 Task: Add Sprouts Organic Sunflower Oil to the cart.
Action: Mouse pressed left at (24, 107)
Screenshot: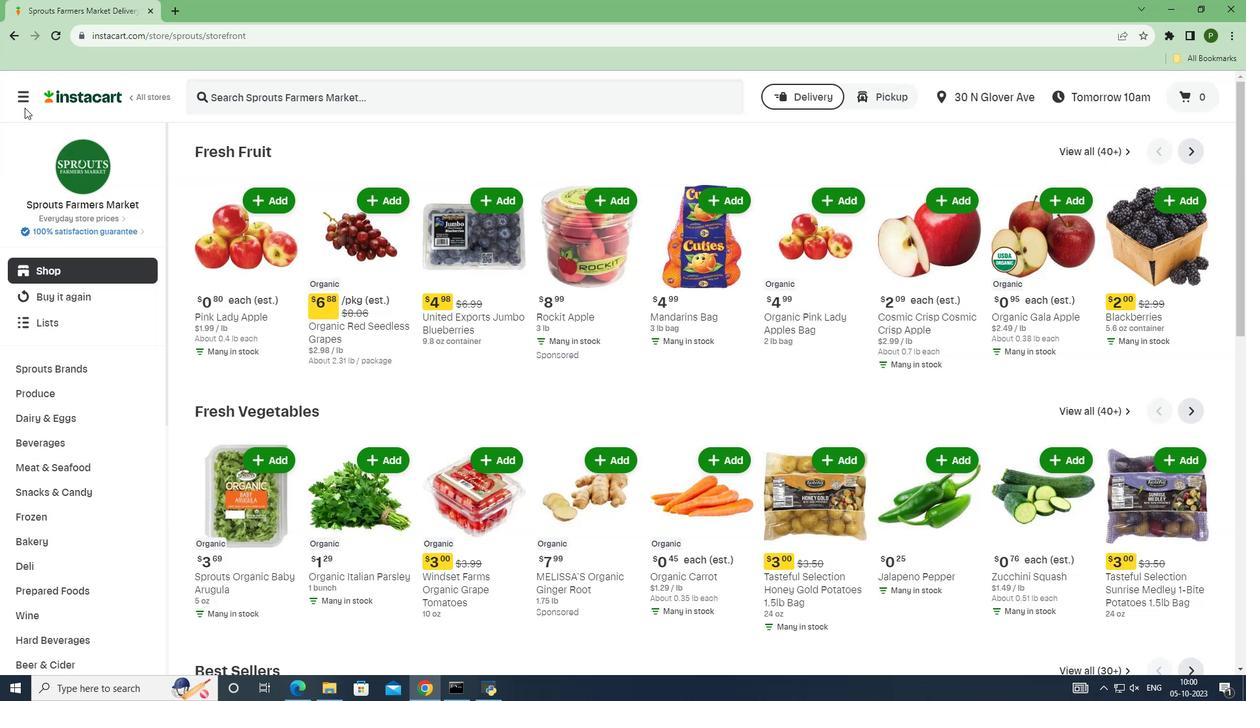 
Action: Mouse moved to (22, 104)
Screenshot: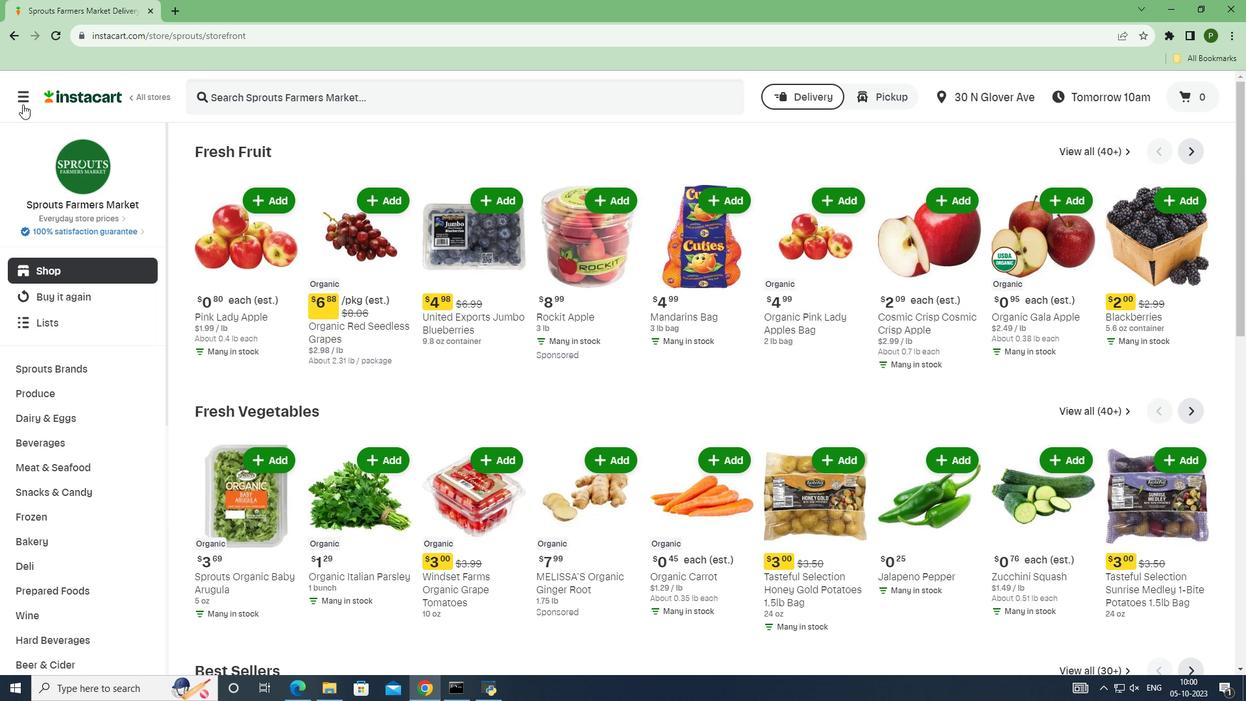 
Action: Mouse pressed left at (22, 104)
Screenshot: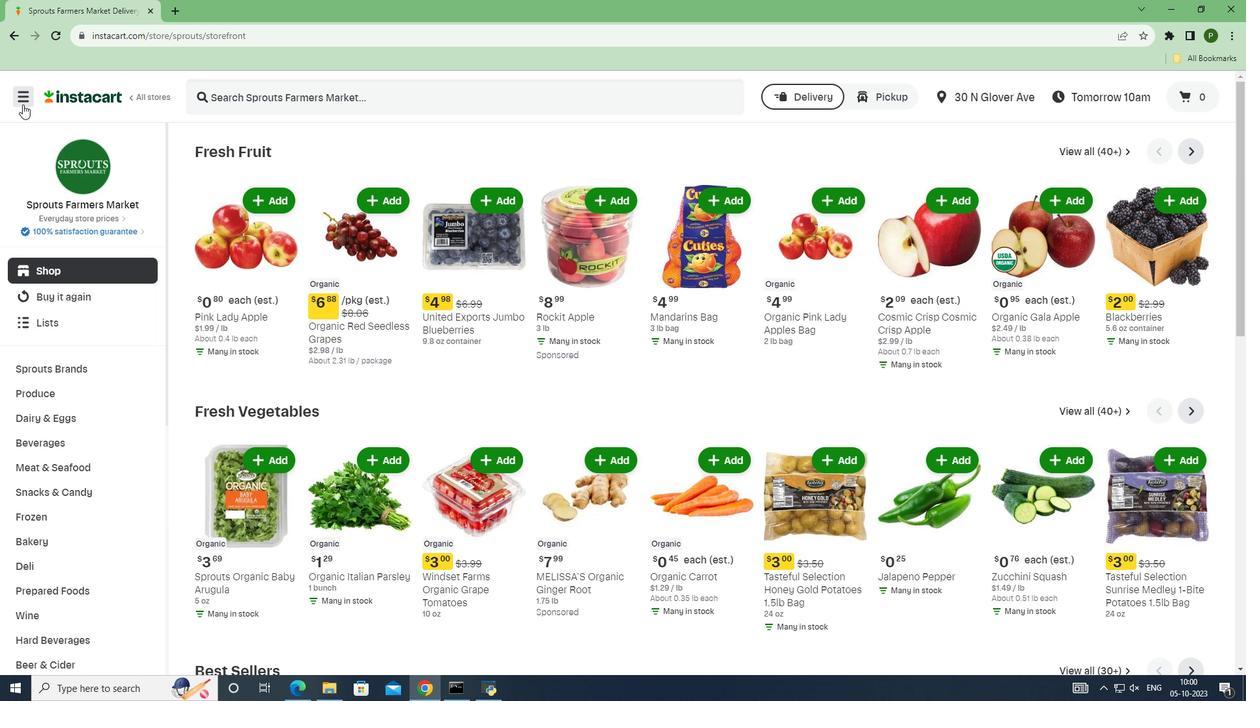 
Action: Mouse moved to (38, 357)
Screenshot: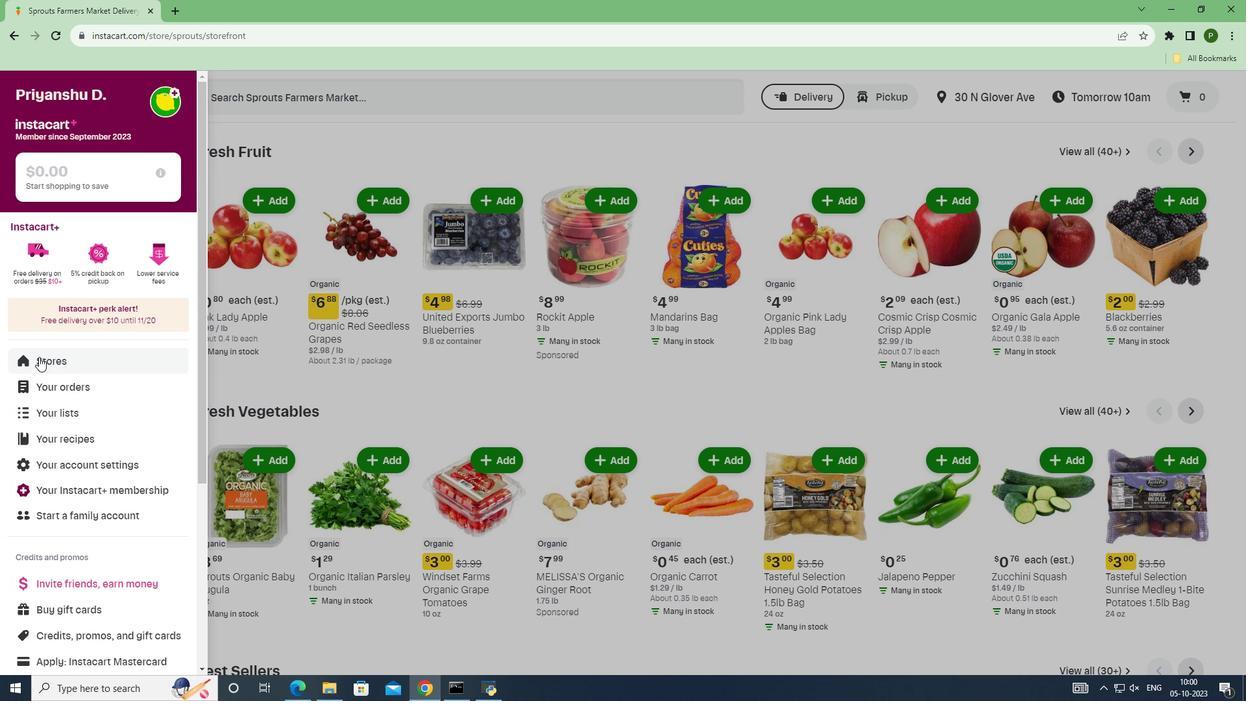 
Action: Mouse pressed left at (38, 357)
Screenshot: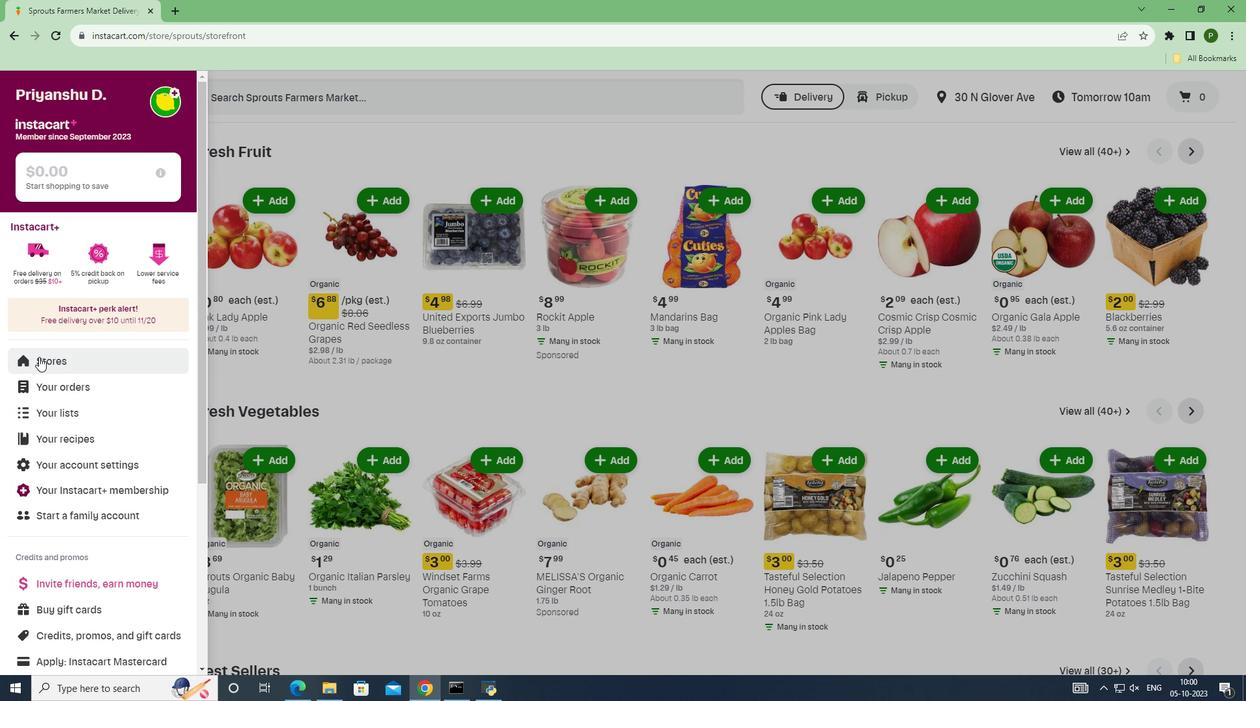 
Action: Mouse moved to (285, 152)
Screenshot: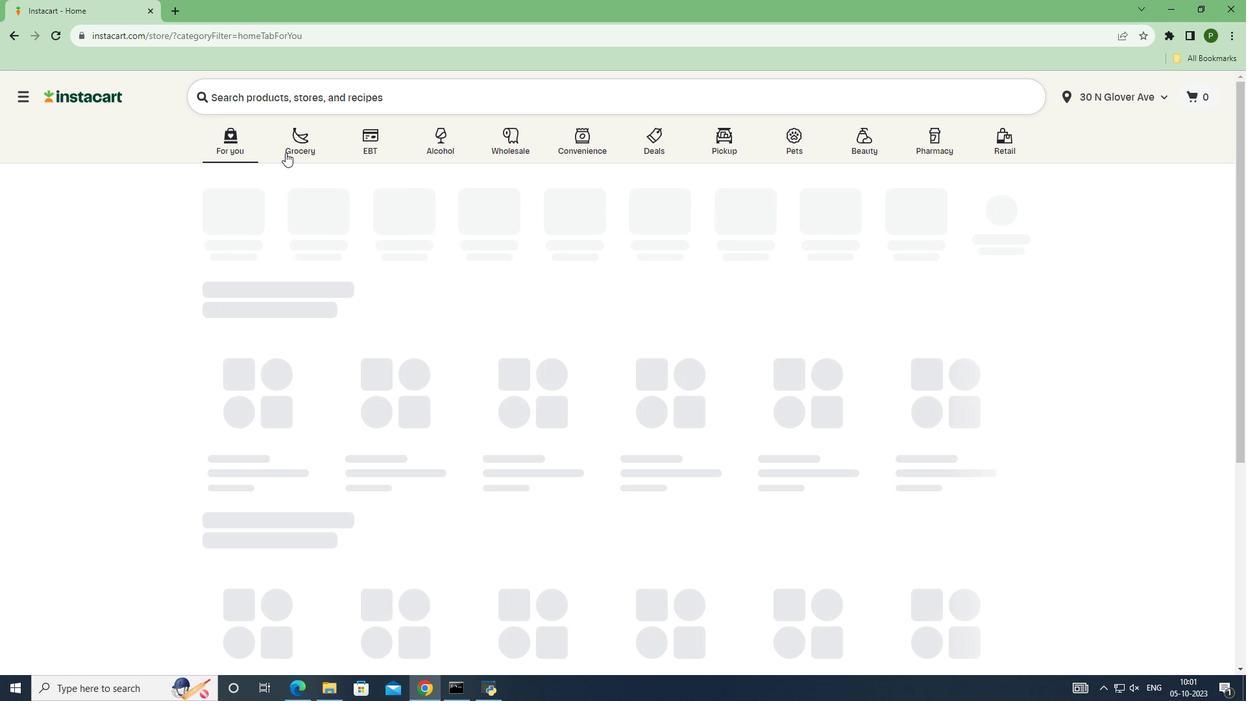 
Action: Mouse pressed left at (285, 152)
Screenshot: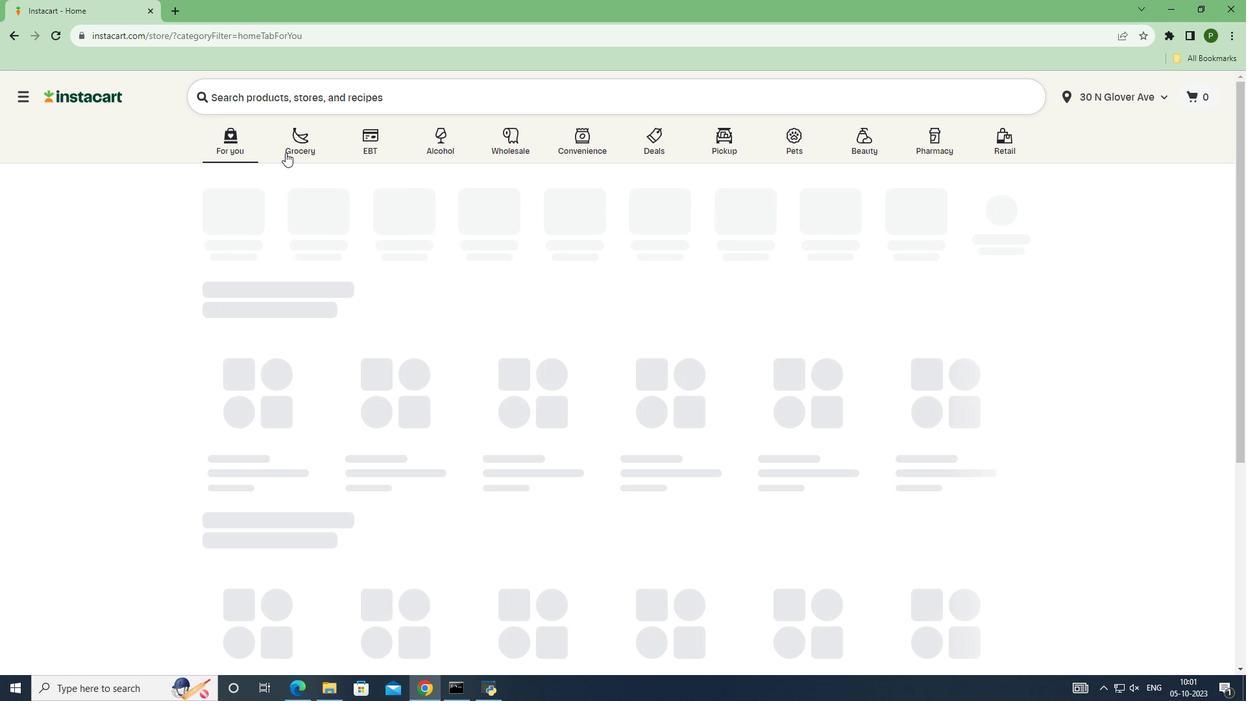 
Action: Mouse moved to (799, 292)
Screenshot: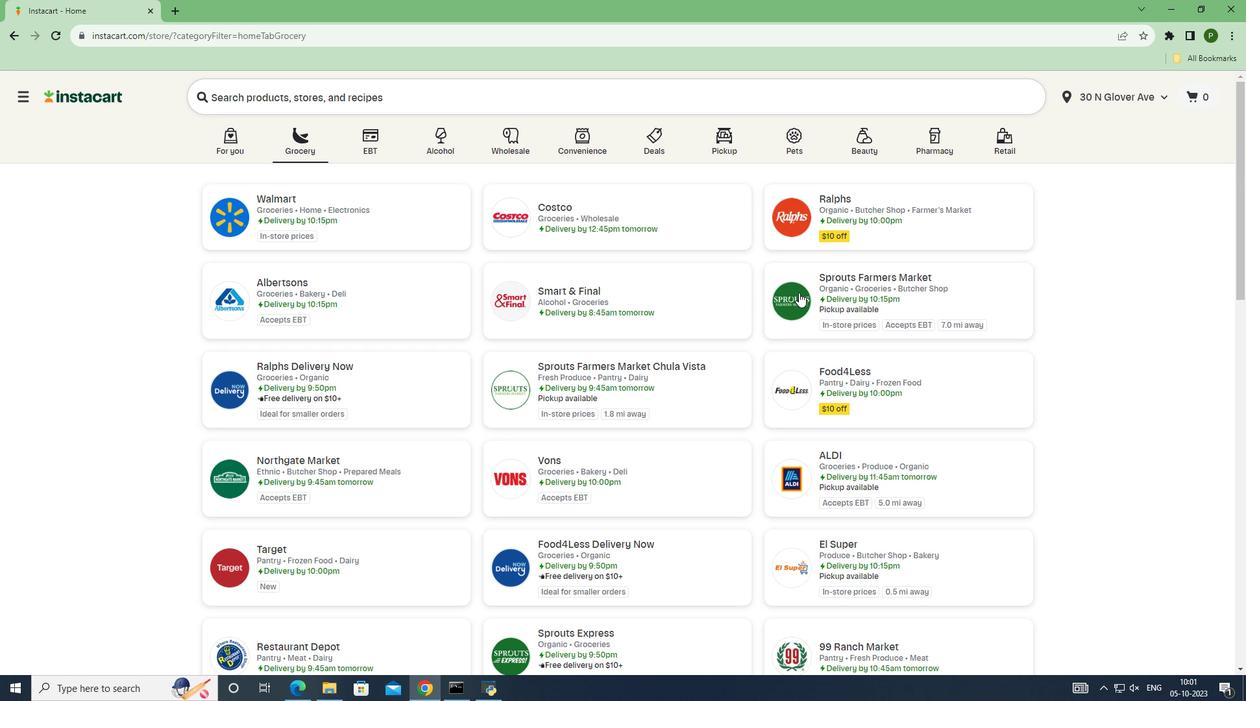 
Action: Mouse pressed left at (799, 292)
Screenshot: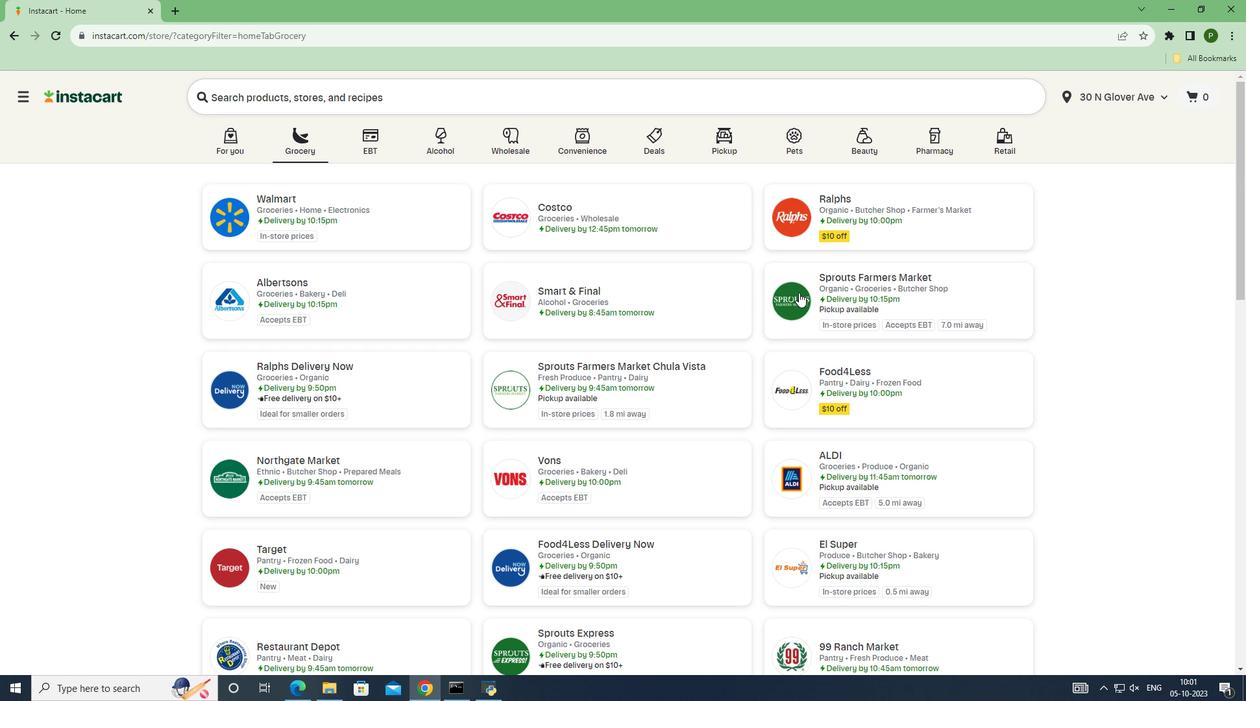 
Action: Mouse moved to (88, 370)
Screenshot: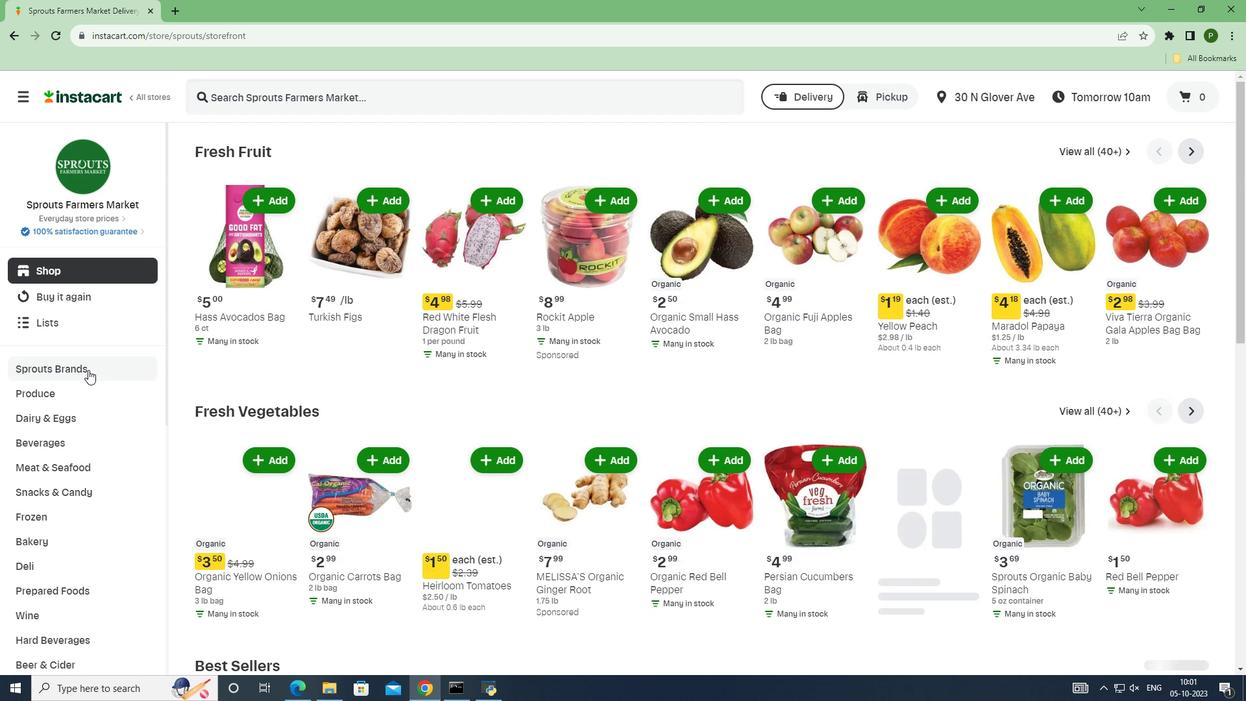
Action: Mouse pressed left at (88, 370)
Screenshot: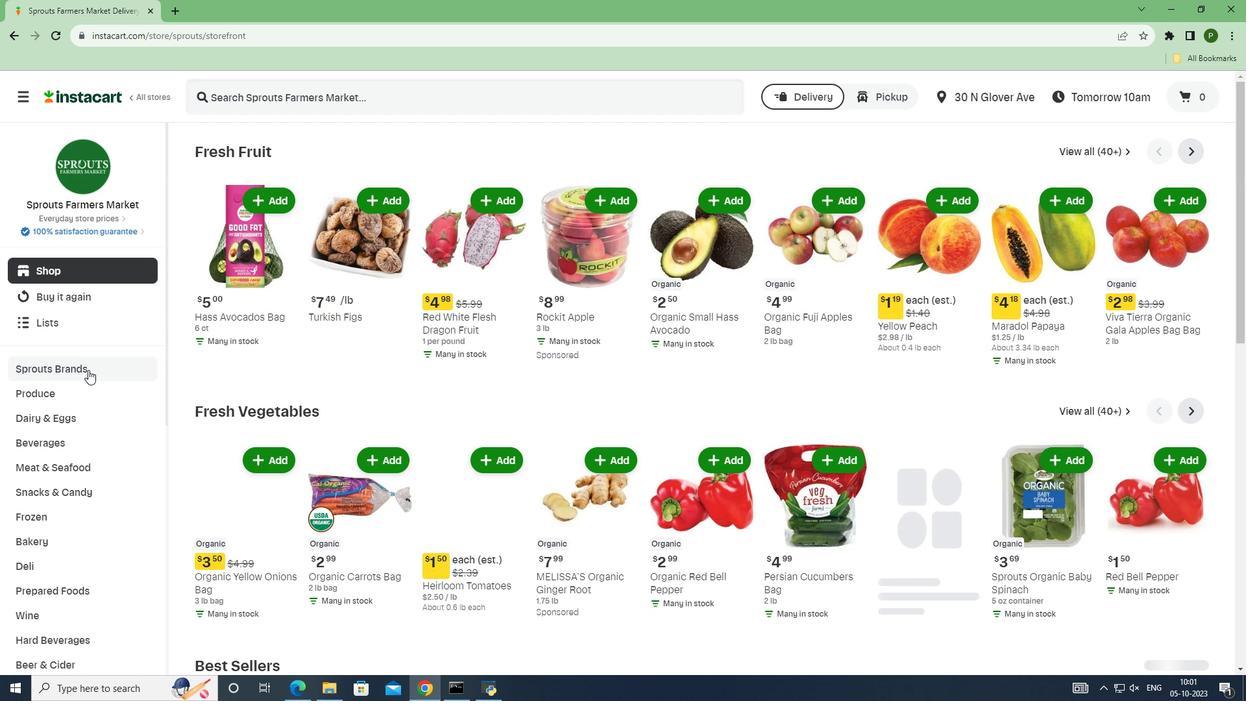 
Action: Mouse moved to (56, 464)
Screenshot: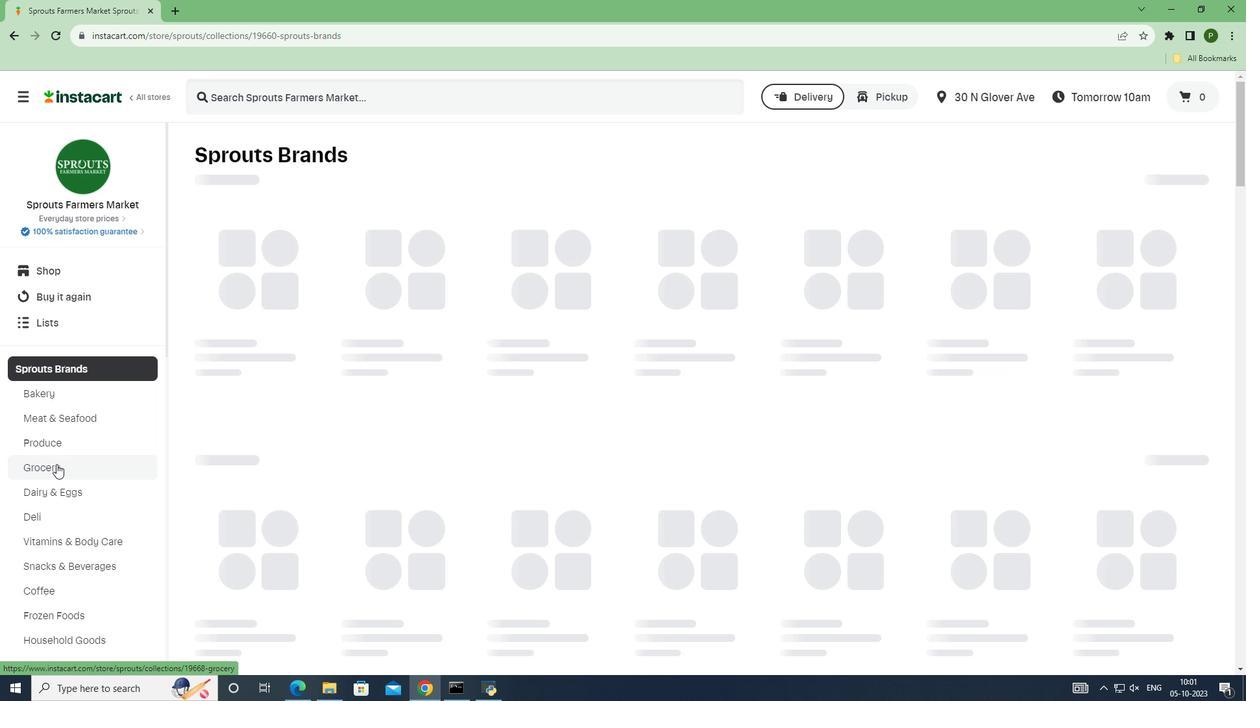 
Action: Mouse pressed left at (56, 464)
Screenshot: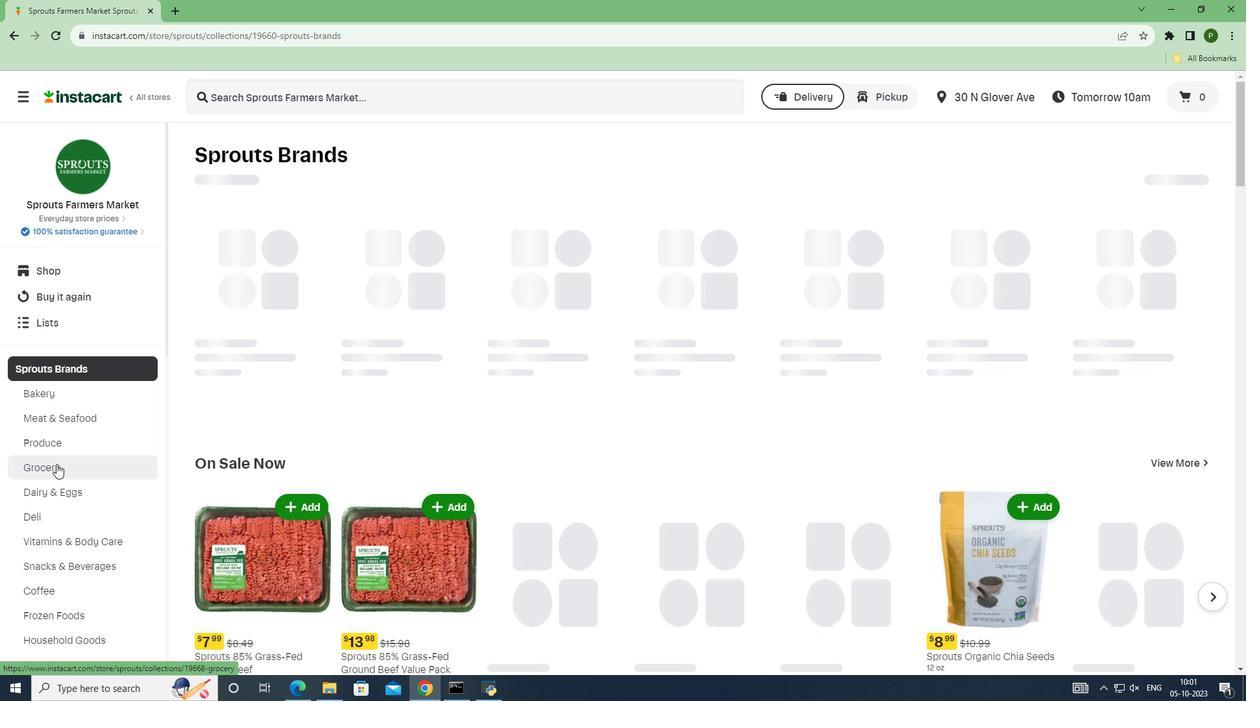 
Action: Mouse moved to (250, 234)
Screenshot: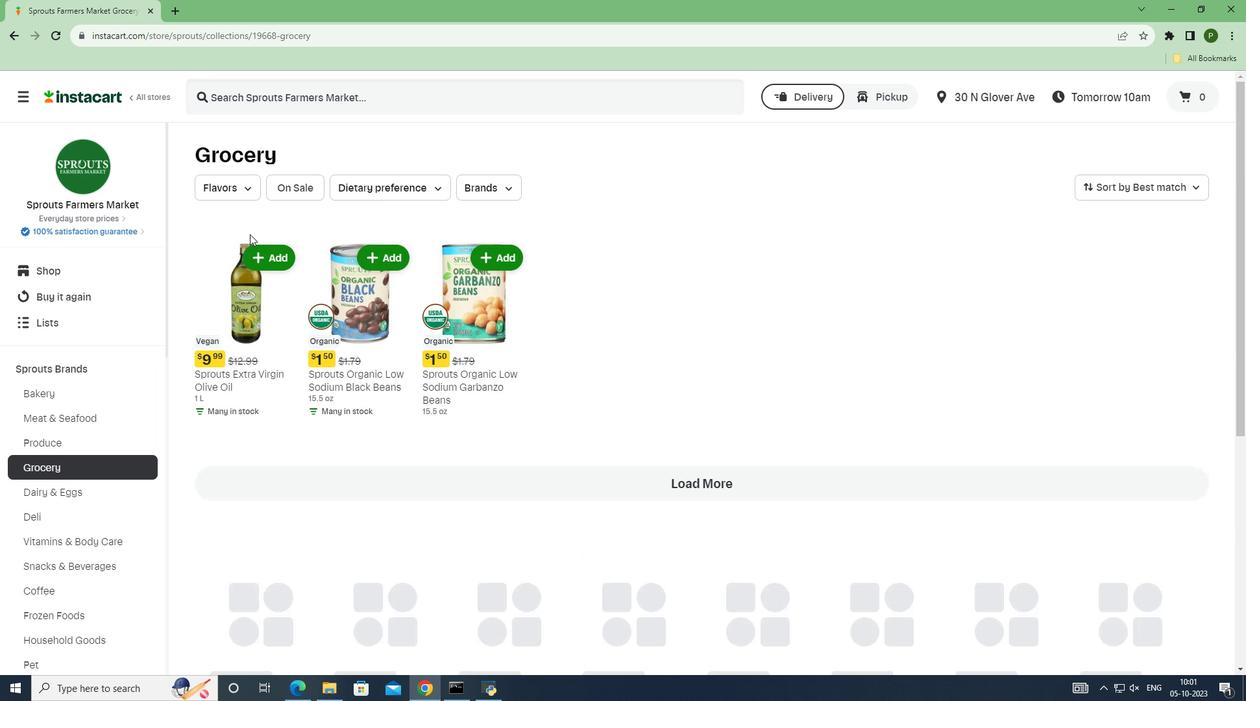 
Action: Mouse scrolled (250, 233) with delta (0, 0)
Screenshot: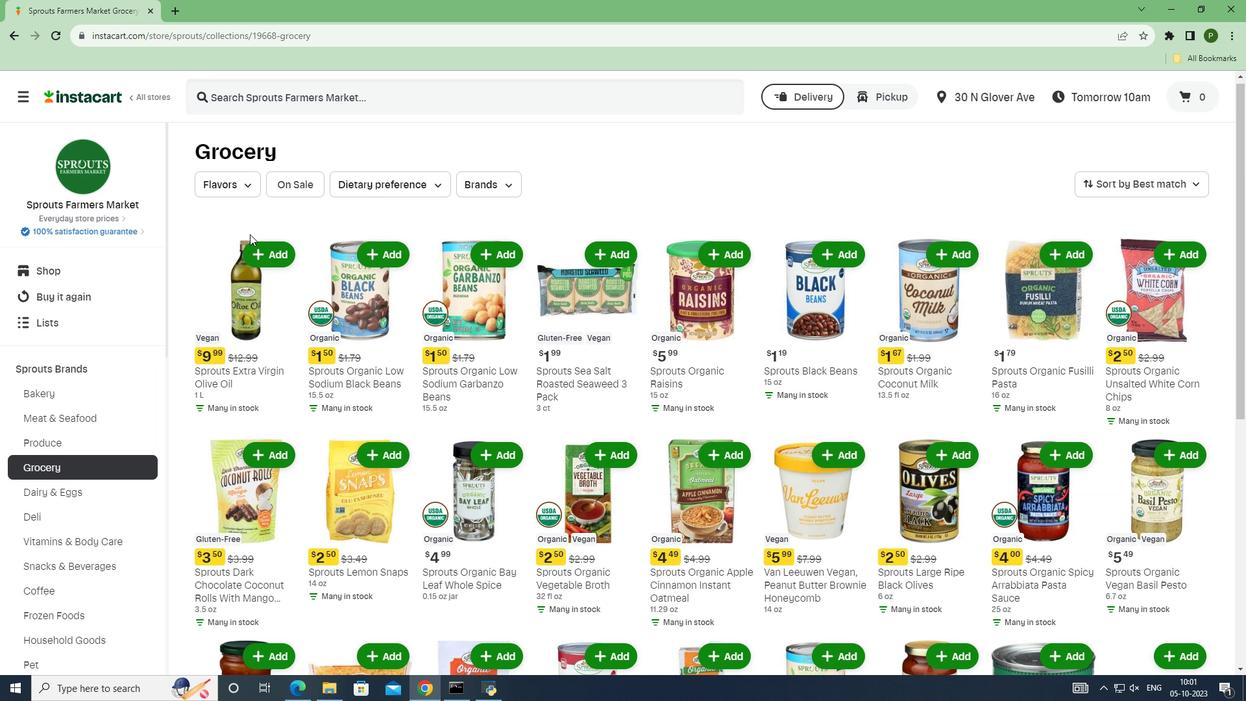 
Action: Mouse scrolled (250, 233) with delta (0, 0)
Screenshot: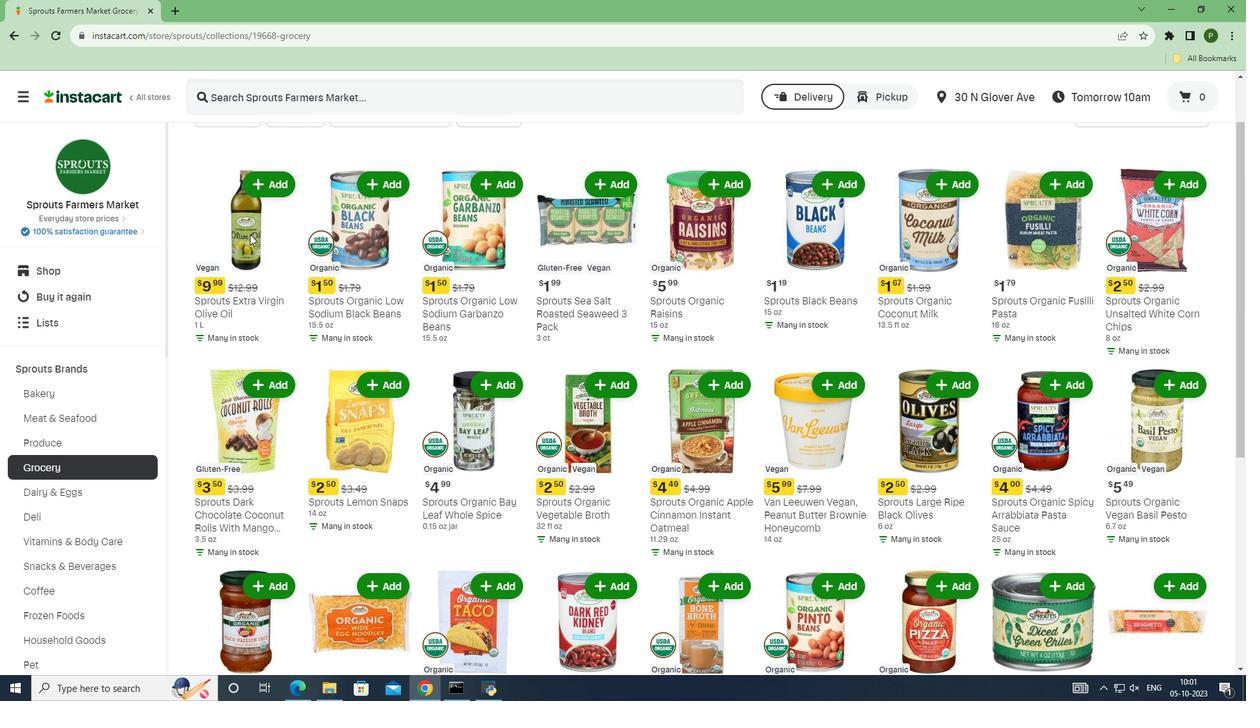 
Action: Mouse scrolled (250, 233) with delta (0, 0)
Screenshot: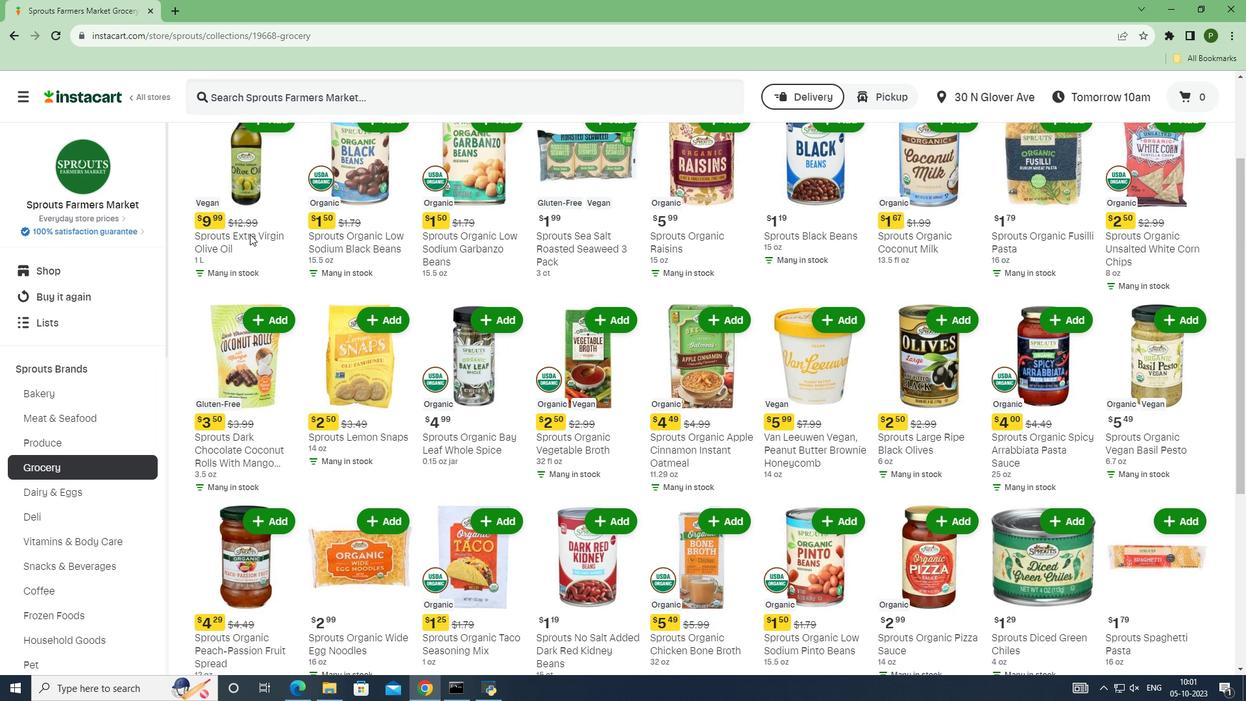 
Action: Mouse scrolled (250, 233) with delta (0, 0)
Screenshot: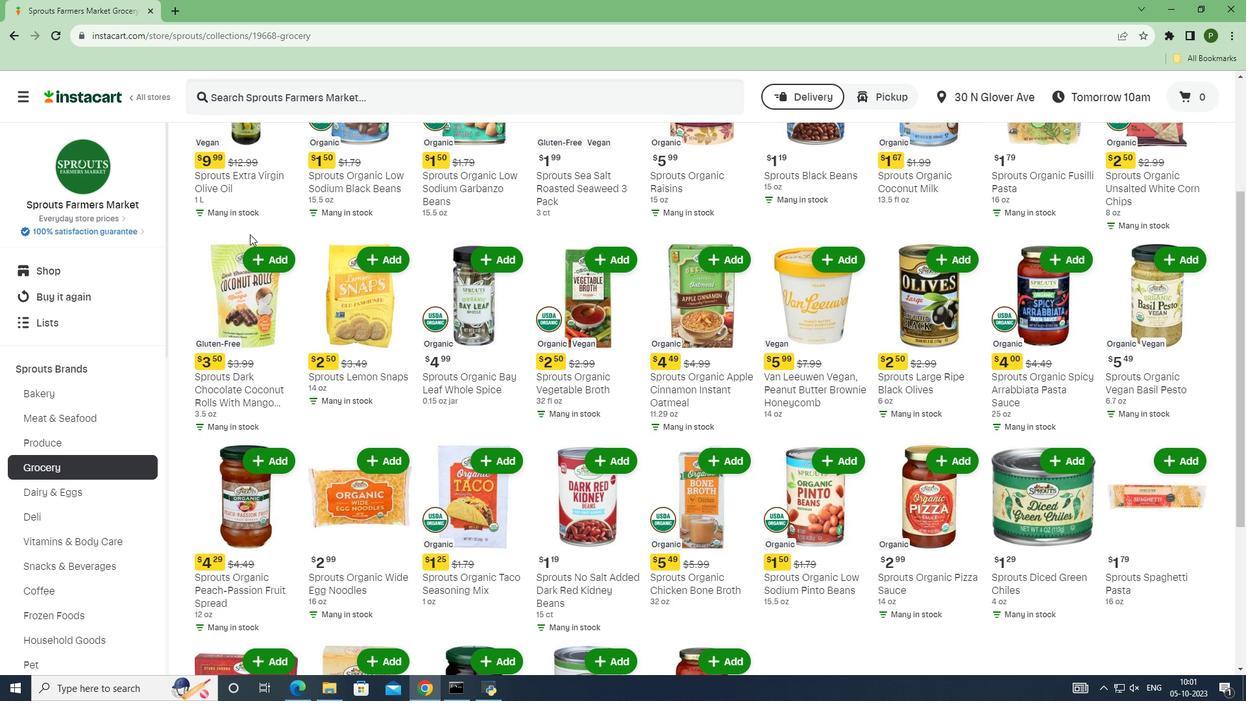 
Action: Mouse scrolled (250, 233) with delta (0, 0)
Screenshot: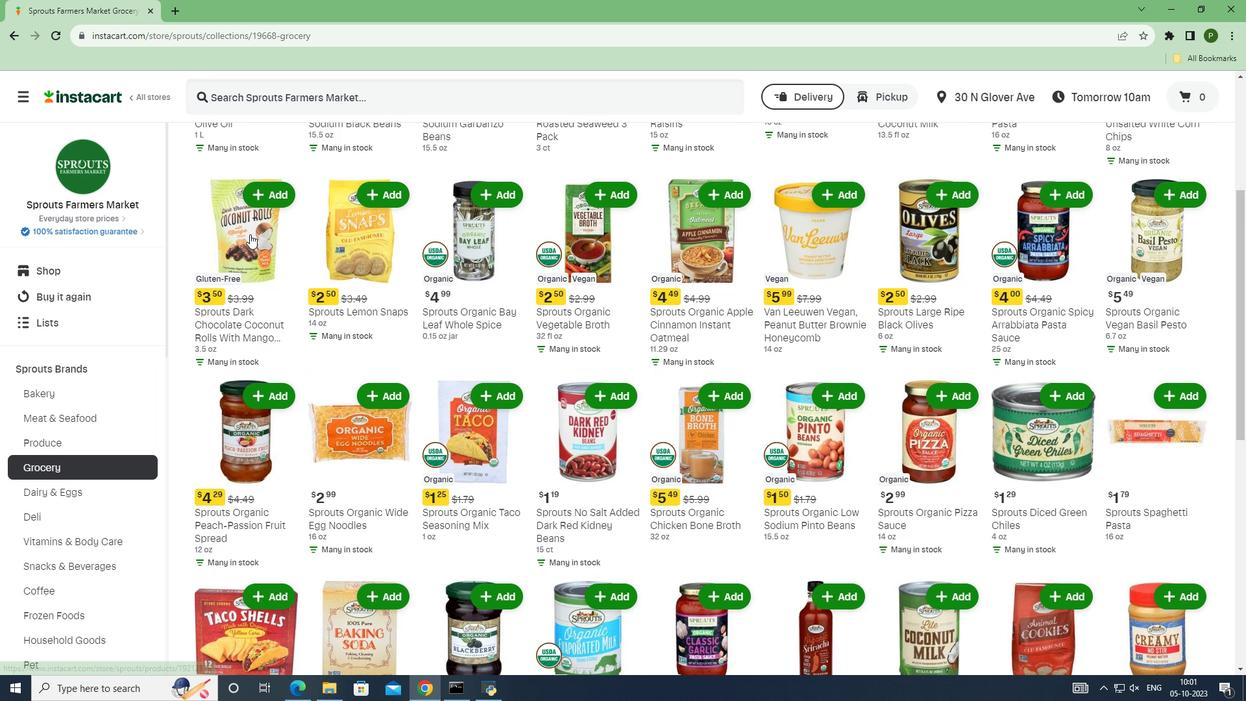 
Action: Mouse scrolled (250, 233) with delta (0, 0)
Screenshot: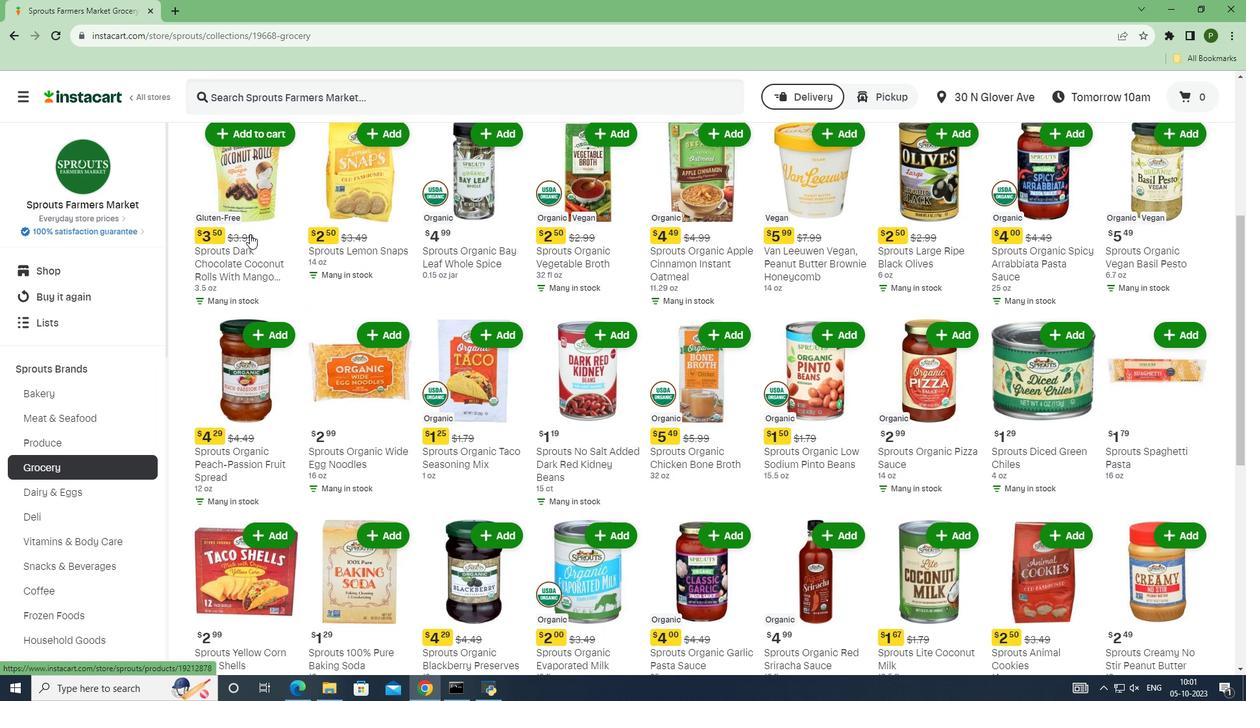 
Action: Mouse scrolled (250, 233) with delta (0, 0)
Screenshot: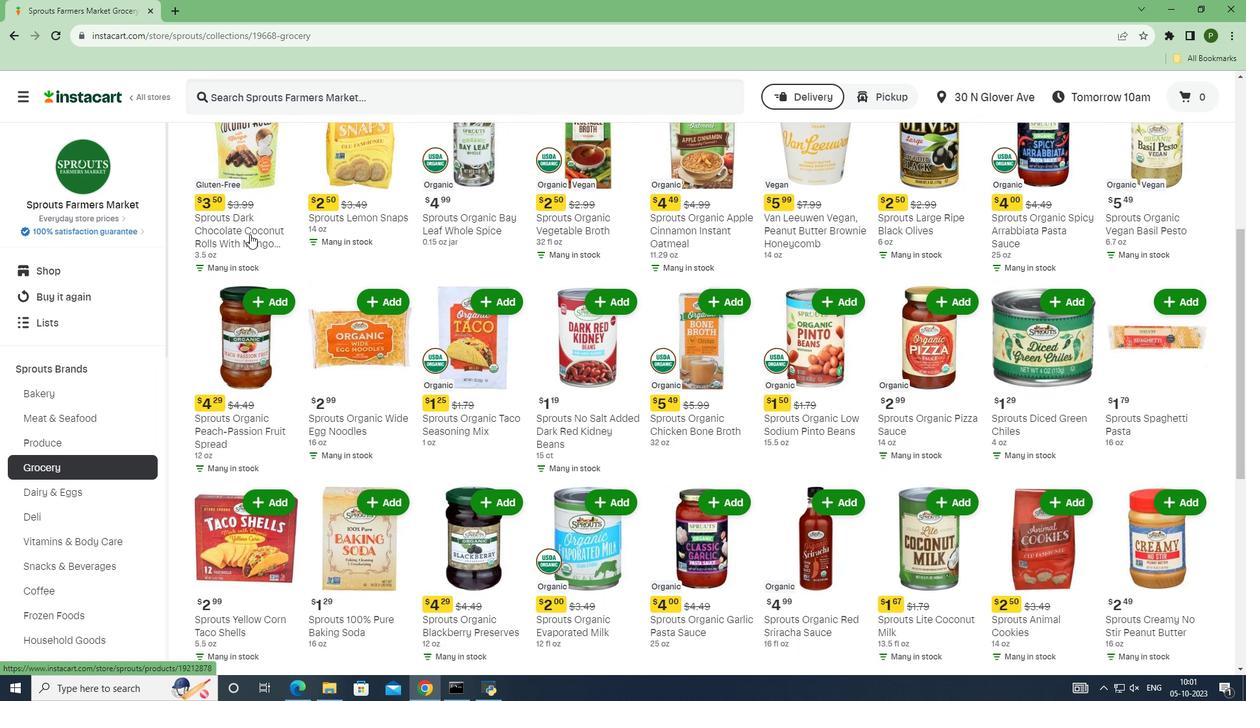 
Action: Mouse scrolled (250, 233) with delta (0, 0)
Screenshot: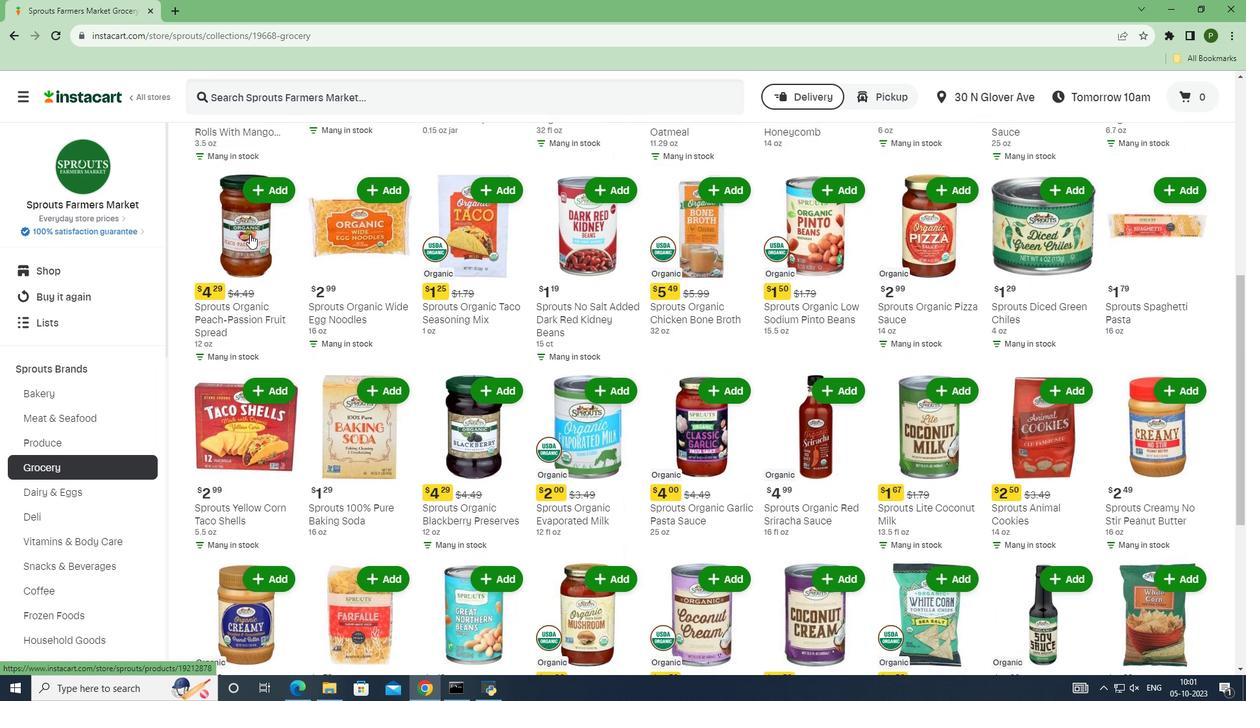
Action: Mouse scrolled (250, 233) with delta (0, 0)
Screenshot: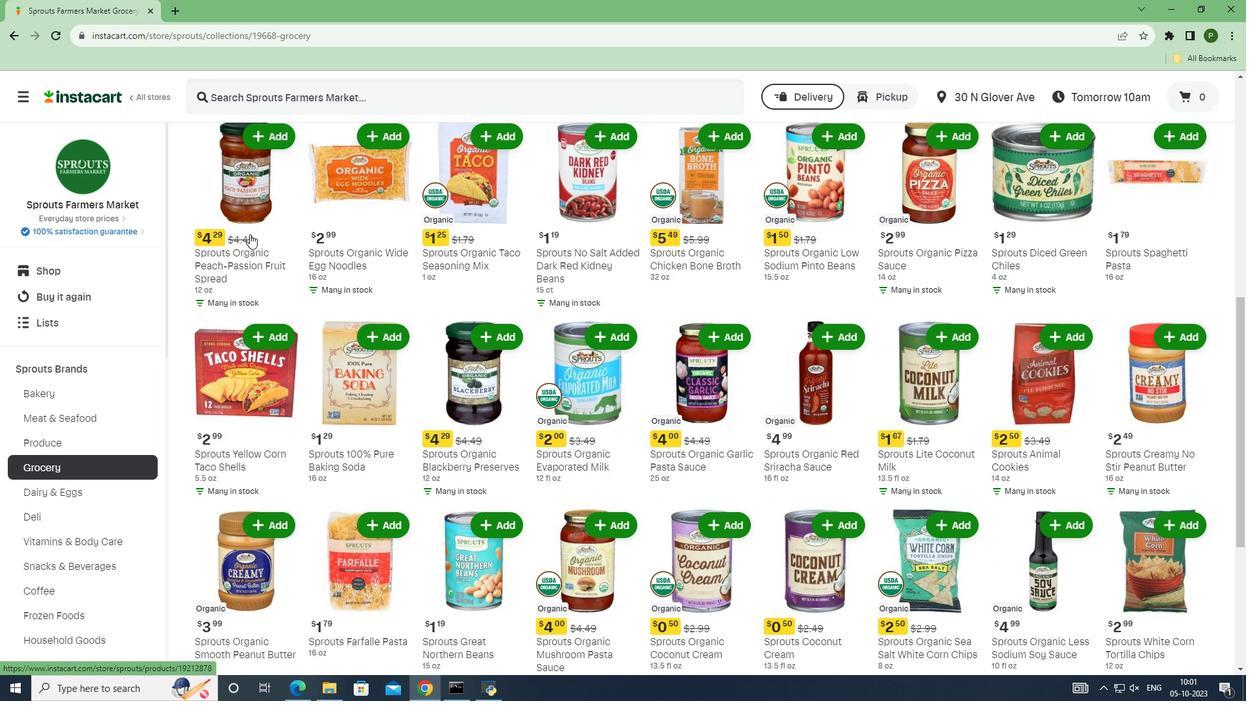 
Action: Mouse scrolled (250, 233) with delta (0, 0)
Screenshot: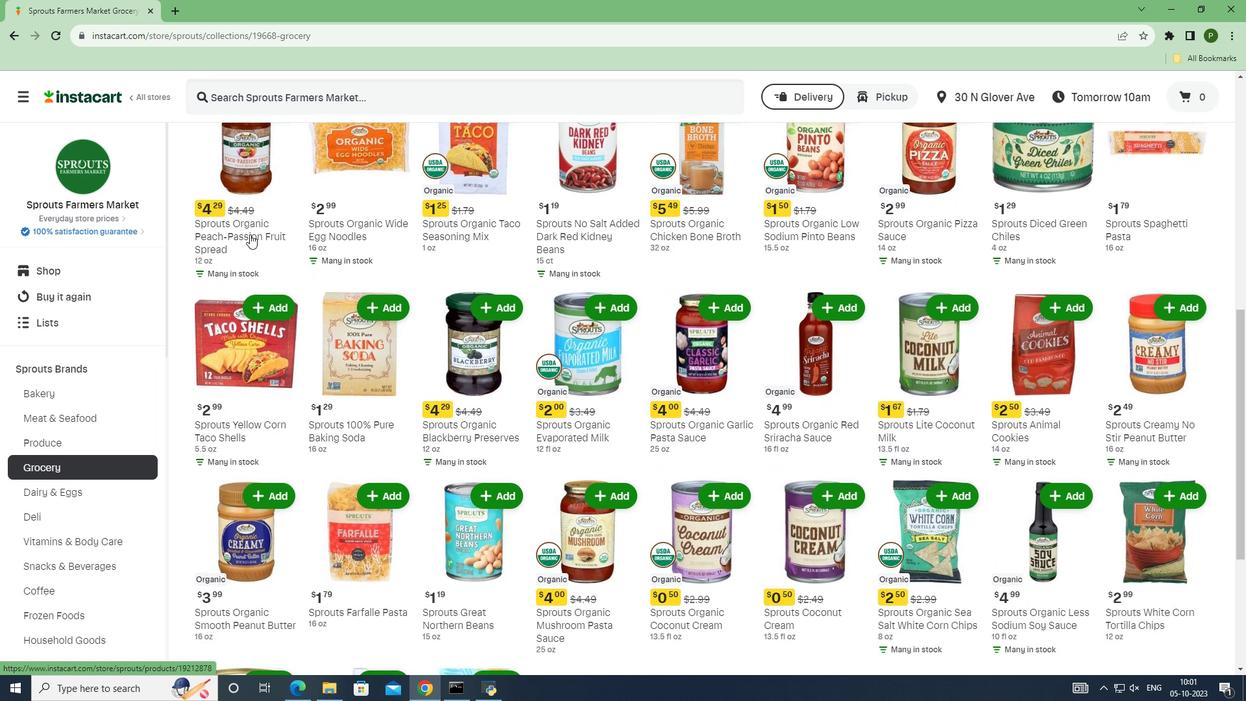 
Action: Mouse scrolled (250, 233) with delta (0, 0)
Screenshot: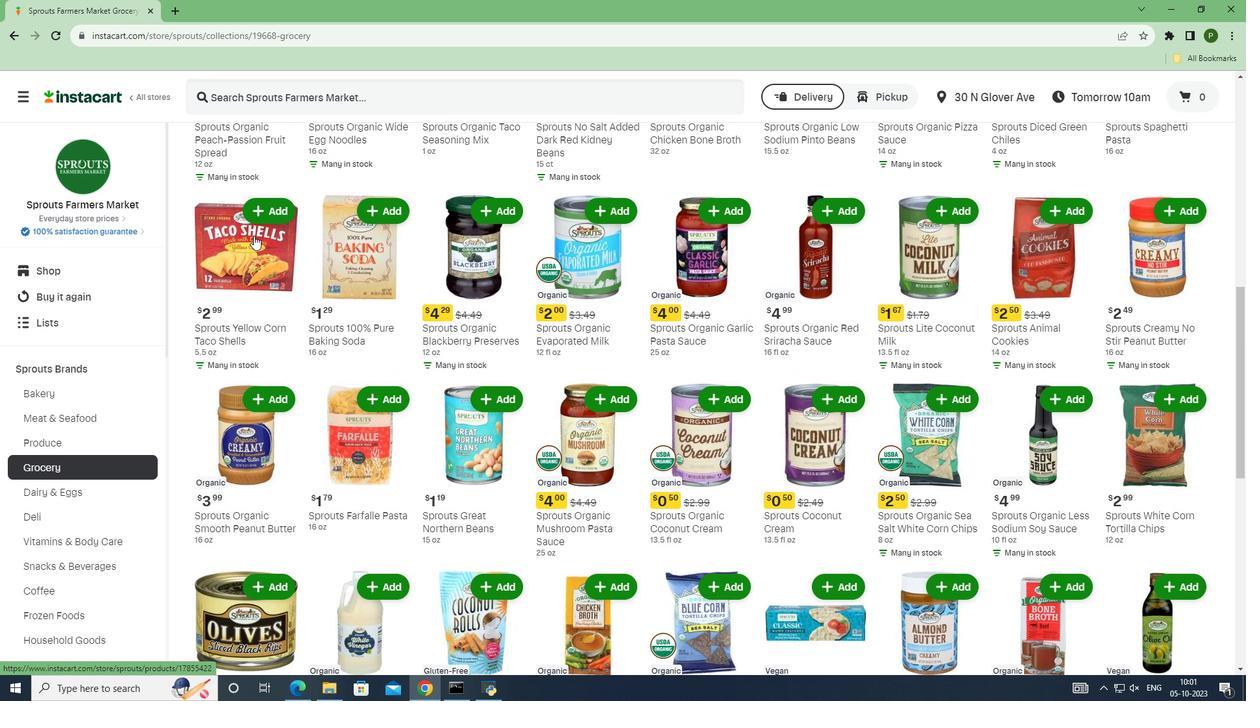 
Action: Mouse moved to (251, 234)
Screenshot: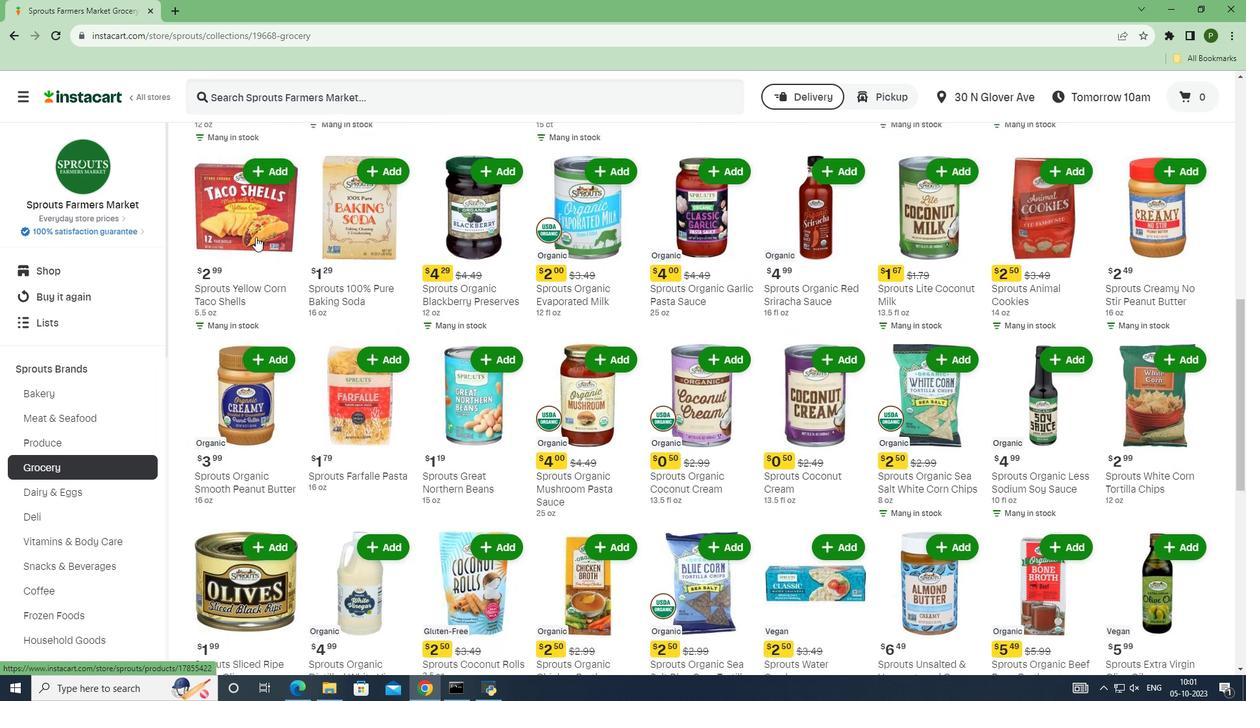 
Action: Mouse scrolled (251, 233) with delta (0, 0)
Screenshot: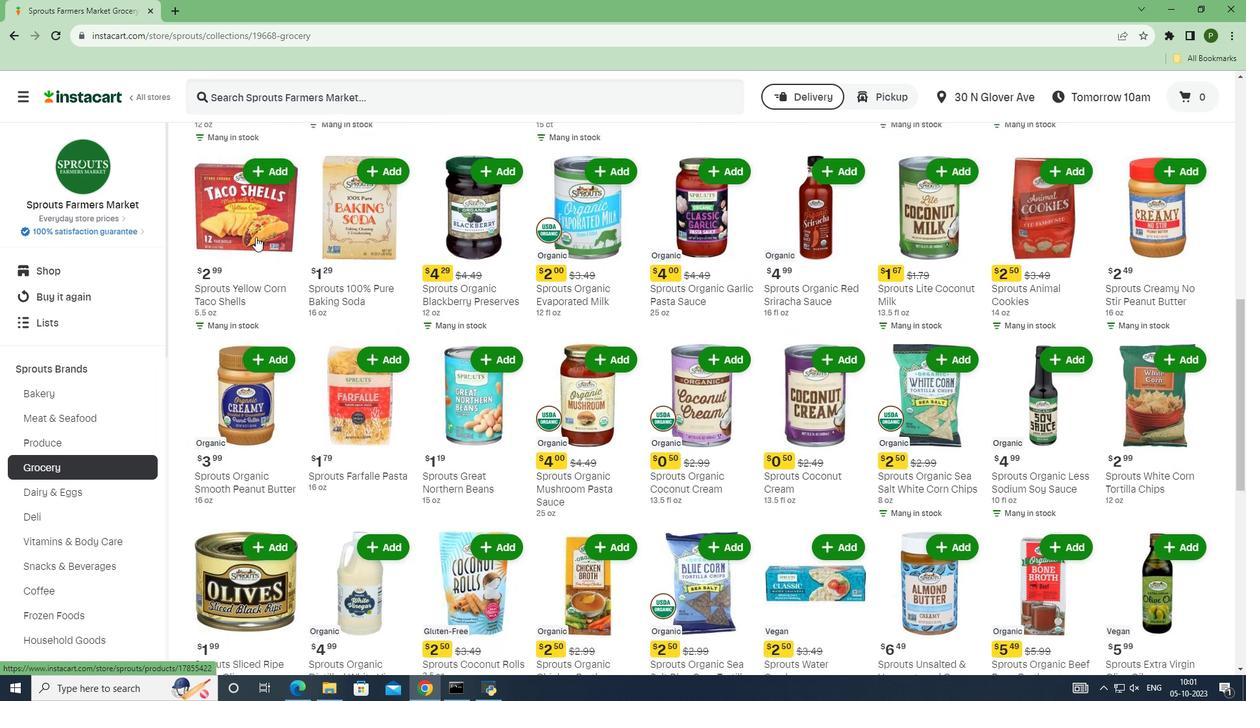 
Action: Mouse moved to (255, 237)
Screenshot: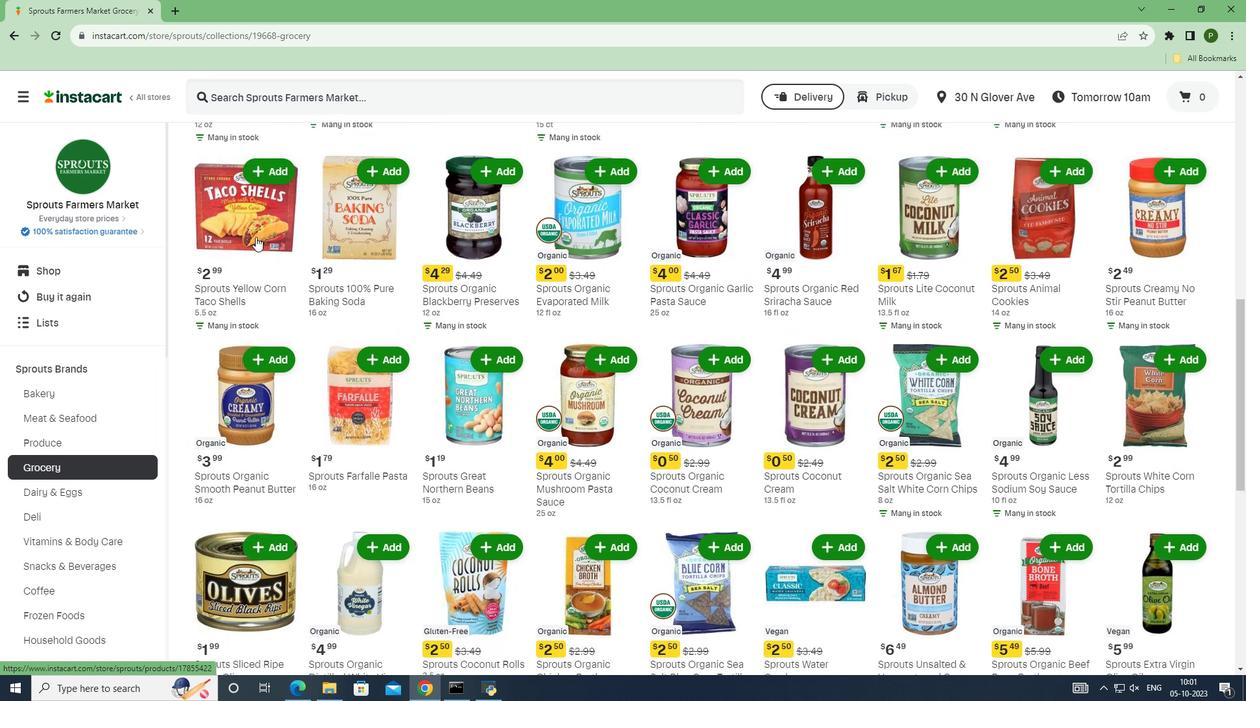 
Action: Mouse scrolled (255, 236) with delta (0, 0)
Screenshot: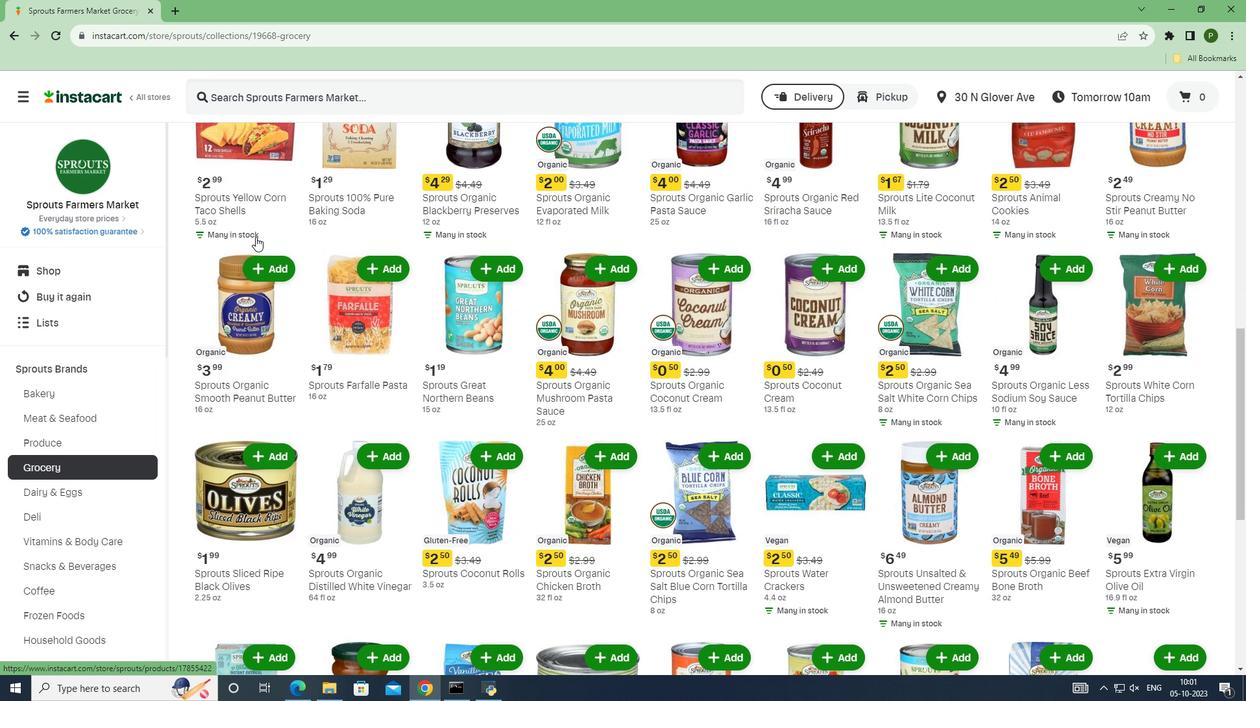 
Action: Mouse moved to (290, 268)
Screenshot: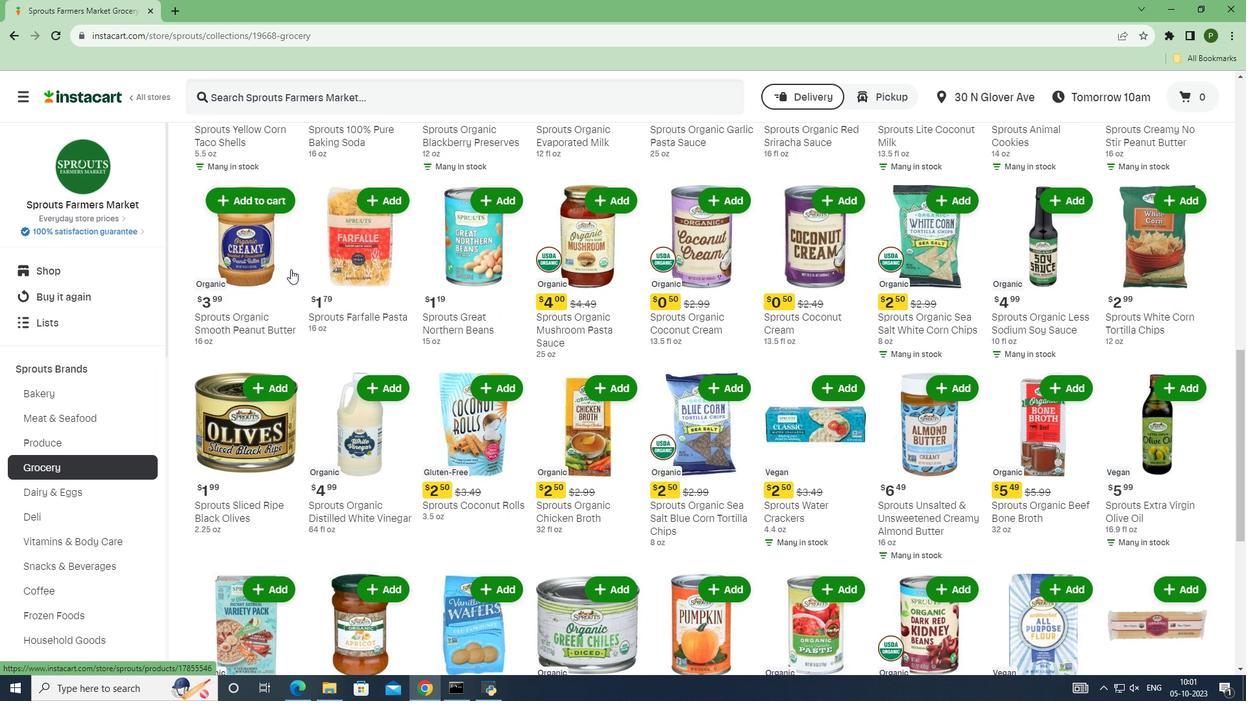 
Action: Mouse scrolled (290, 268) with delta (0, 0)
Screenshot: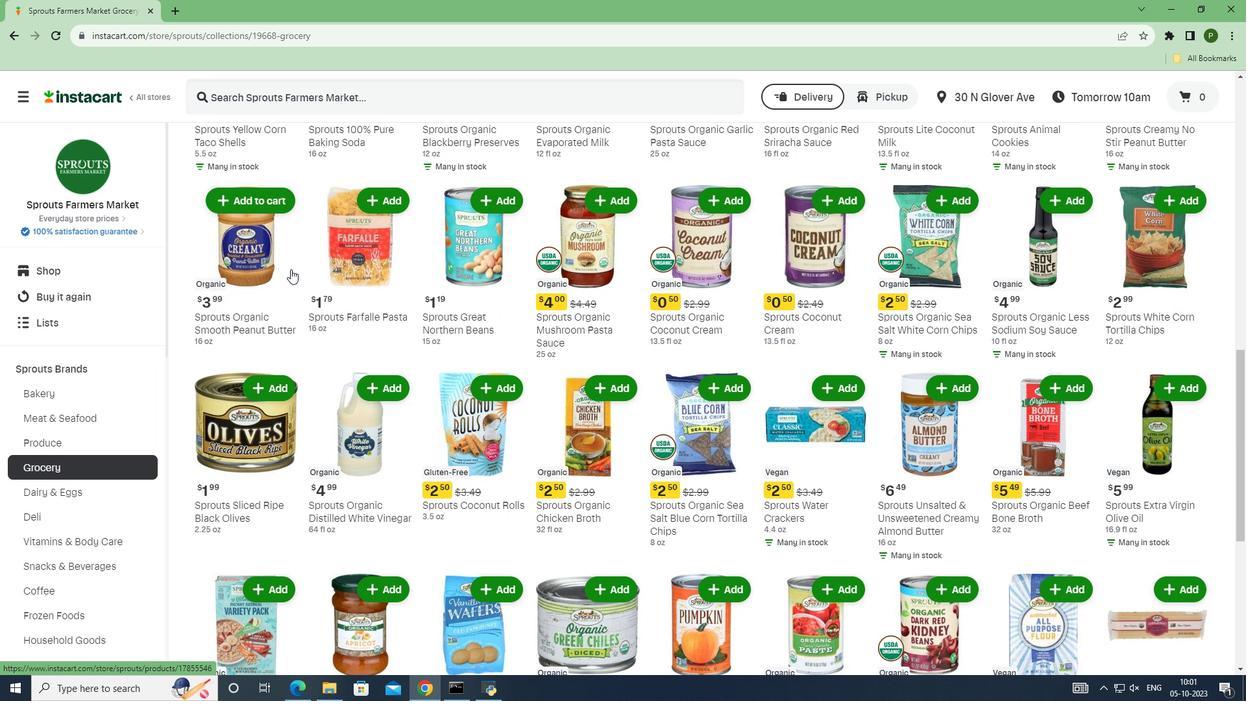 
Action: Mouse moved to (290, 269)
Screenshot: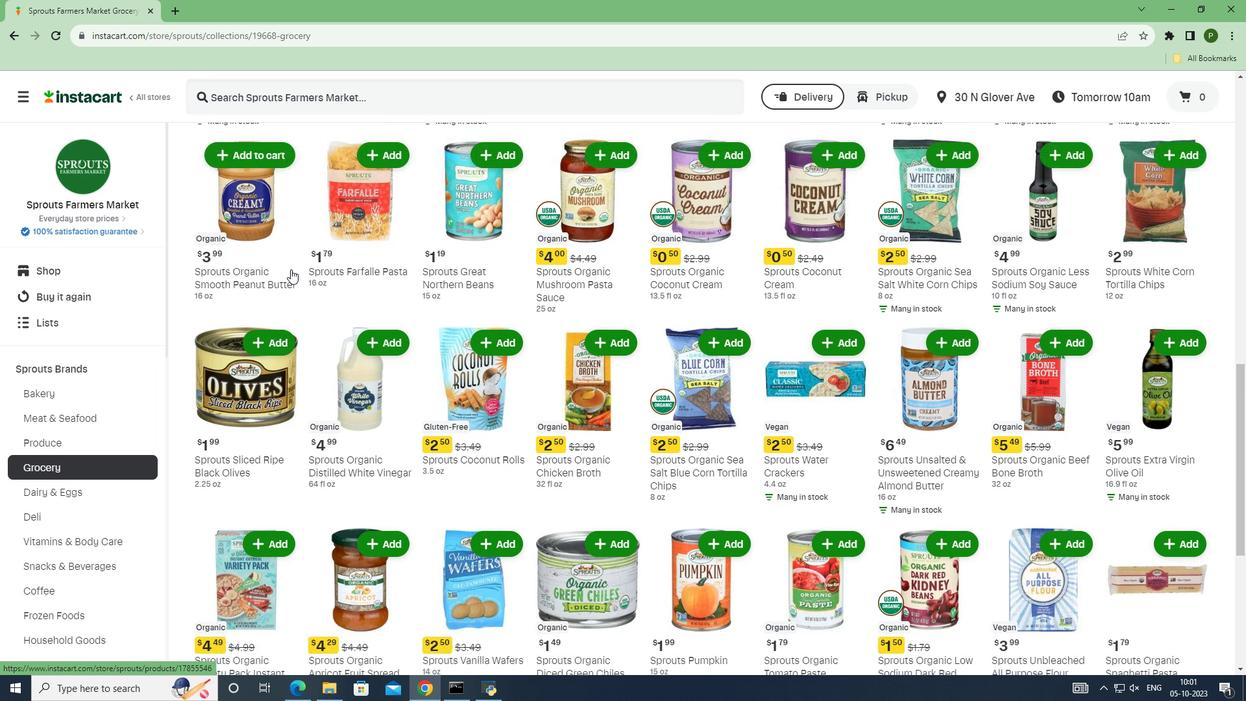 
Action: Mouse scrolled (290, 268) with delta (0, 0)
Screenshot: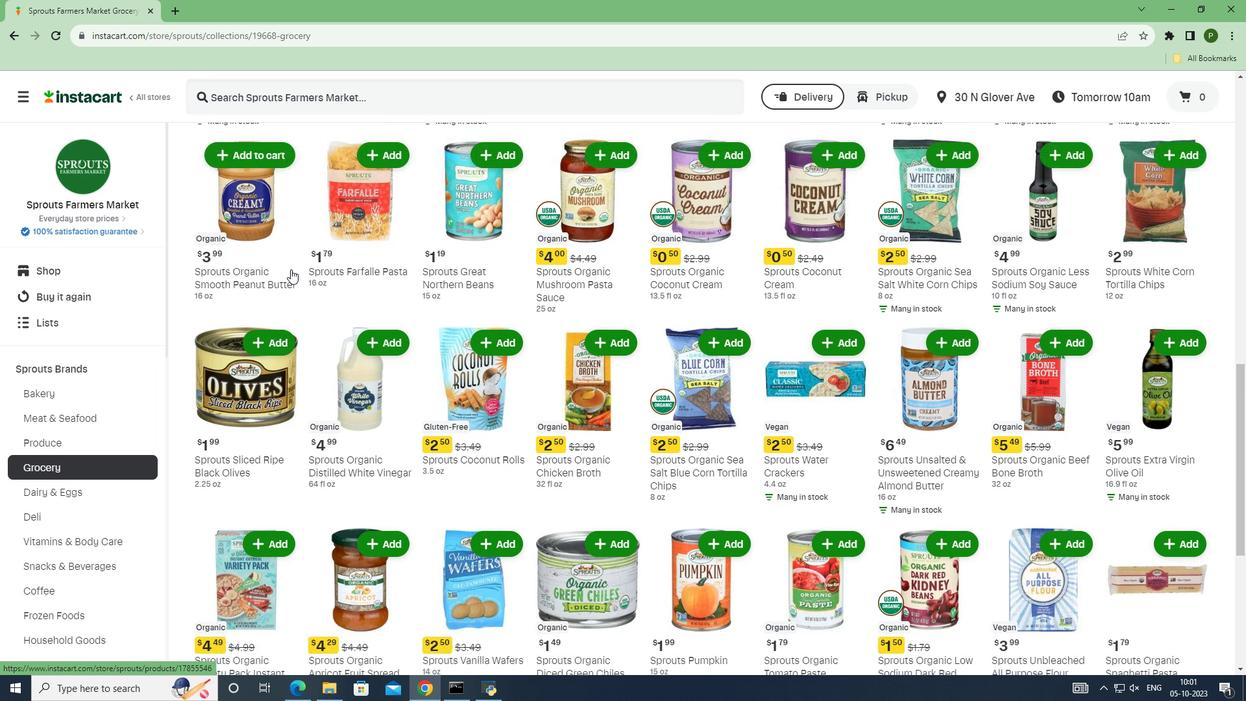 
Action: Mouse scrolled (290, 268) with delta (0, 0)
Screenshot: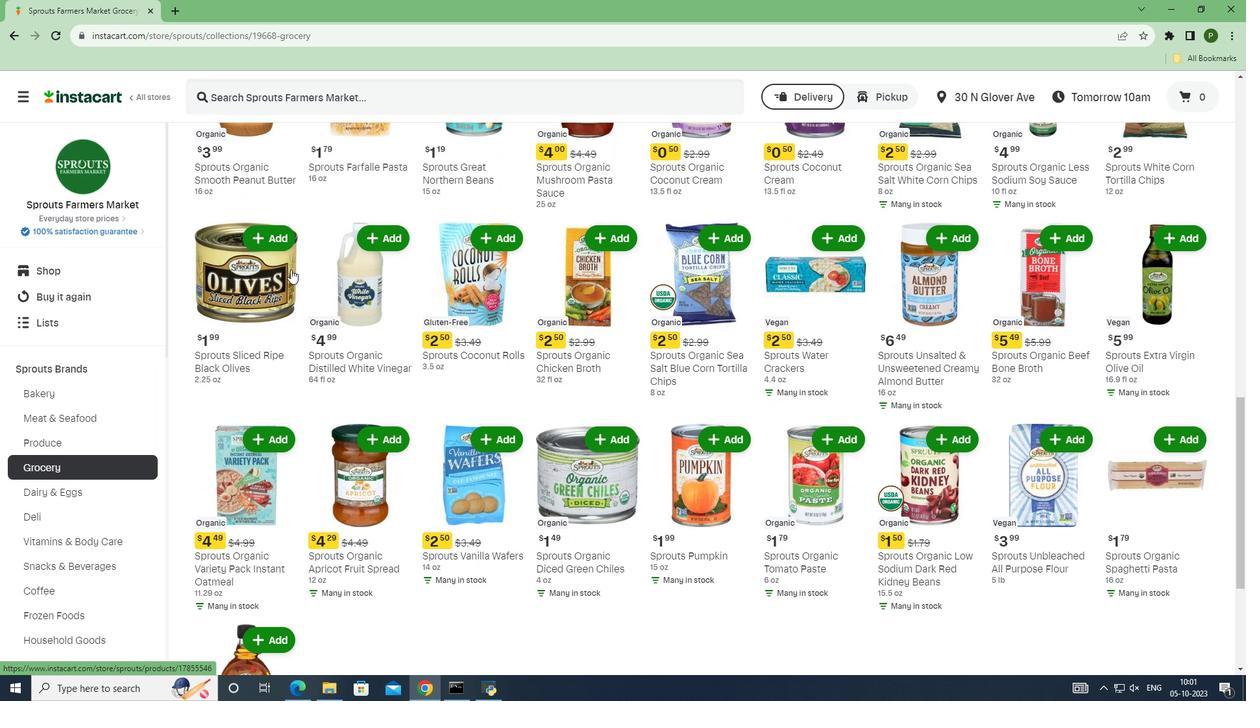 
Action: Mouse scrolled (290, 268) with delta (0, 0)
Screenshot: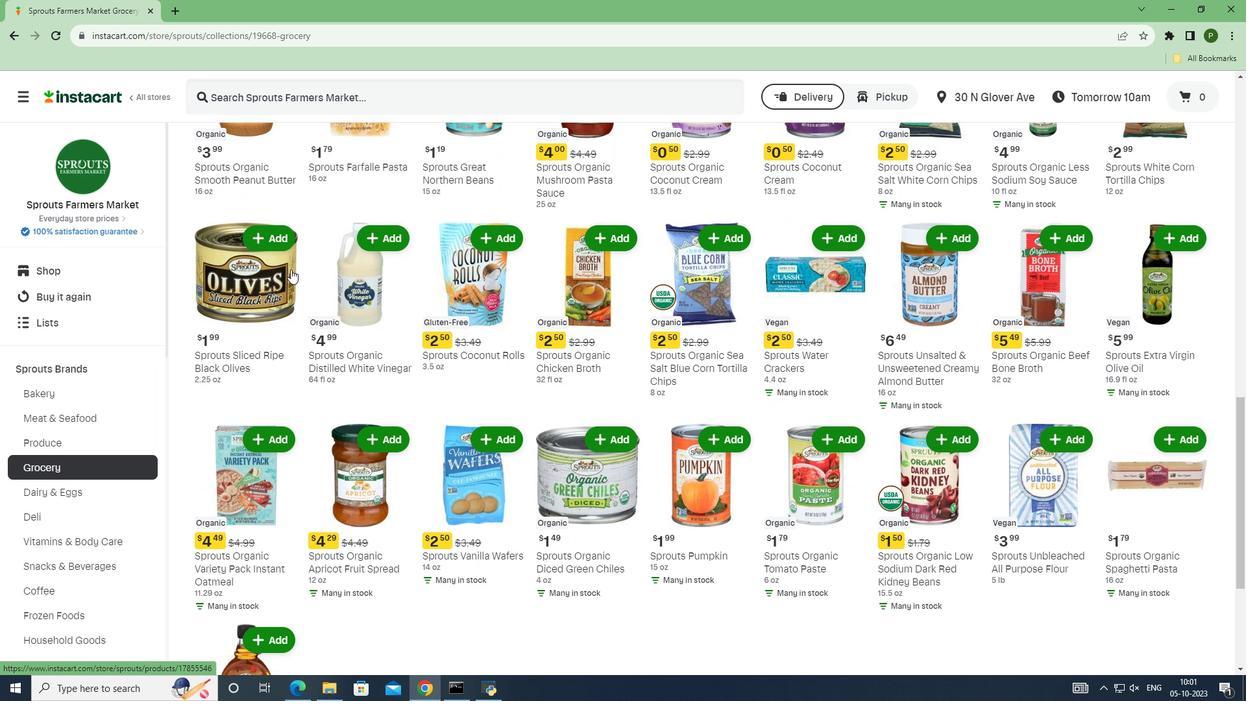 
Action: Mouse scrolled (290, 268) with delta (0, 0)
Screenshot: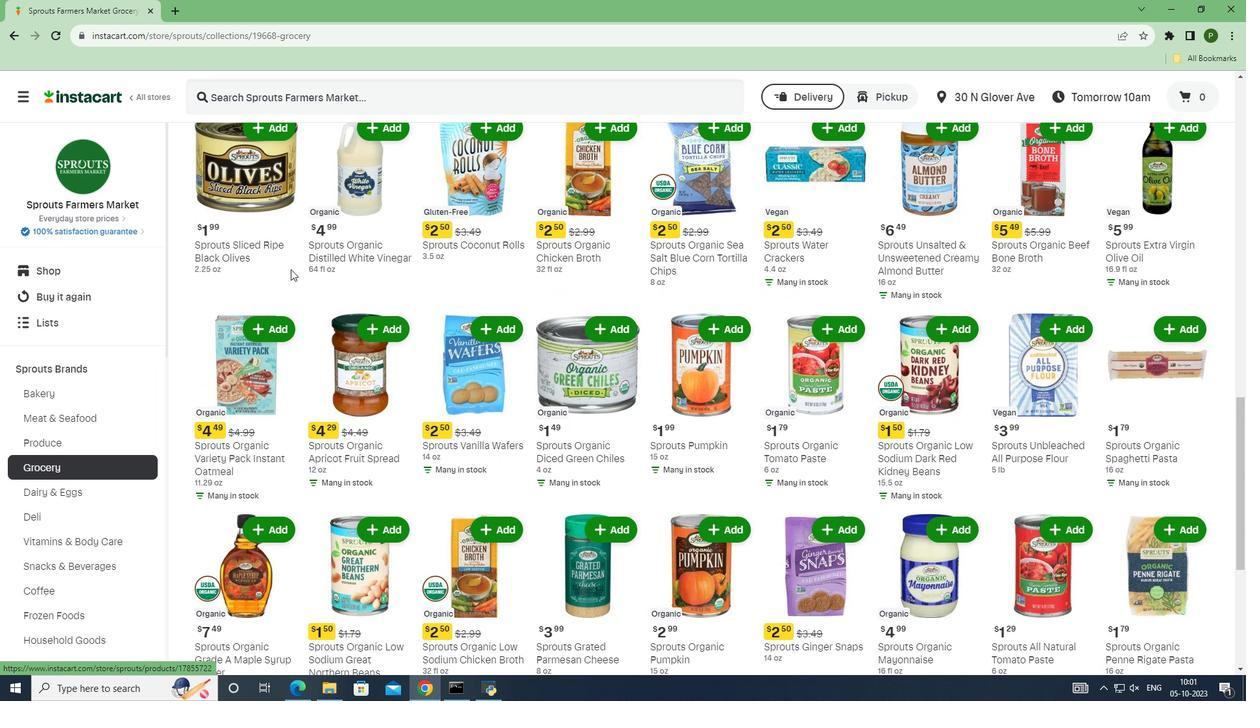 
Action: Mouse scrolled (290, 268) with delta (0, 0)
Screenshot: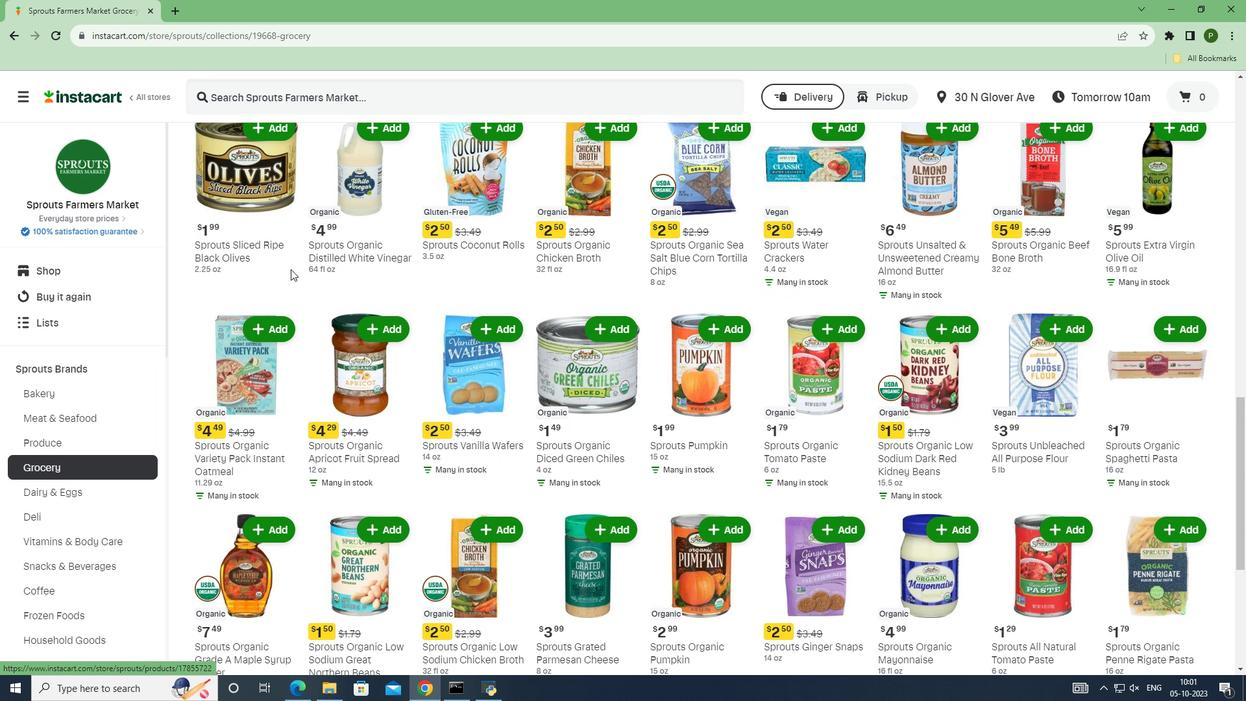 
Action: Mouse scrolled (290, 268) with delta (0, 0)
Screenshot: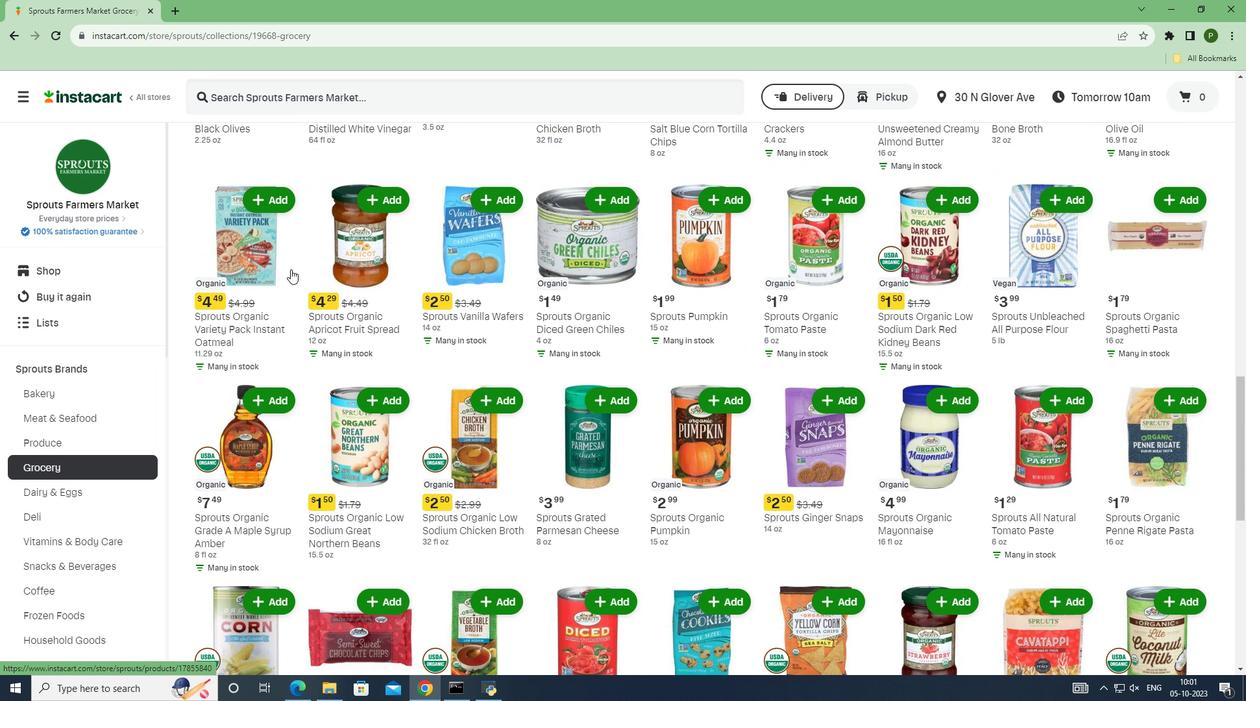 
Action: Mouse scrolled (290, 268) with delta (0, 0)
Screenshot: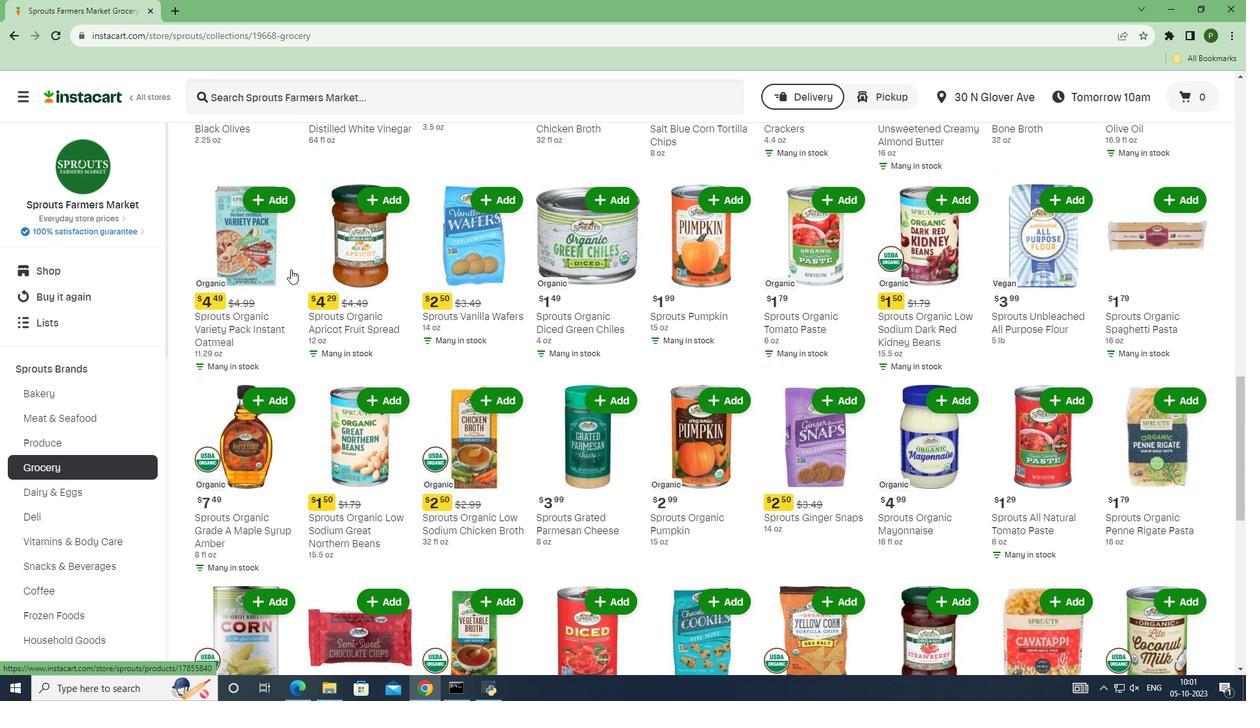
Action: Mouse scrolled (290, 268) with delta (0, 0)
Screenshot: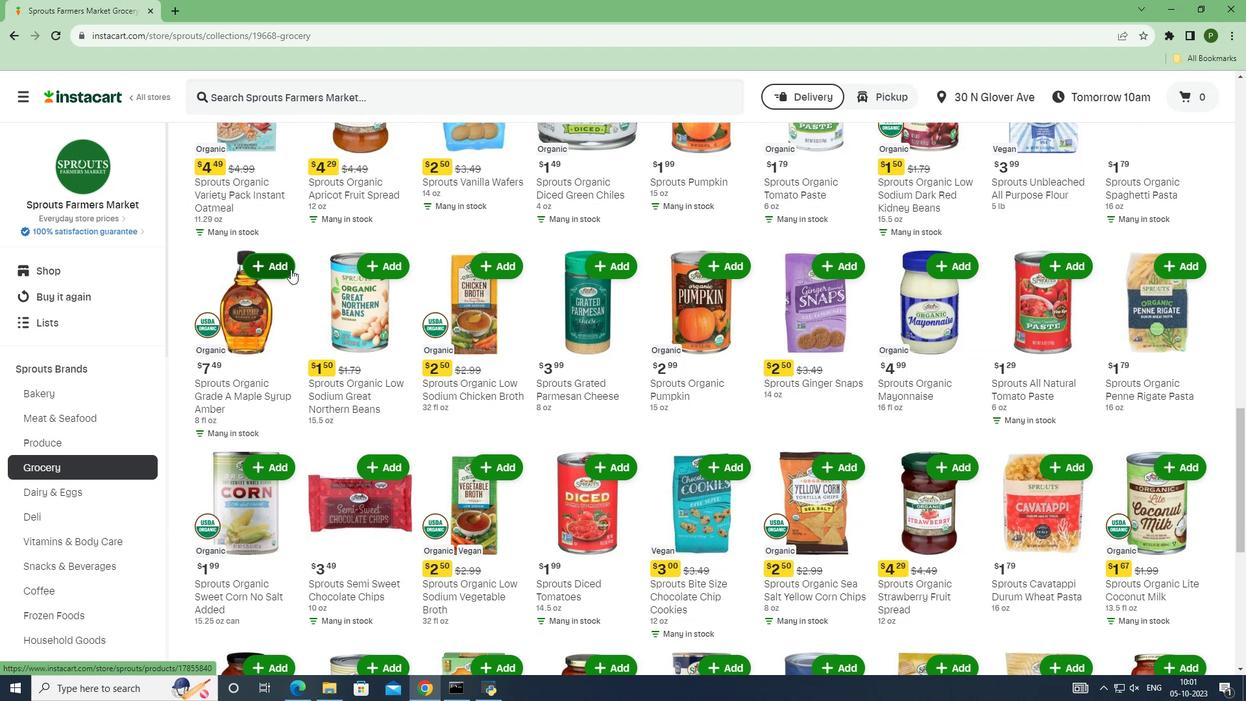 
Action: Mouse scrolled (290, 268) with delta (0, 0)
Screenshot: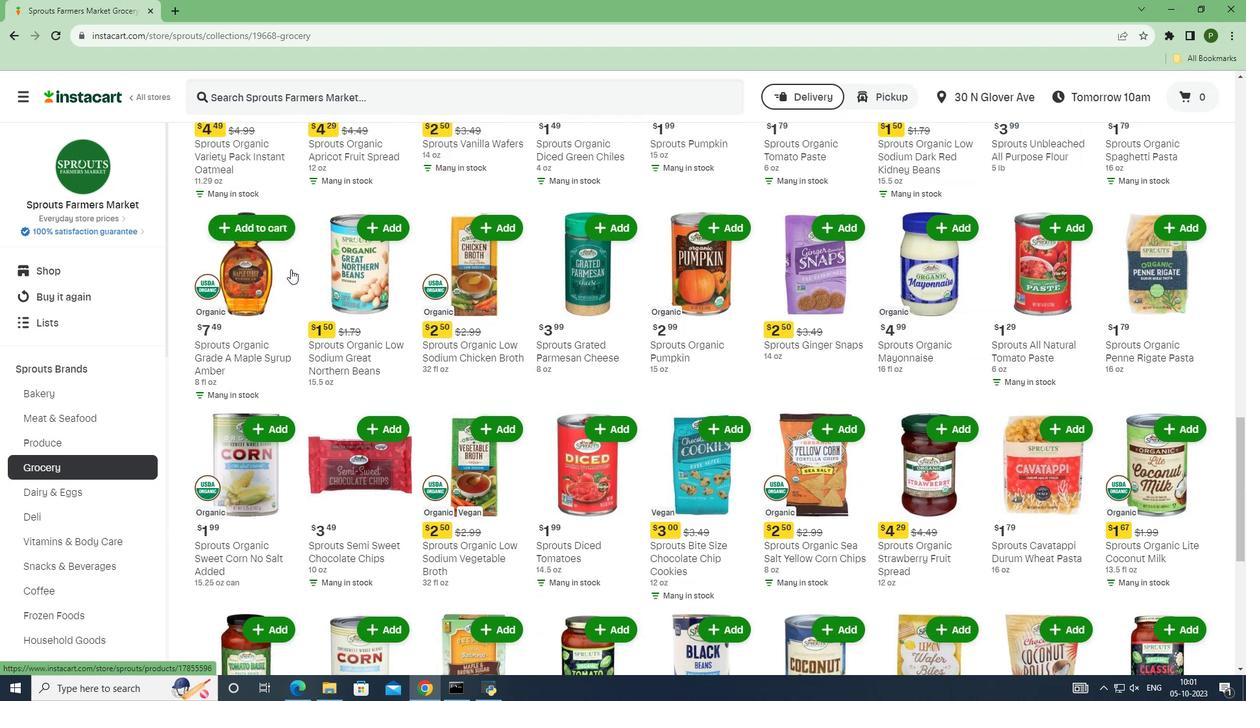
Action: Mouse scrolled (290, 268) with delta (0, 0)
Screenshot: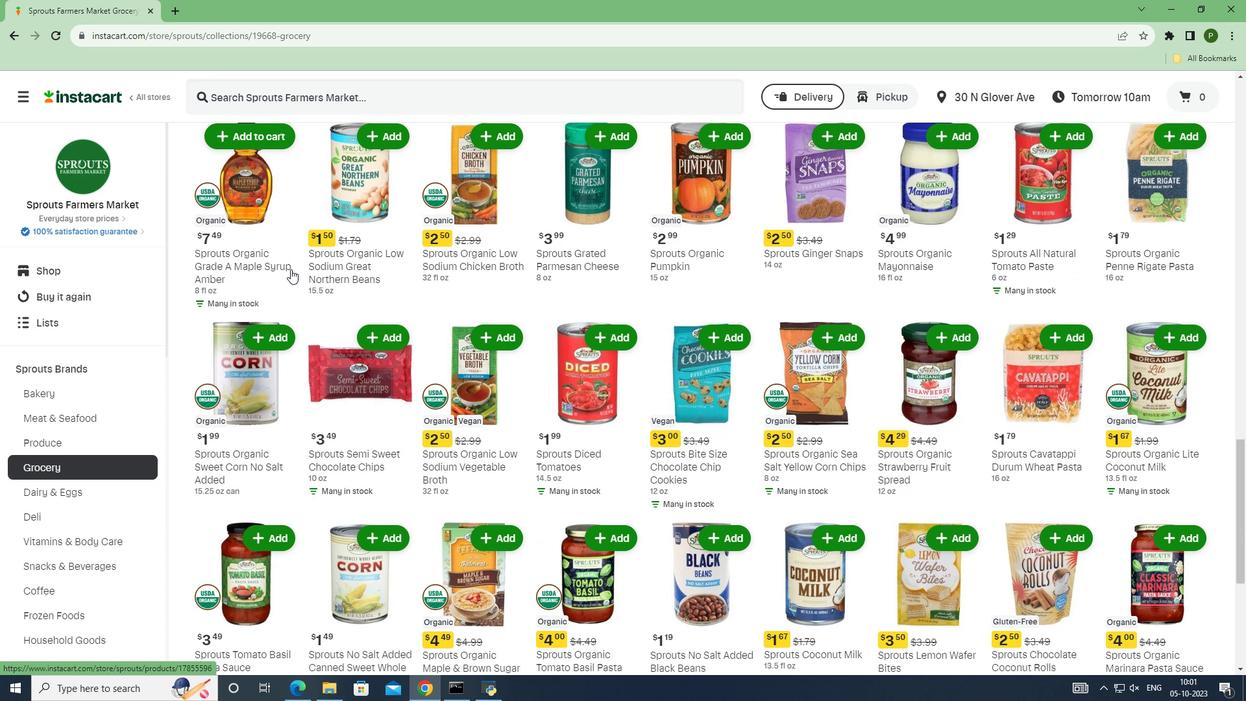 
Action: Mouse scrolled (290, 268) with delta (0, 0)
Screenshot: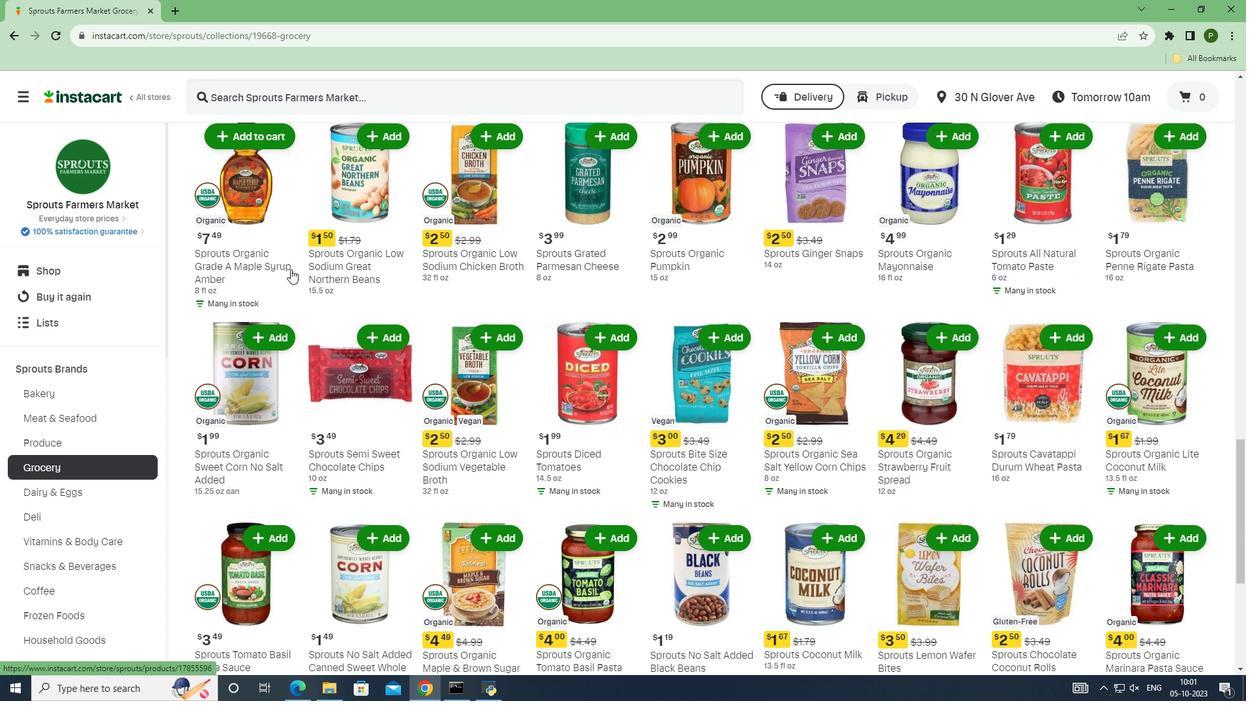 
Action: Mouse scrolled (290, 268) with delta (0, 0)
Screenshot: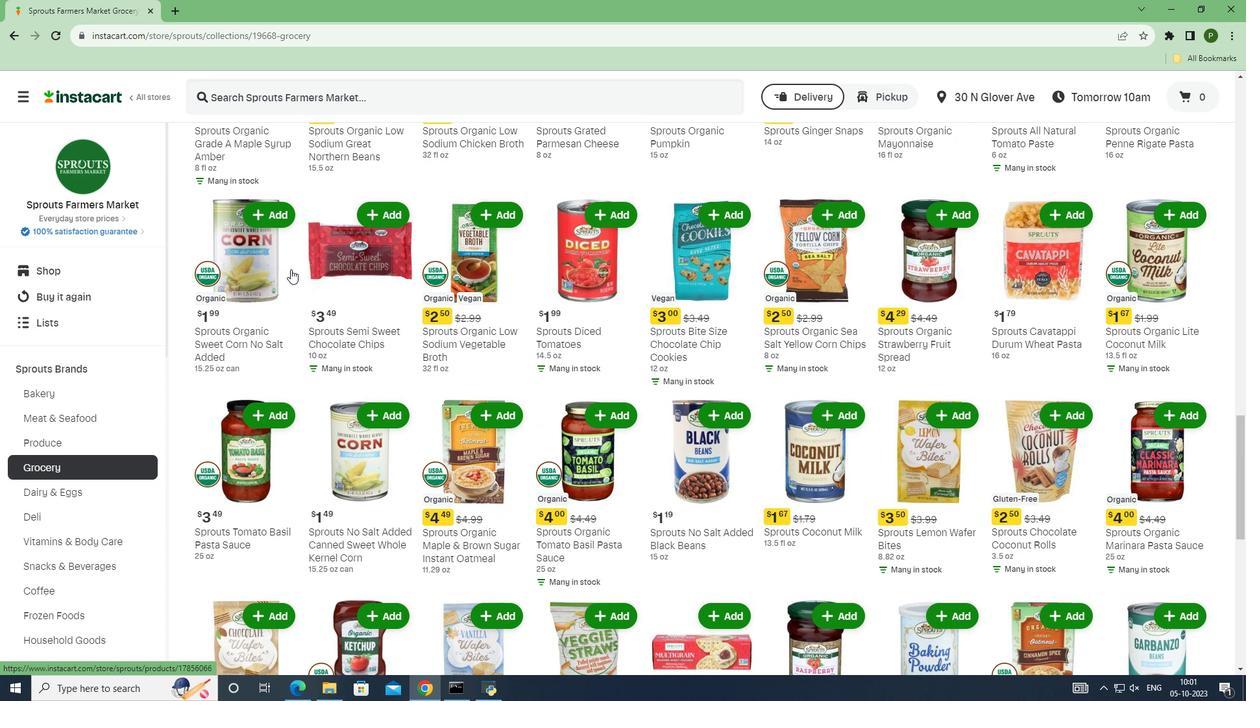
Action: Mouse scrolled (290, 268) with delta (0, 0)
Screenshot: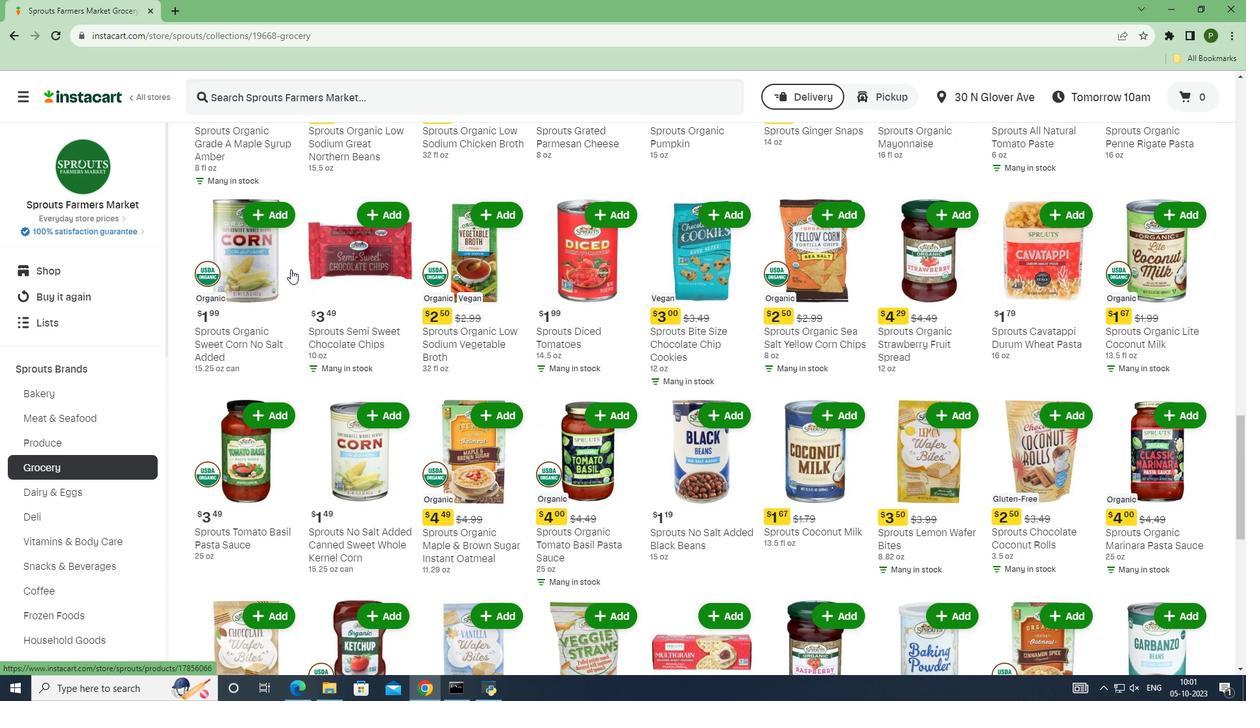 
Action: Mouse scrolled (290, 268) with delta (0, 0)
Screenshot: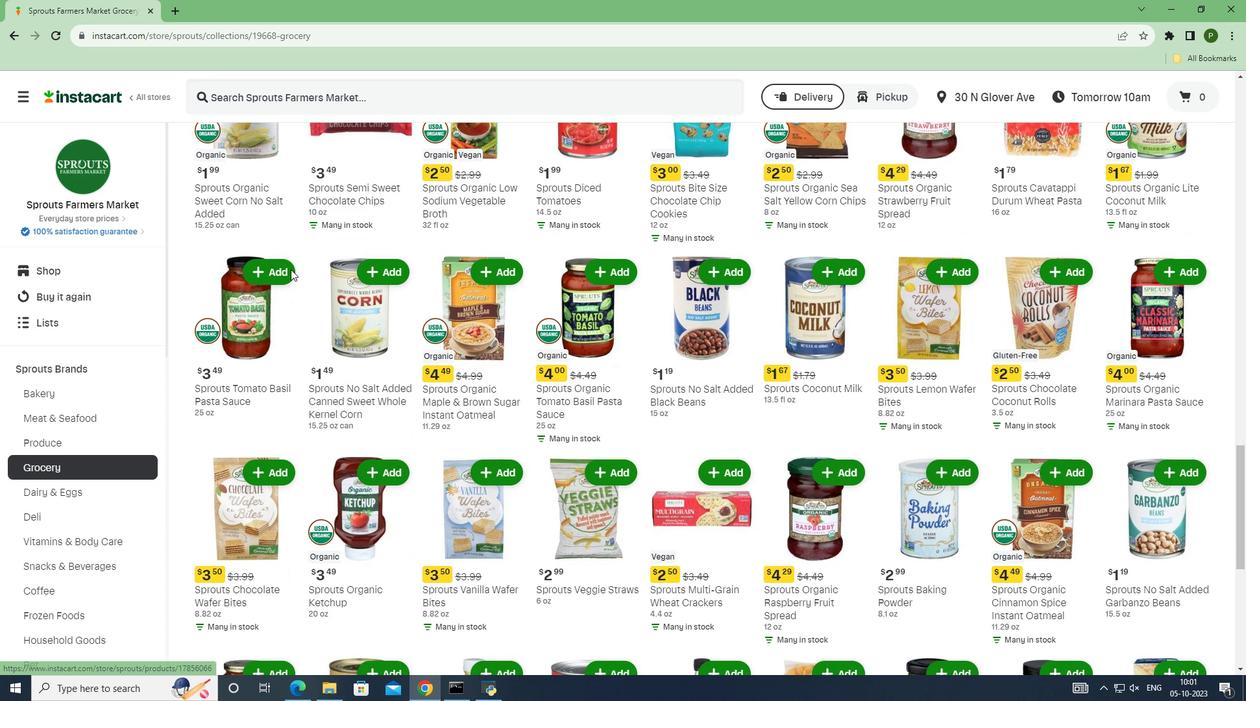 
Action: Mouse scrolled (290, 268) with delta (0, 0)
Screenshot: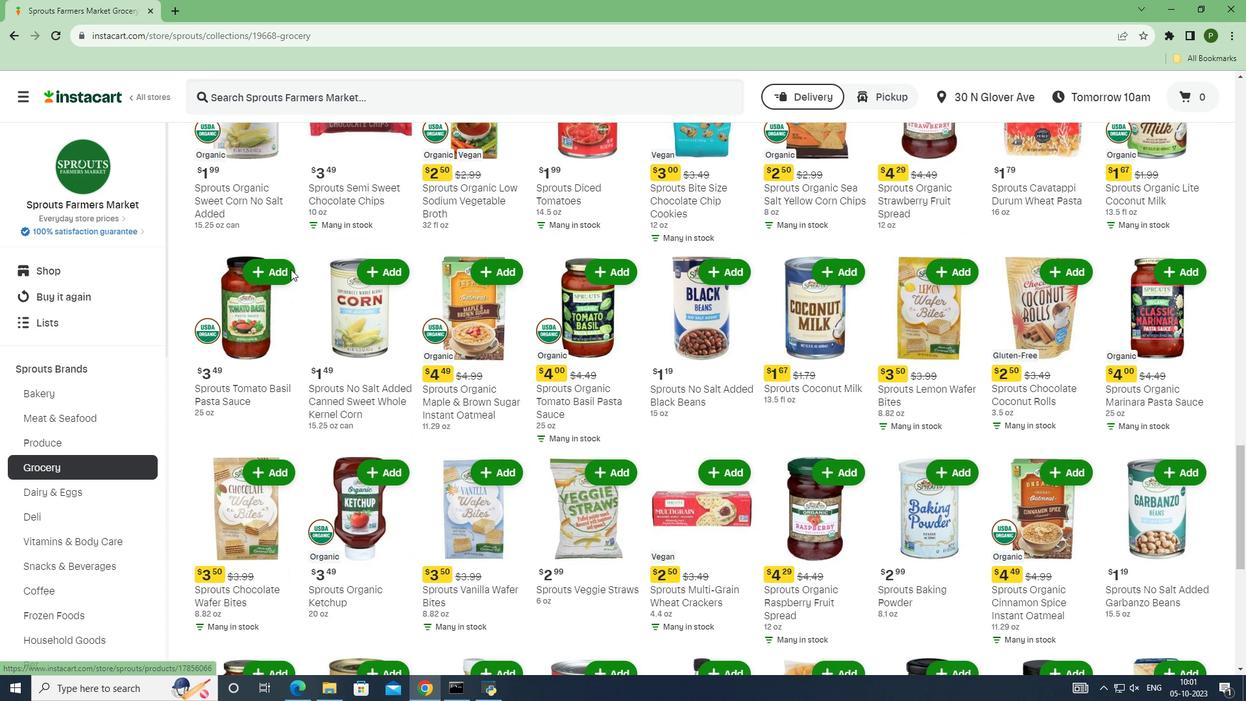 
Action: Mouse scrolled (290, 268) with delta (0, 0)
Screenshot: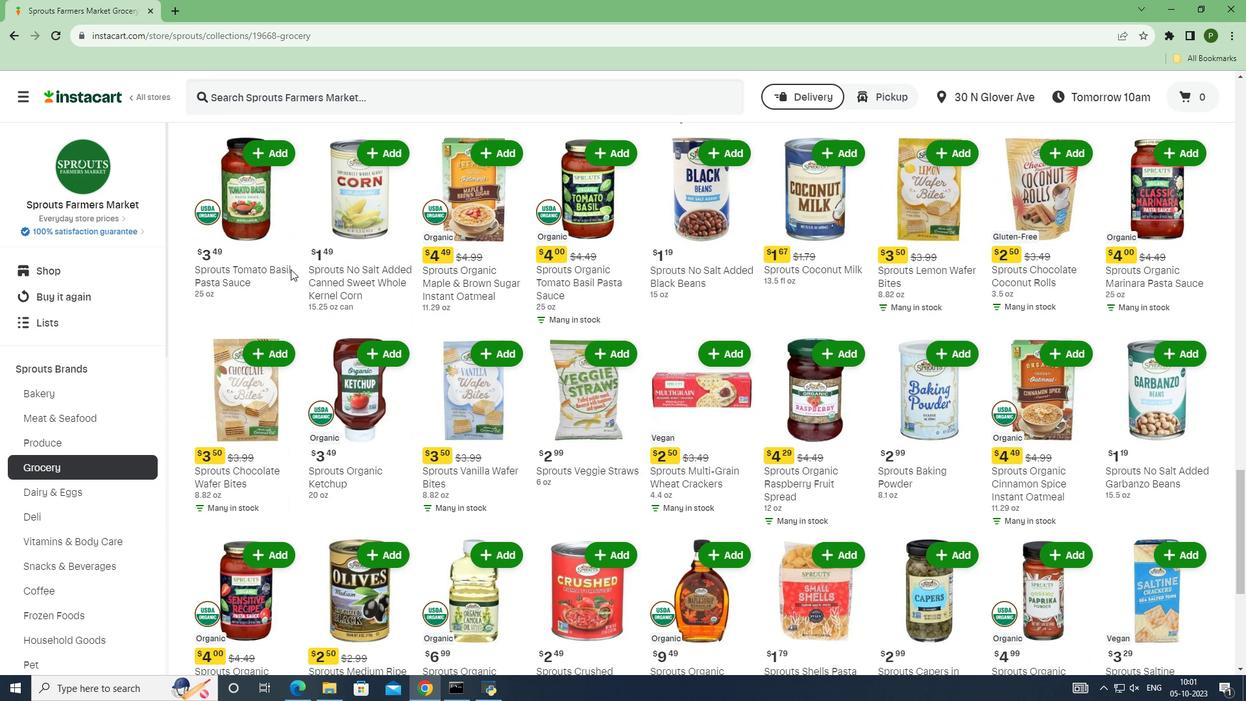 
Action: Mouse scrolled (290, 268) with delta (0, 0)
Screenshot: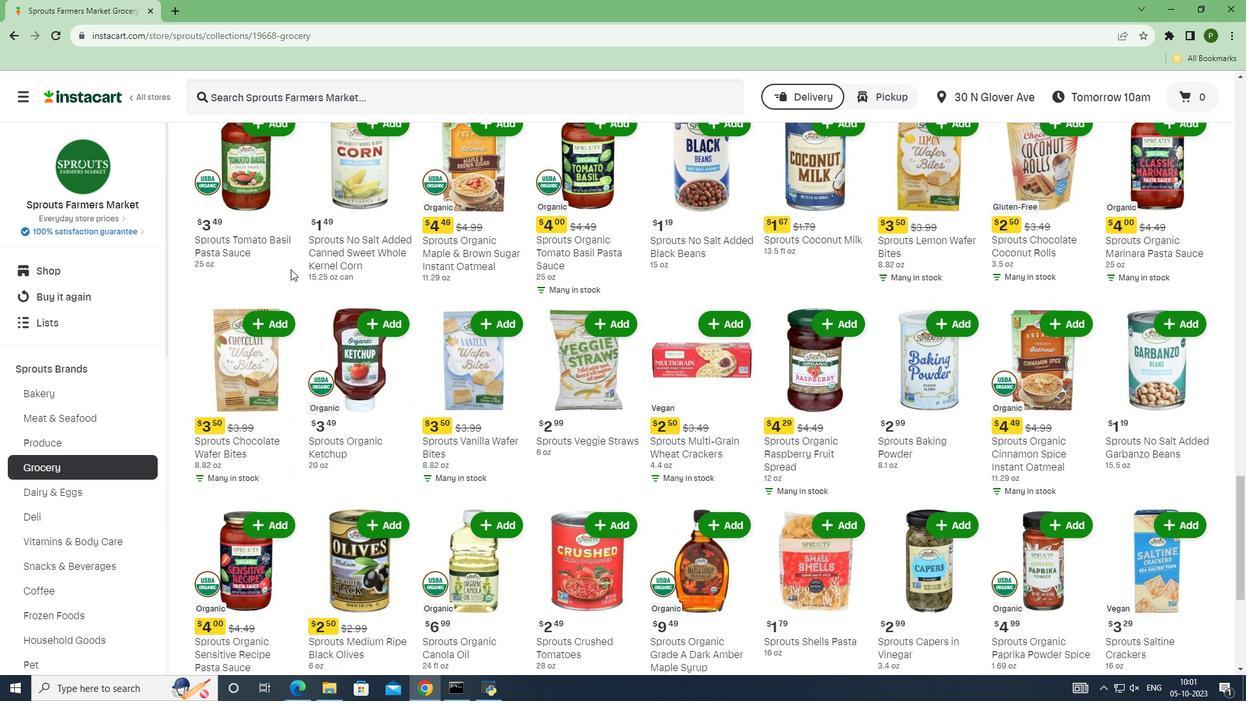
Action: Mouse scrolled (290, 268) with delta (0, 0)
Screenshot: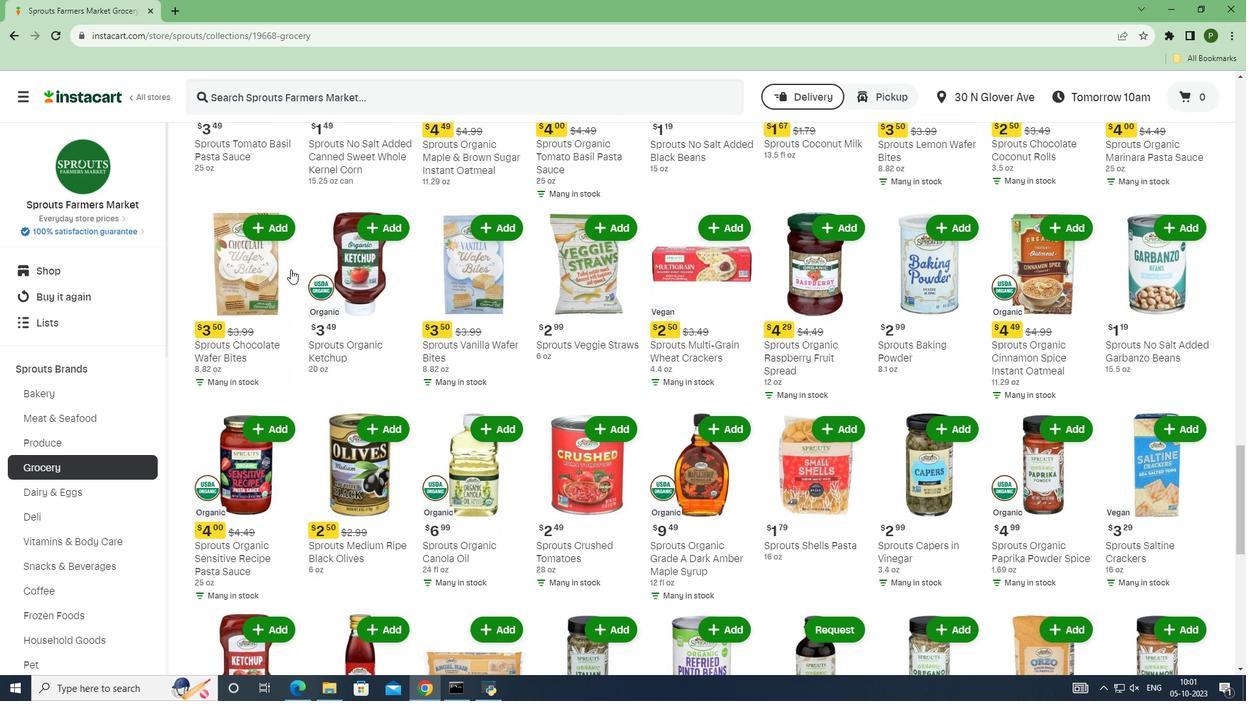 
Action: Mouse scrolled (290, 268) with delta (0, 0)
Screenshot: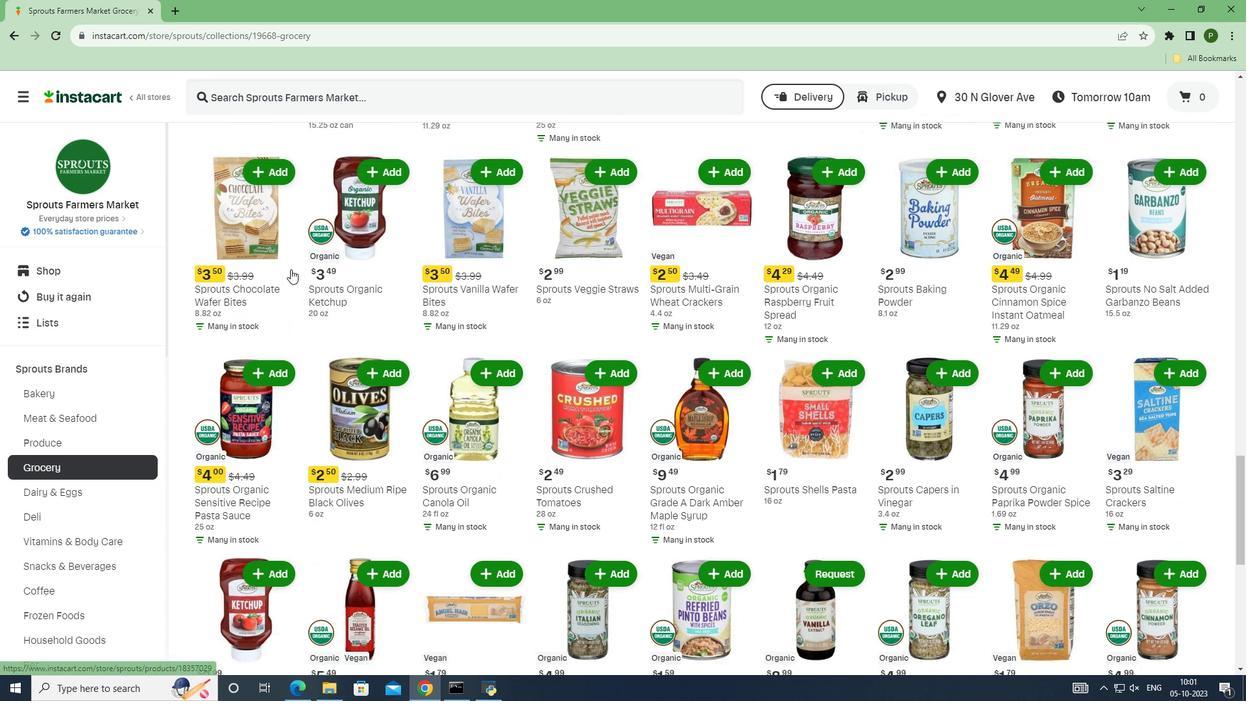 
Action: Mouse scrolled (290, 268) with delta (0, 0)
Screenshot: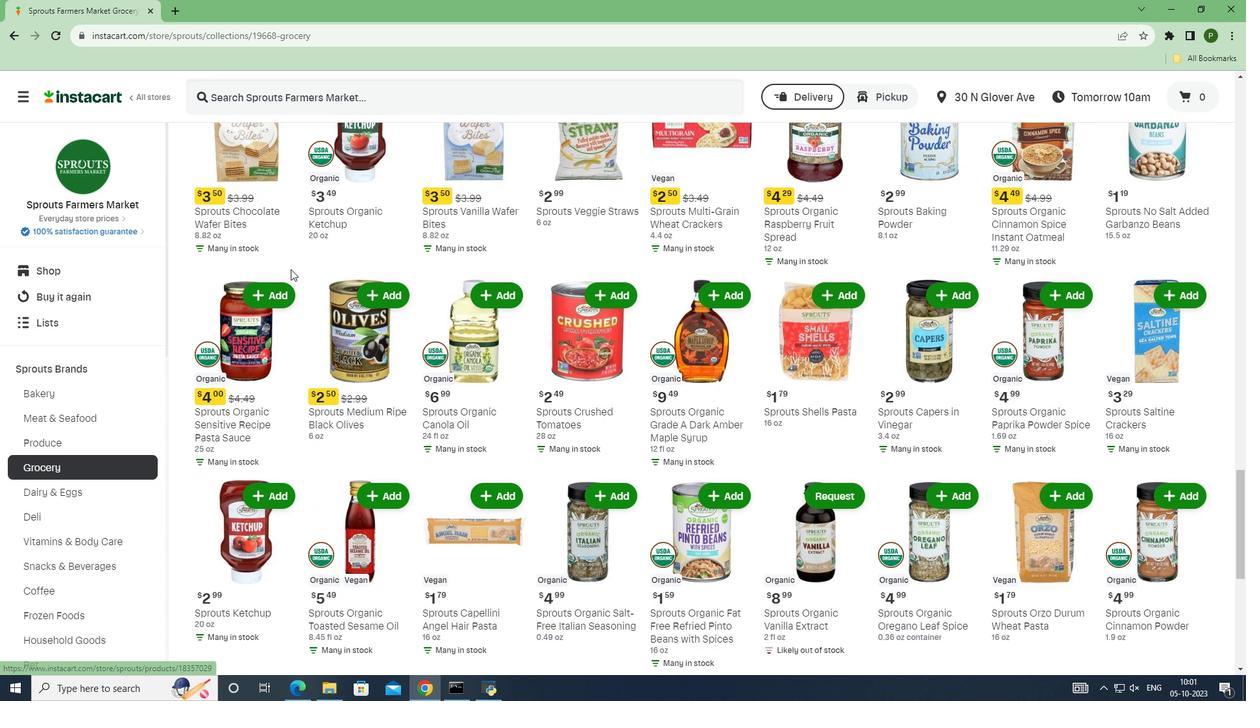 
Action: Mouse scrolled (290, 268) with delta (0, 0)
Screenshot: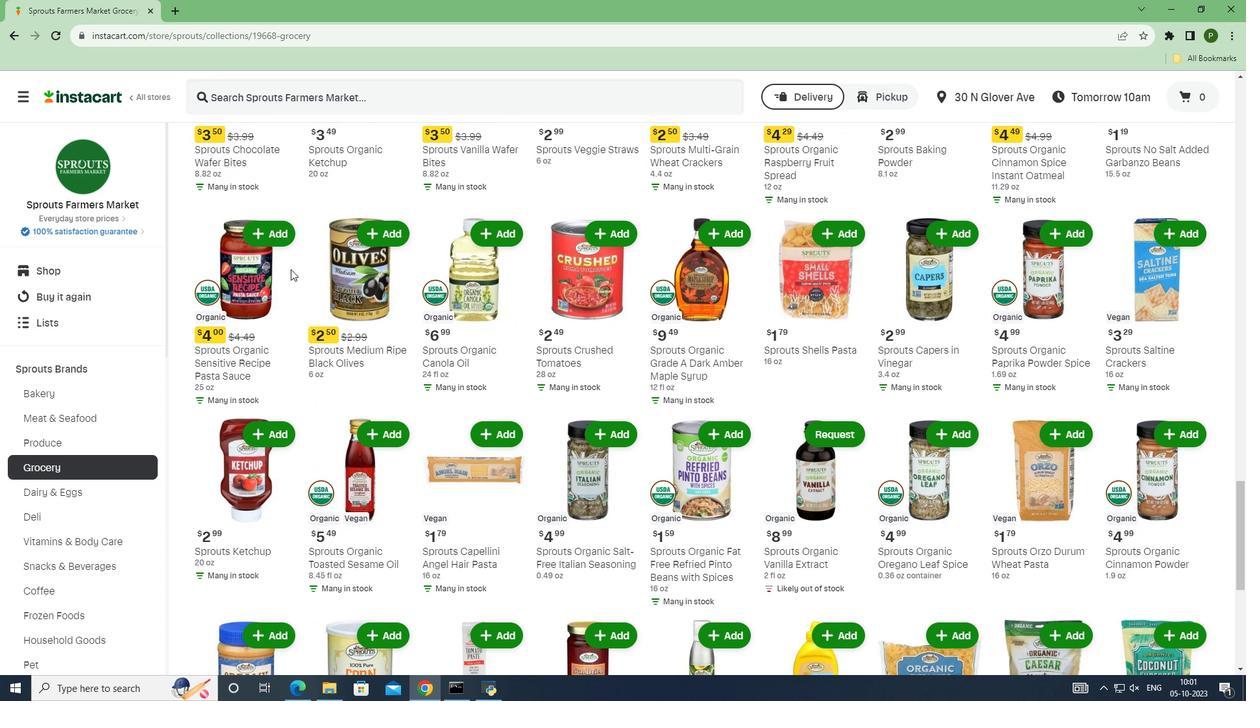 
Action: Mouse scrolled (290, 268) with delta (0, 0)
Screenshot: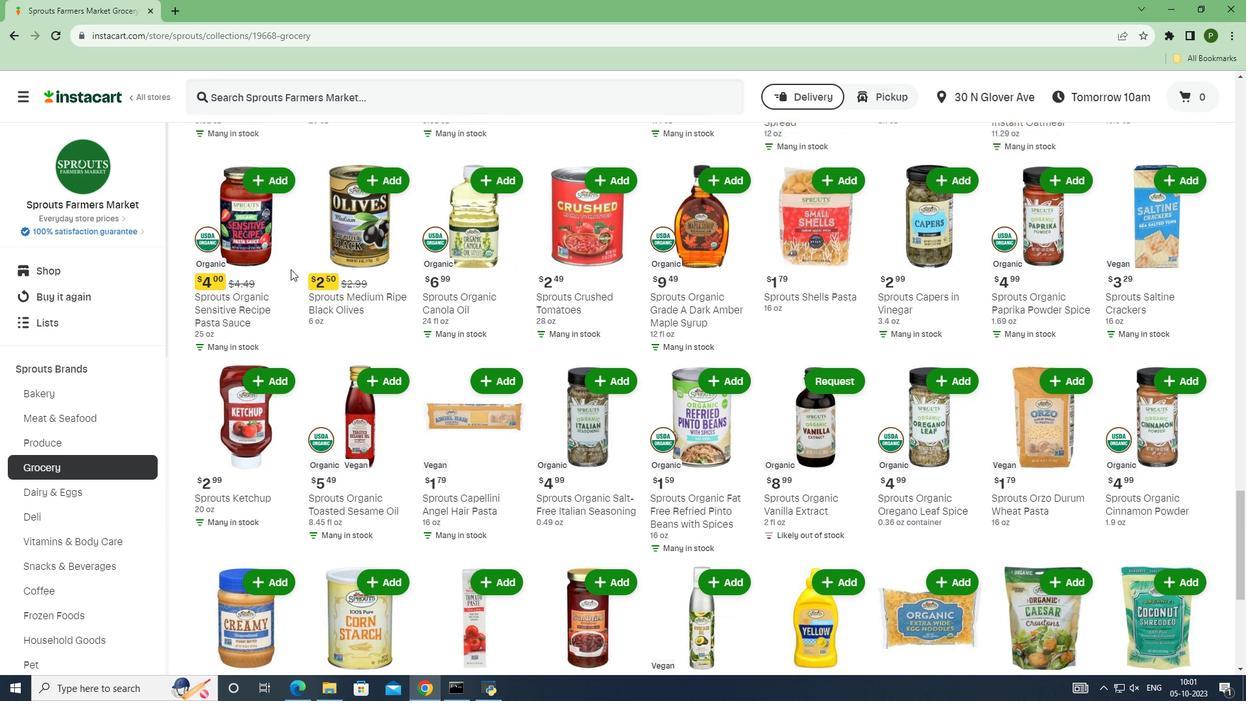 
Action: Mouse scrolled (290, 268) with delta (0, 0)
Screenshot: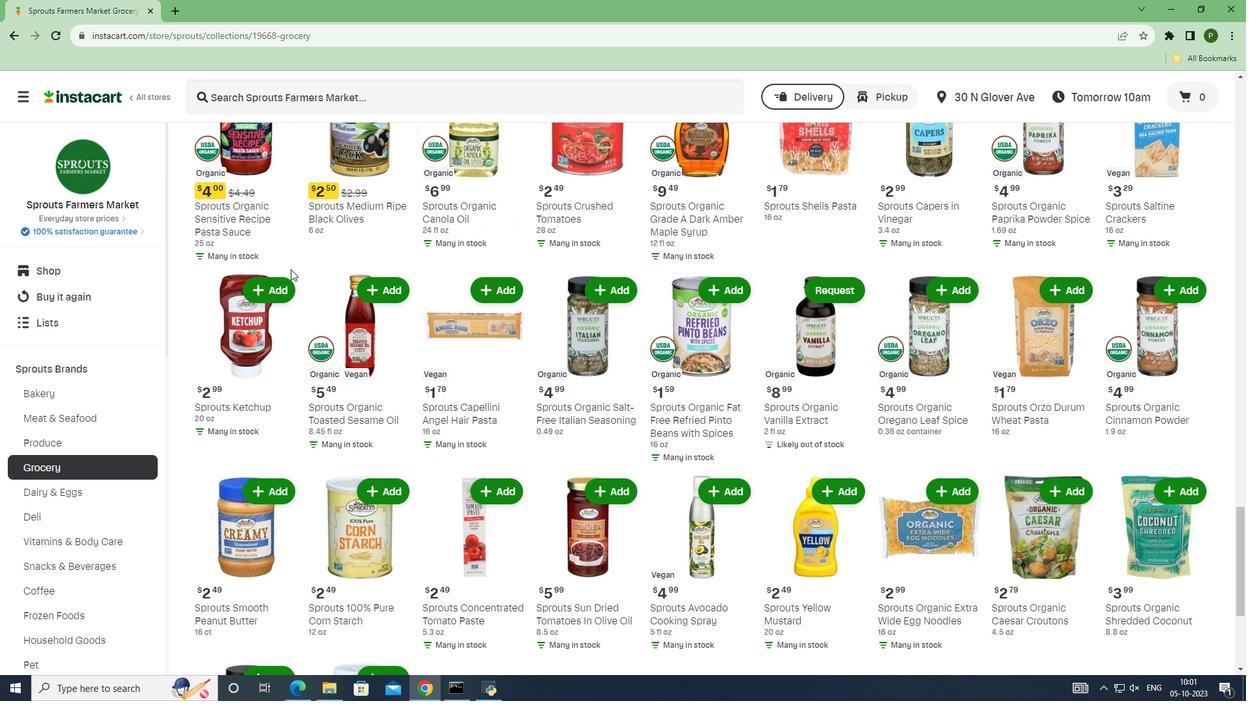 
Action: Mouse scrolled (290, 268) with delta (0, 0)
Screenshot: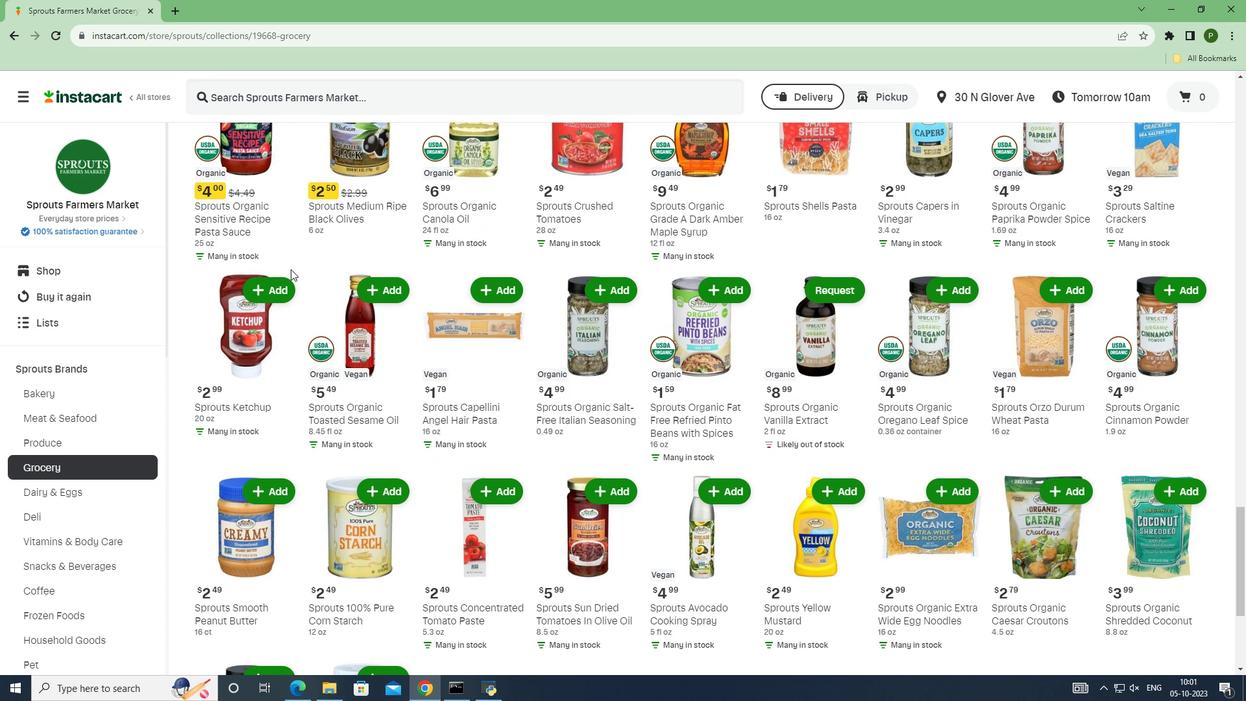 
Action: Mouse scrolled (290, 268) with delta (0, 0)
Screenshot: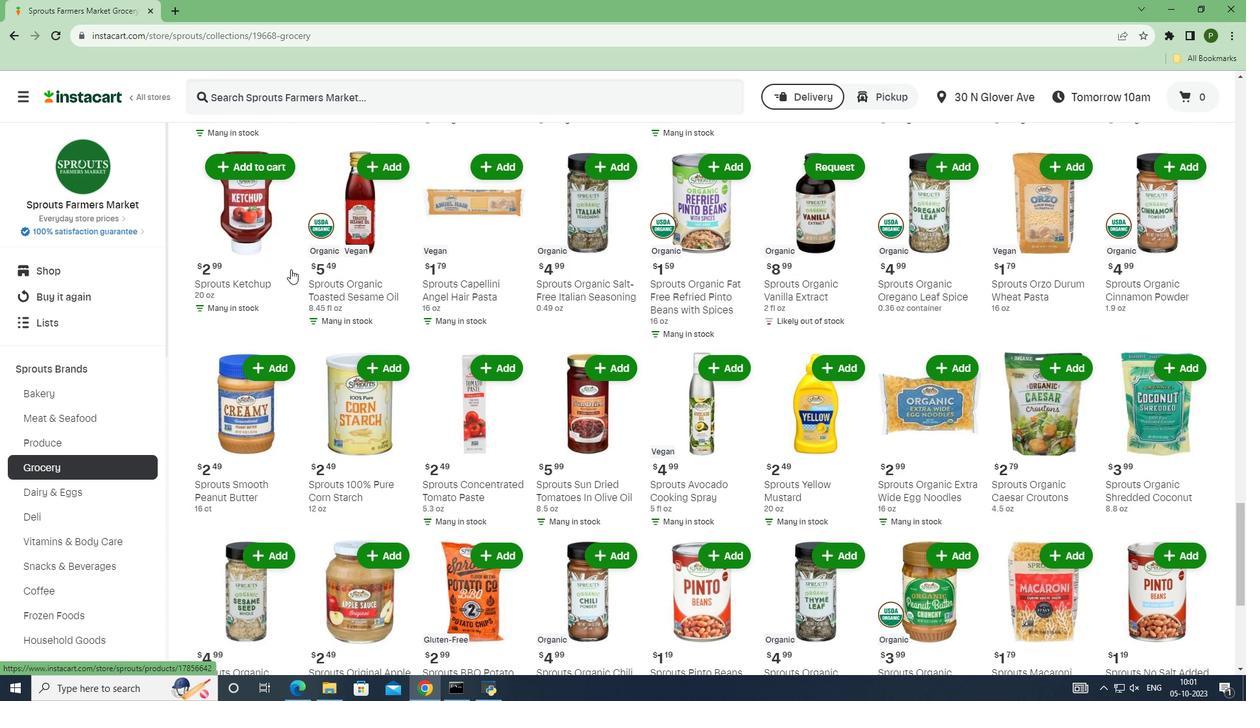 
Action: Mouse scrolled (290, 268) with delta (0, 0)
Screenshot: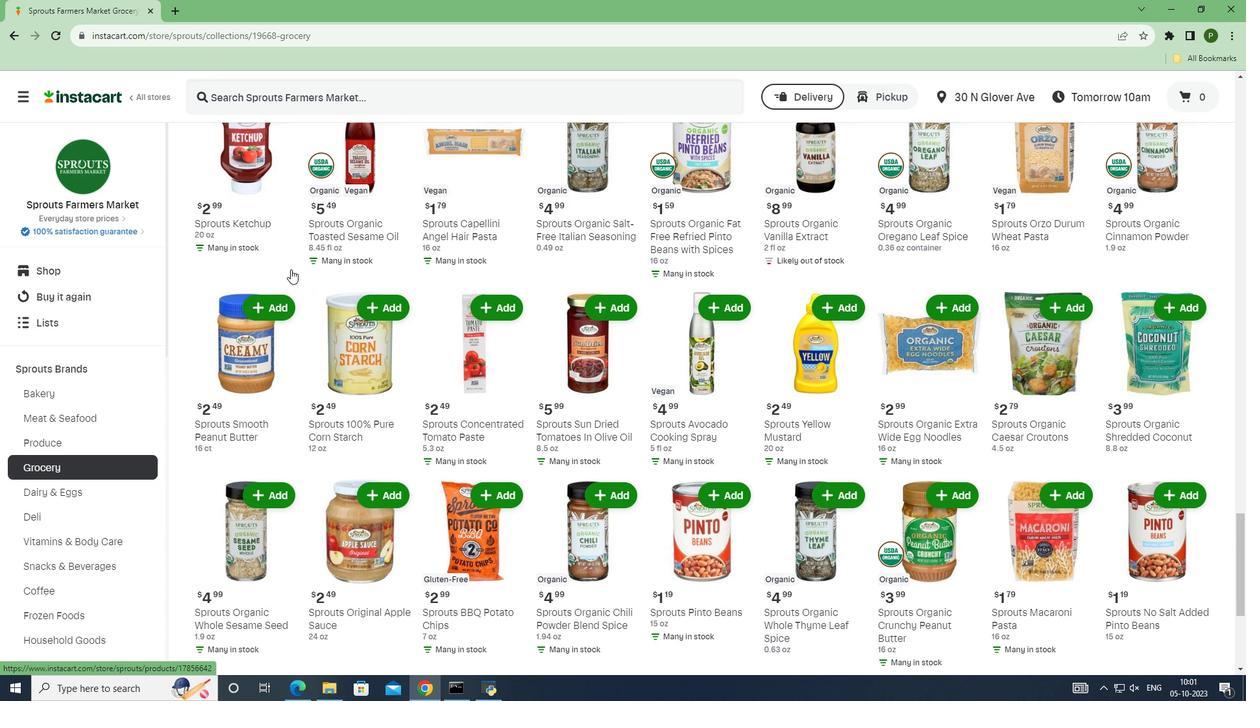 
Action: Mouse scrolled (290, 268) with delta (0, 0)
Screenshot: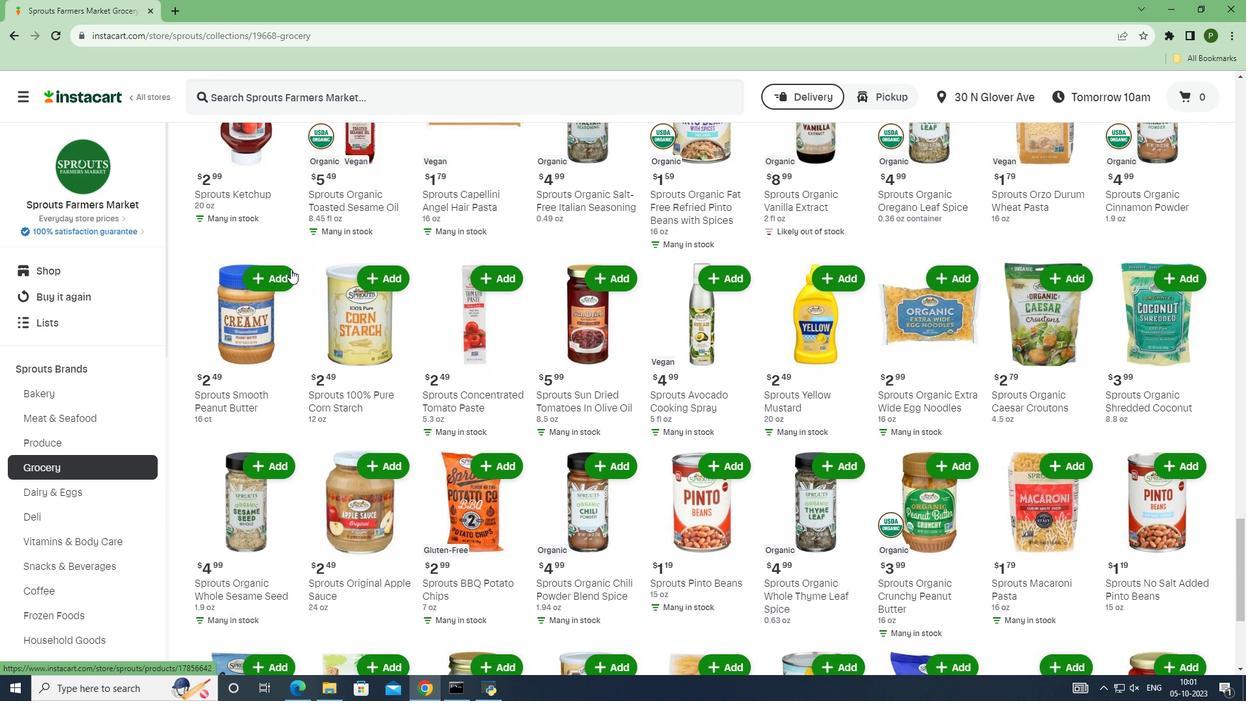 
Action: Mouse scrolled (290, 268) with delta (0, 0)
Screenshot: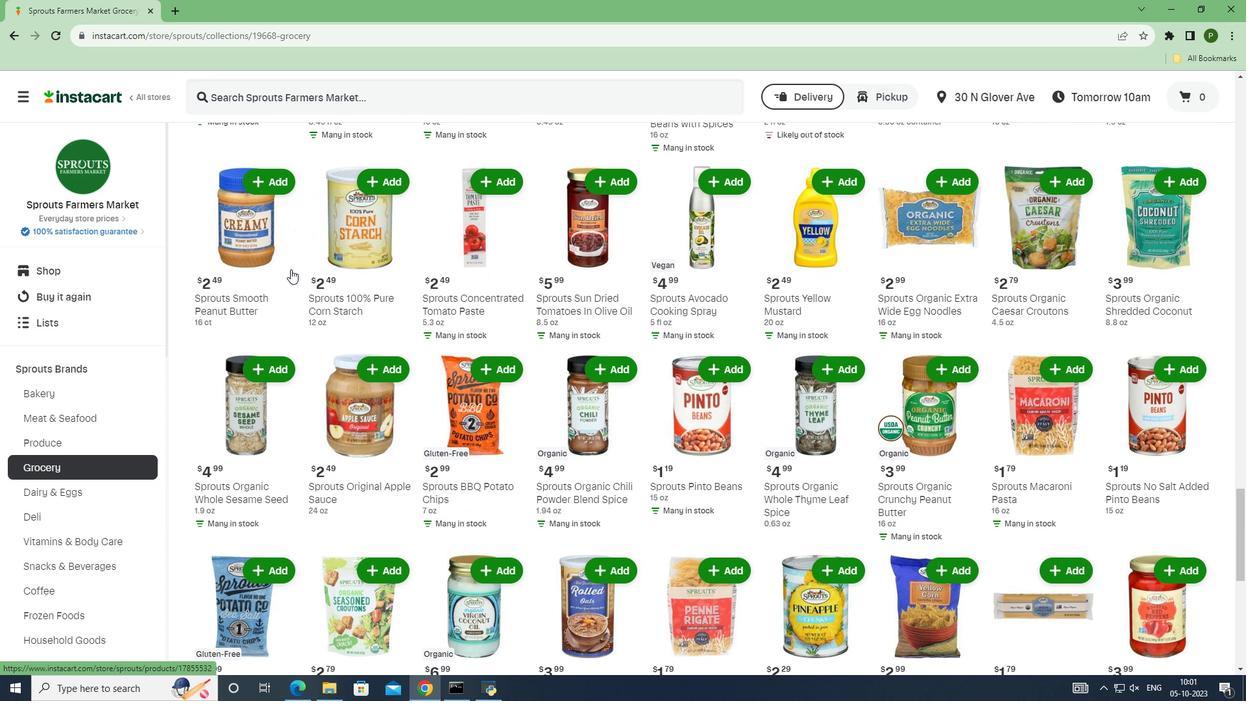 
Action: Mouse scrolled (290, 268) with delta (0, 0)
Screenshot: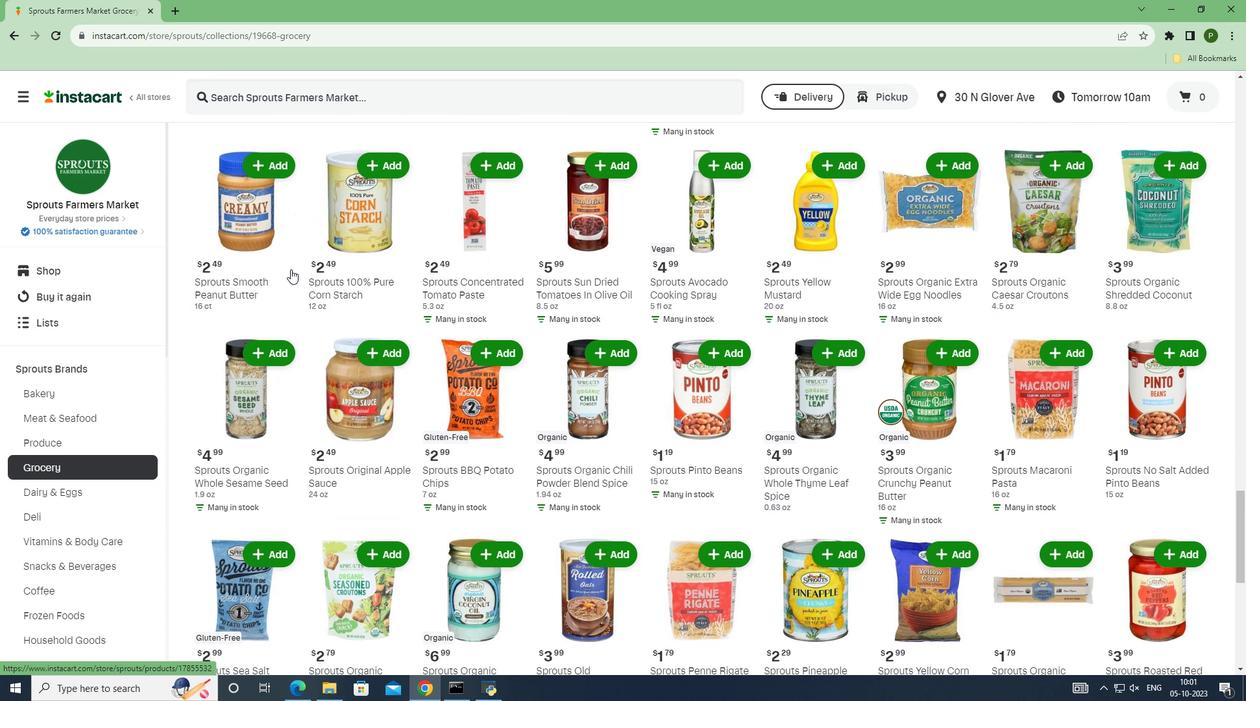 
Action: Mouse scrolled (290, 268) with delta (0, 0)
Screenshot: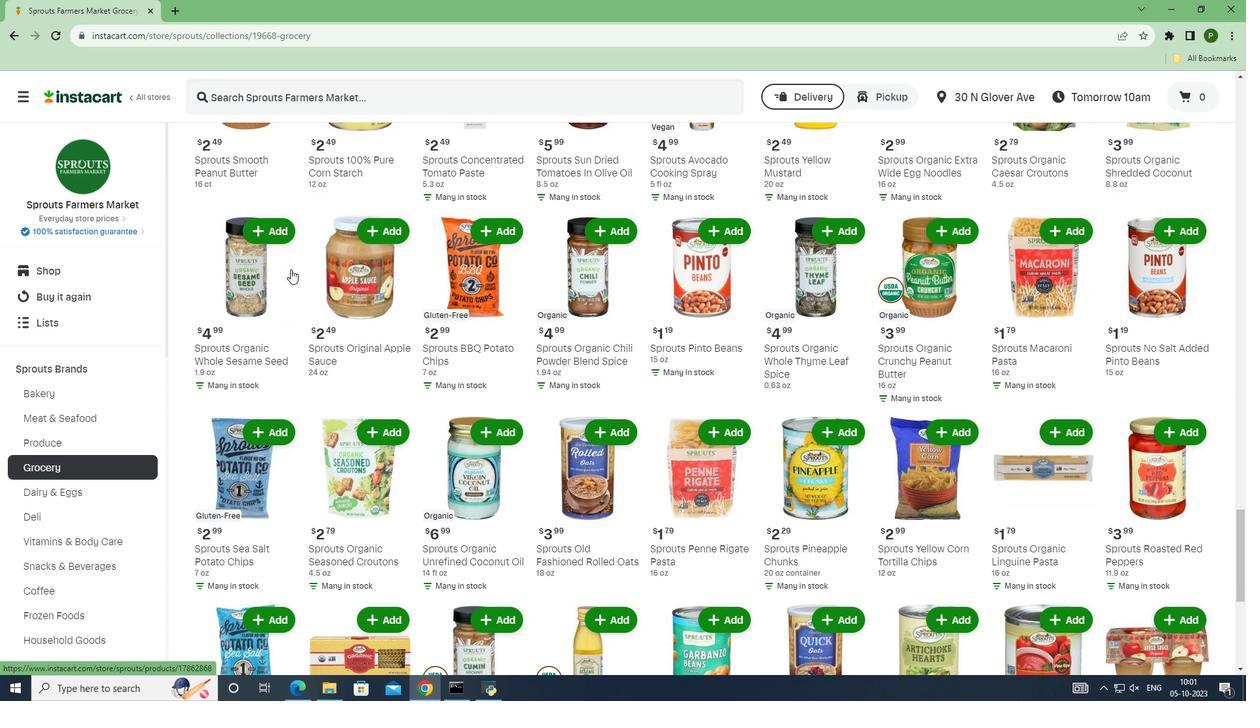 
Action: Mouse scrolled (290, 268) with delta (0, 0)
Screenshot: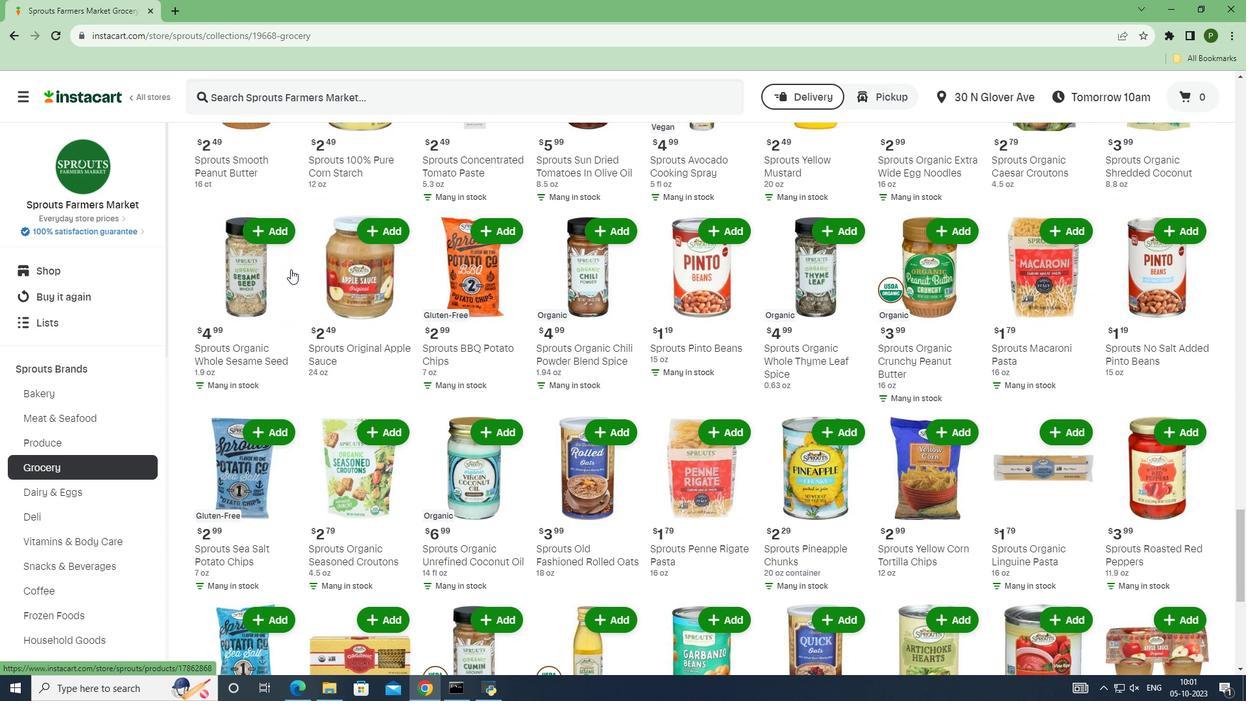 
Action: Mouse scrolled (290, 268) with delta (0, 0)
Screenshot: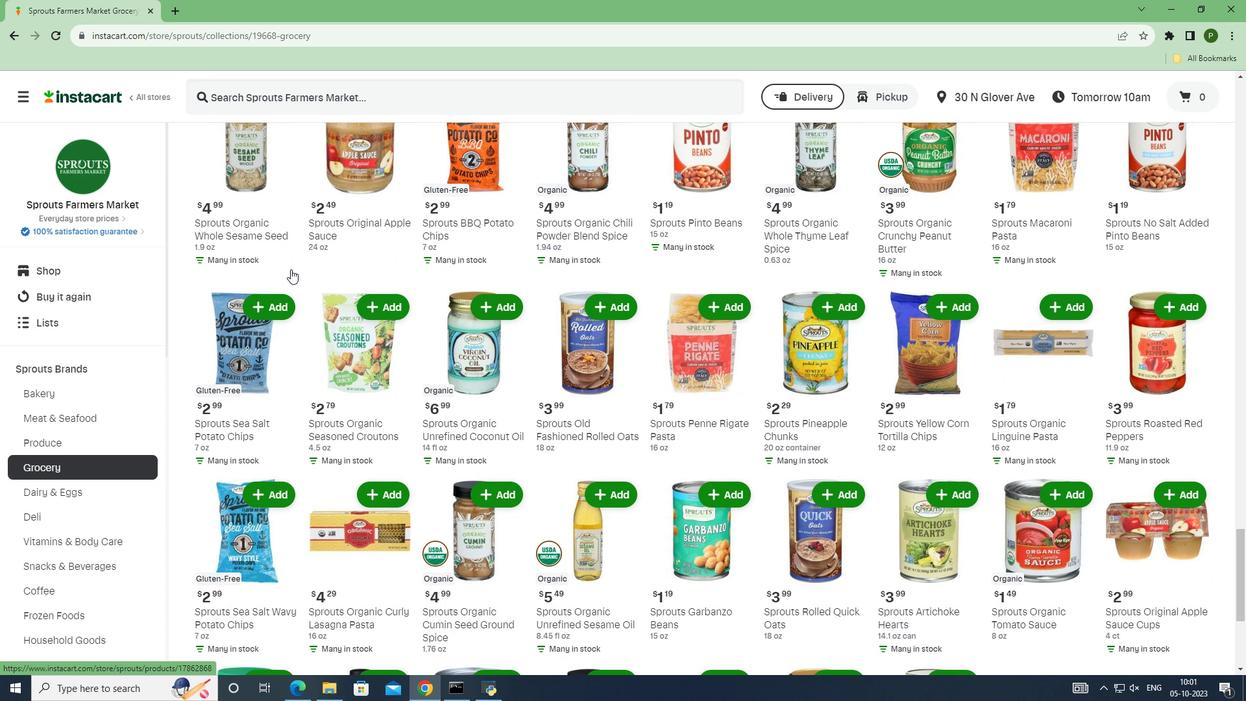 
Action: Mouse scrolled (290, 268) with delta (0, 0)
Screenshot: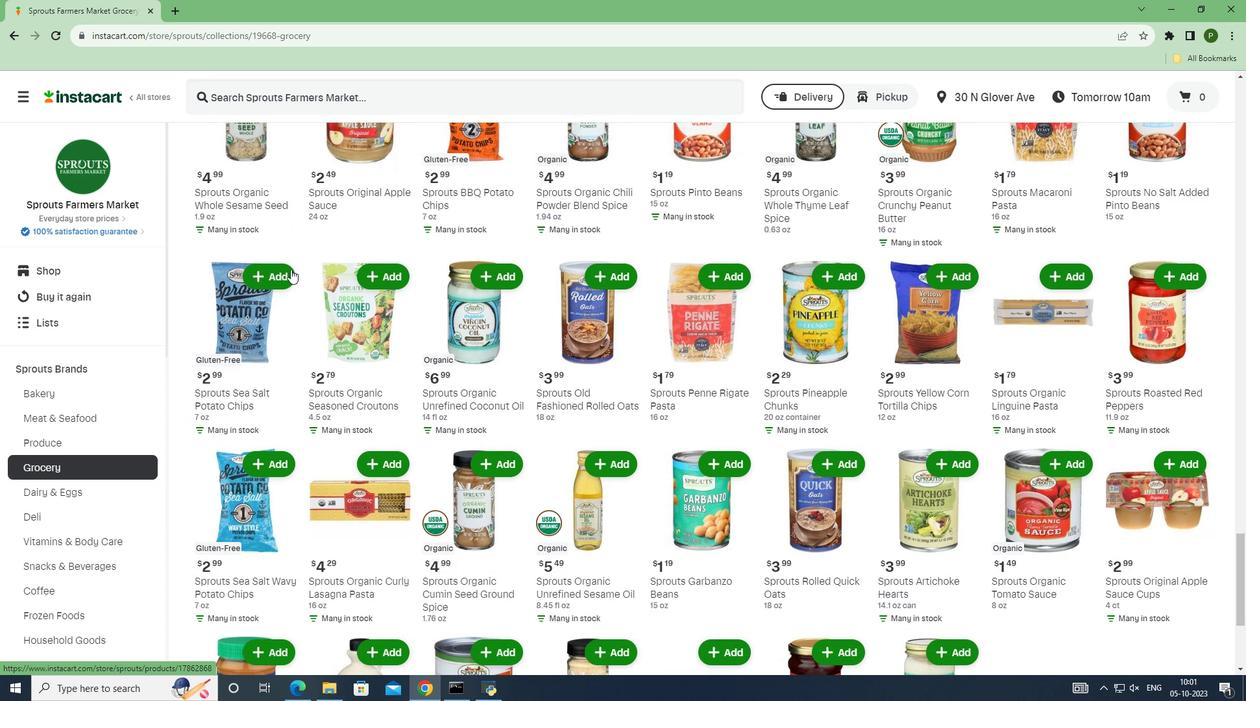 
Action: Mouse scrolled (290, 268) with delta (0, 0)
Screenshot: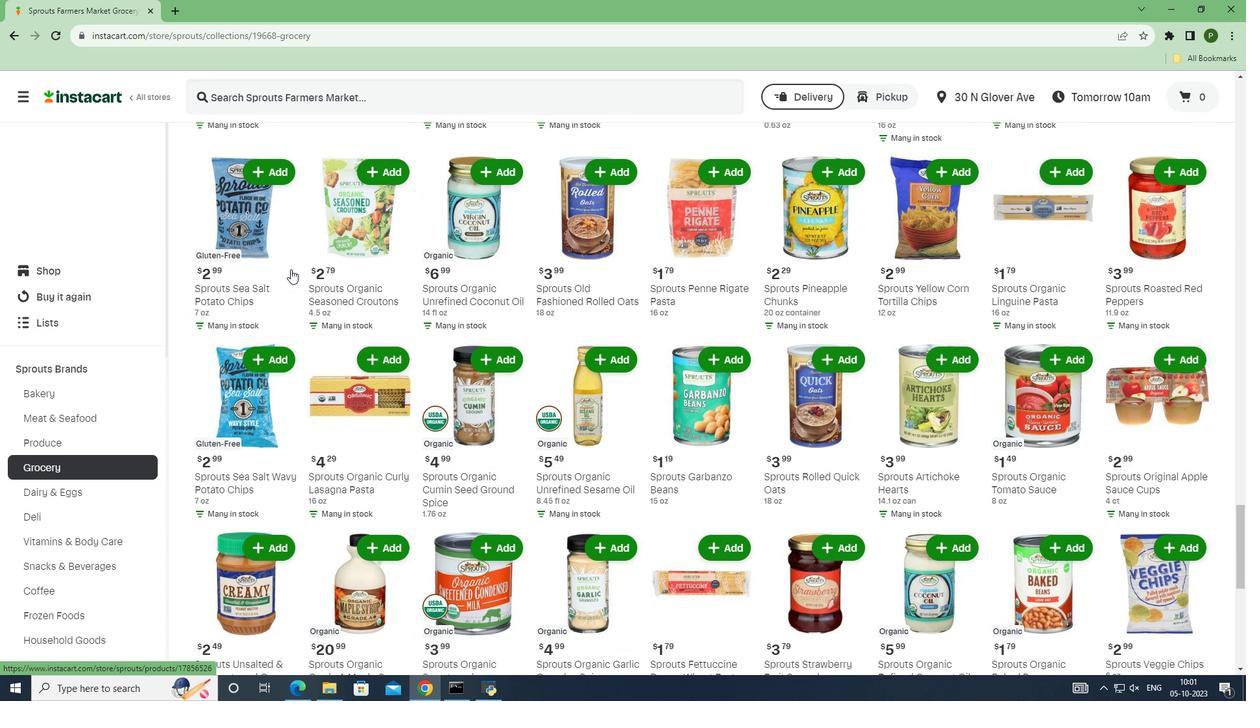 
Action: Mouse scrolled (290, 268) with delta (0, 0)
Screenshot: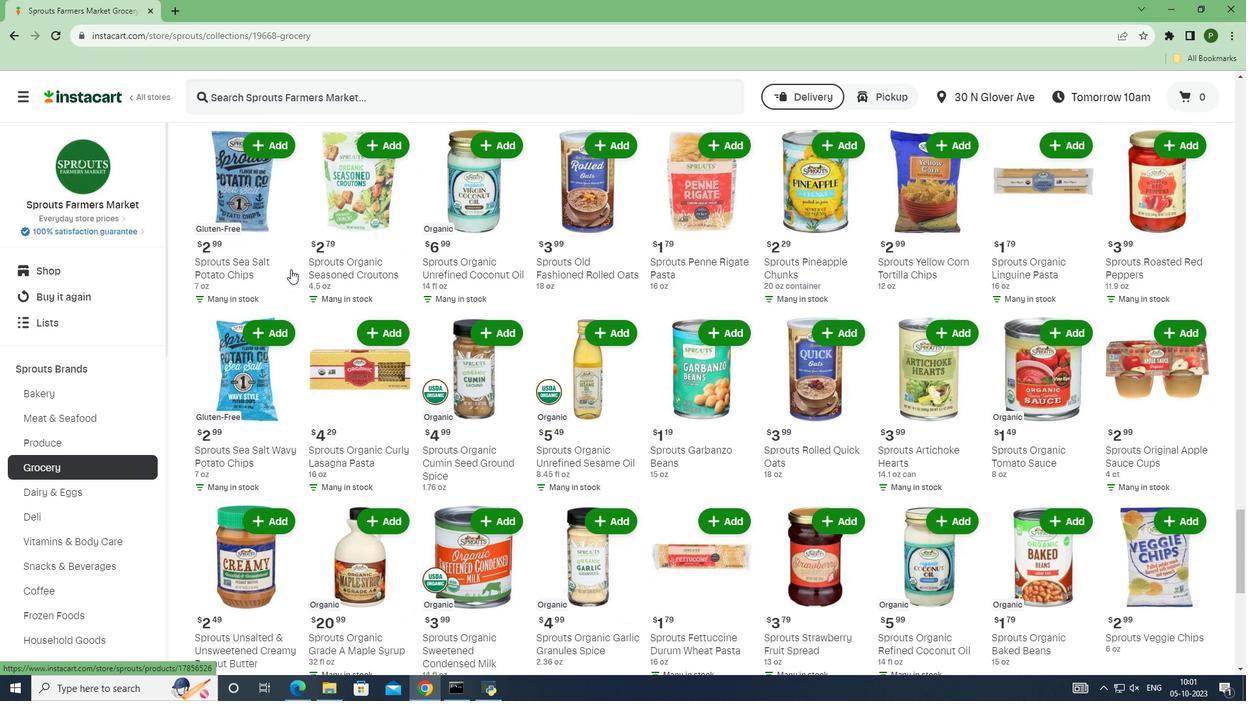 
Action: Mouse scrolled (290, 268) with delta (0, 0)
Screenshot: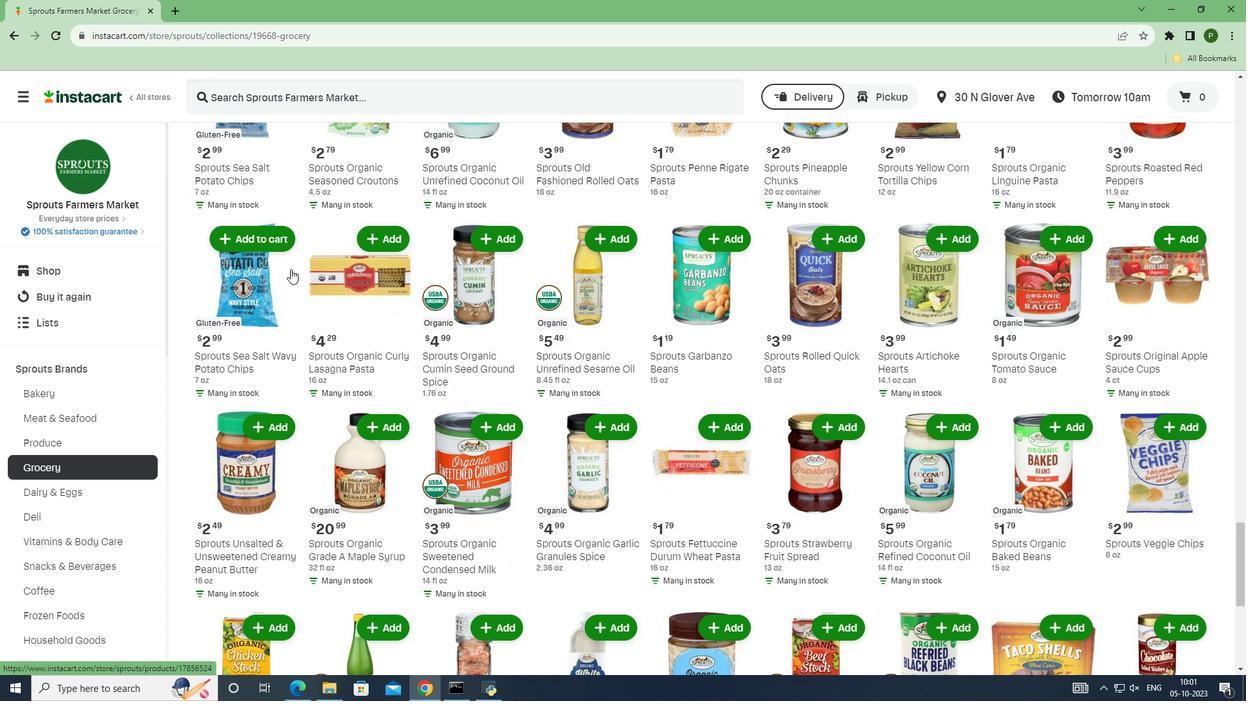 
Action: Mouse scrolled (290, 268) with delta (0, 0)
Screenshot: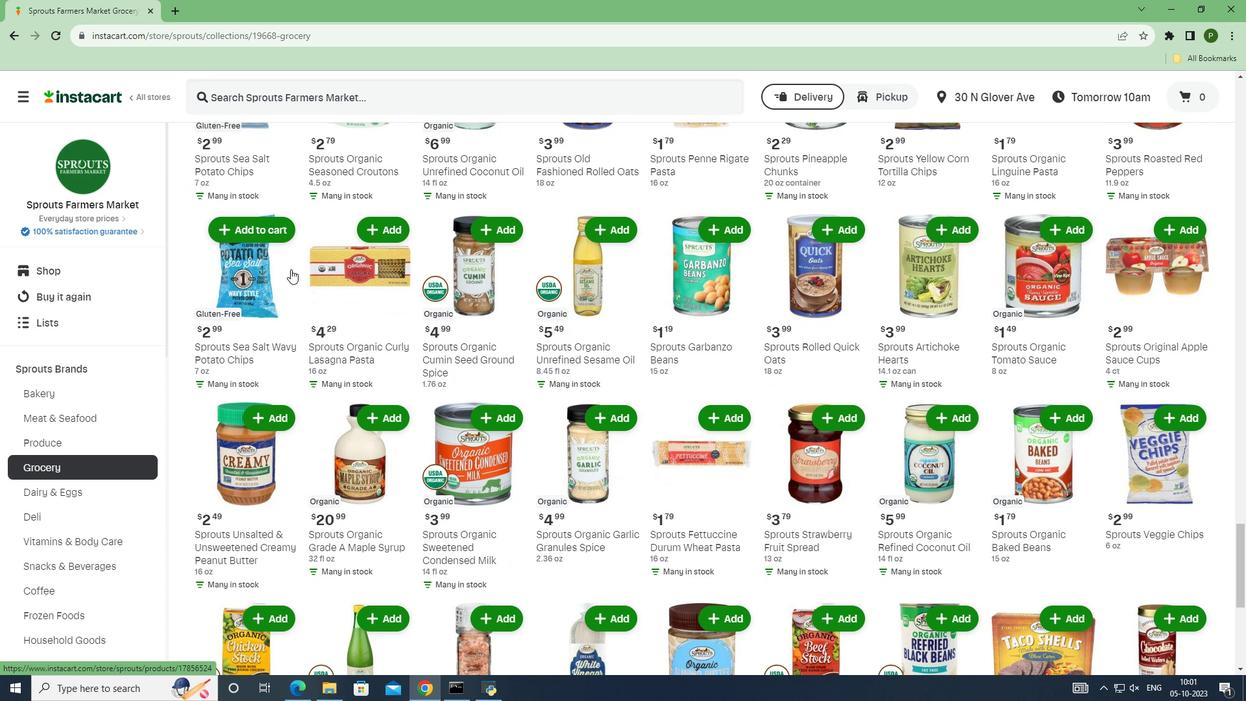 
Action: Mouse scrolled (290, 268) with delta (0, 0)
Screenshot: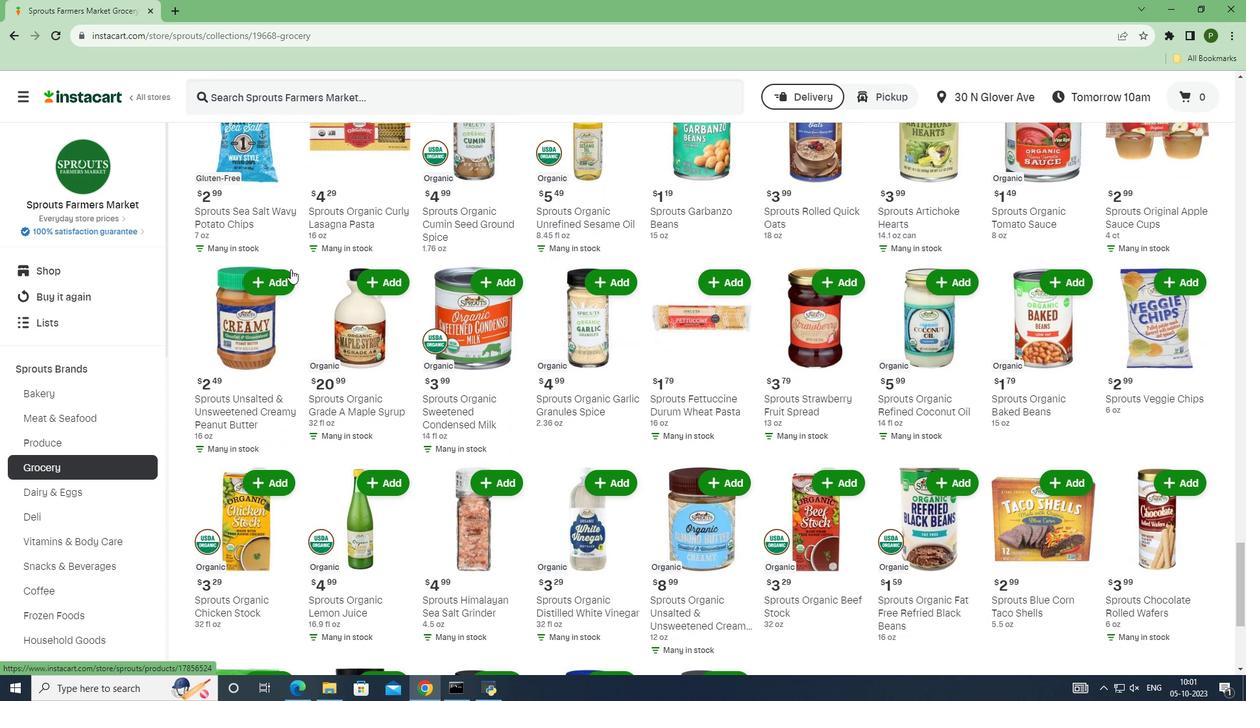 
Action: Mouse scrolled (290, 268) with delta (0, 0)
Screenshot: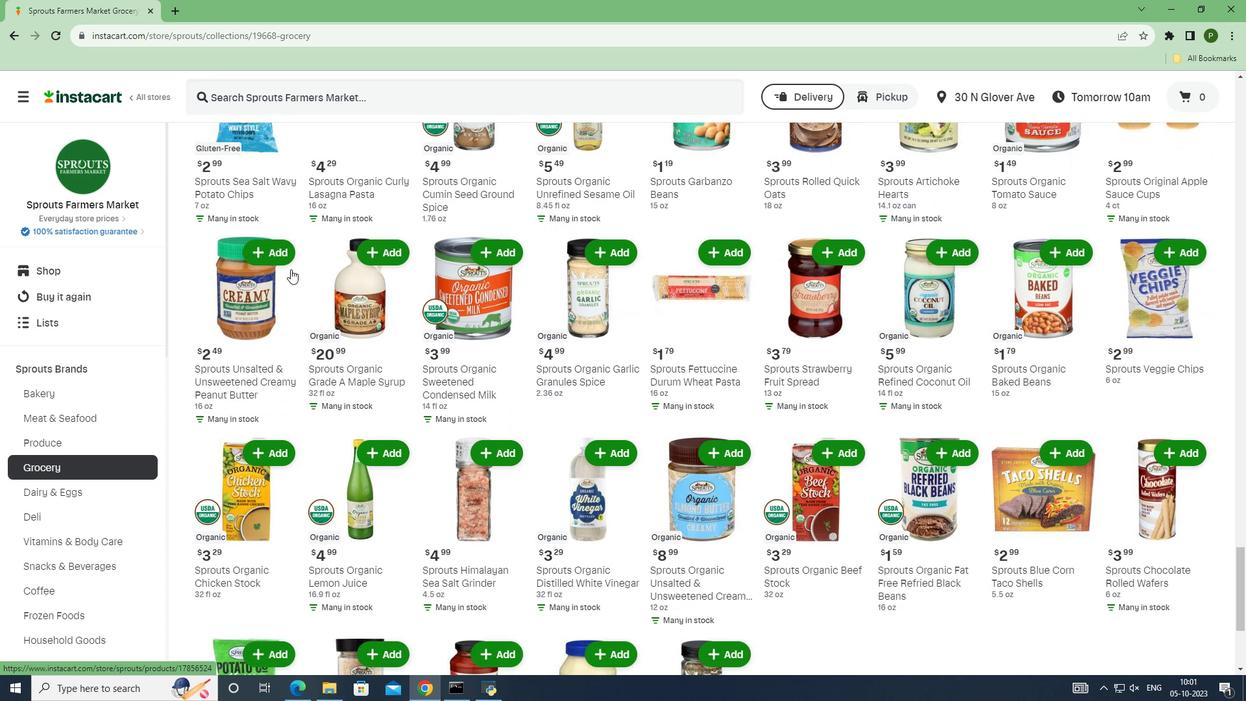 
Action: Mouse scrolled (290, 268) with delta (0, 0)
Screenshot: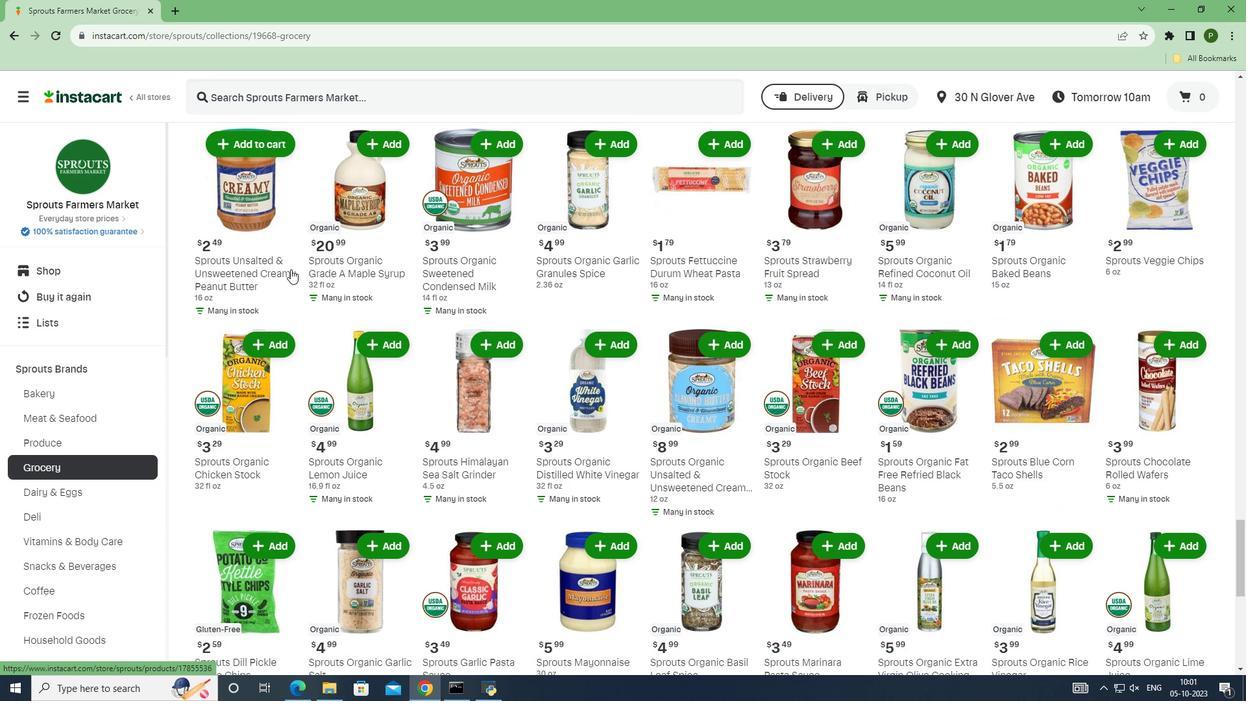 
Action: Mouse scrolled (290, 268) with delta (0, 0)
Screenshot: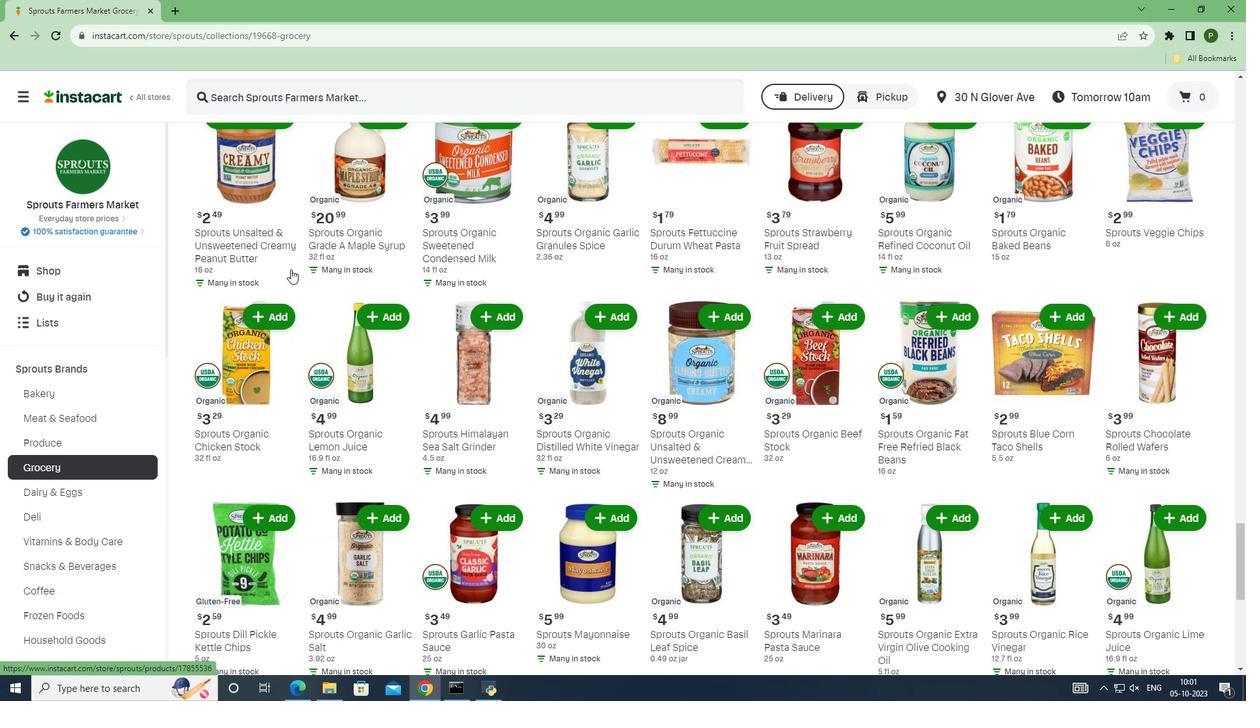 
Action: Mouse scrolled (290, 268) with delta (0, 0)
Screenshot: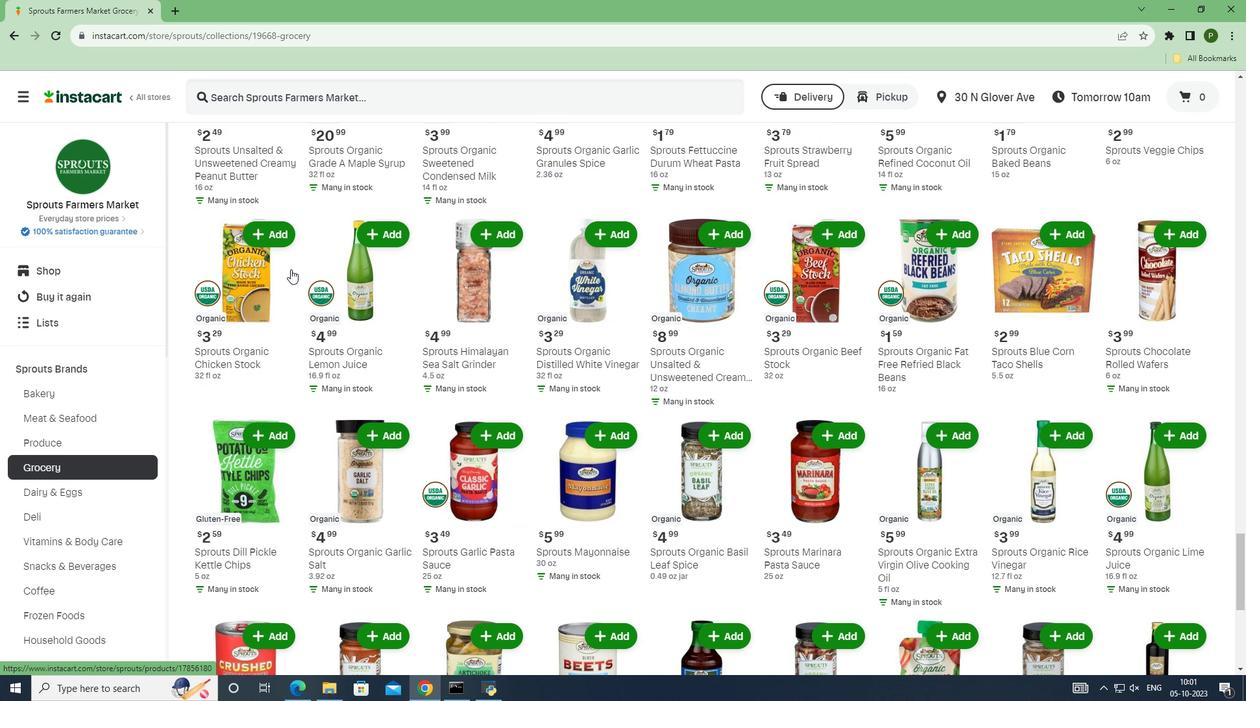 
Action: Mouse scrolled (290, 268) with delta (0, 0)
Screenshot: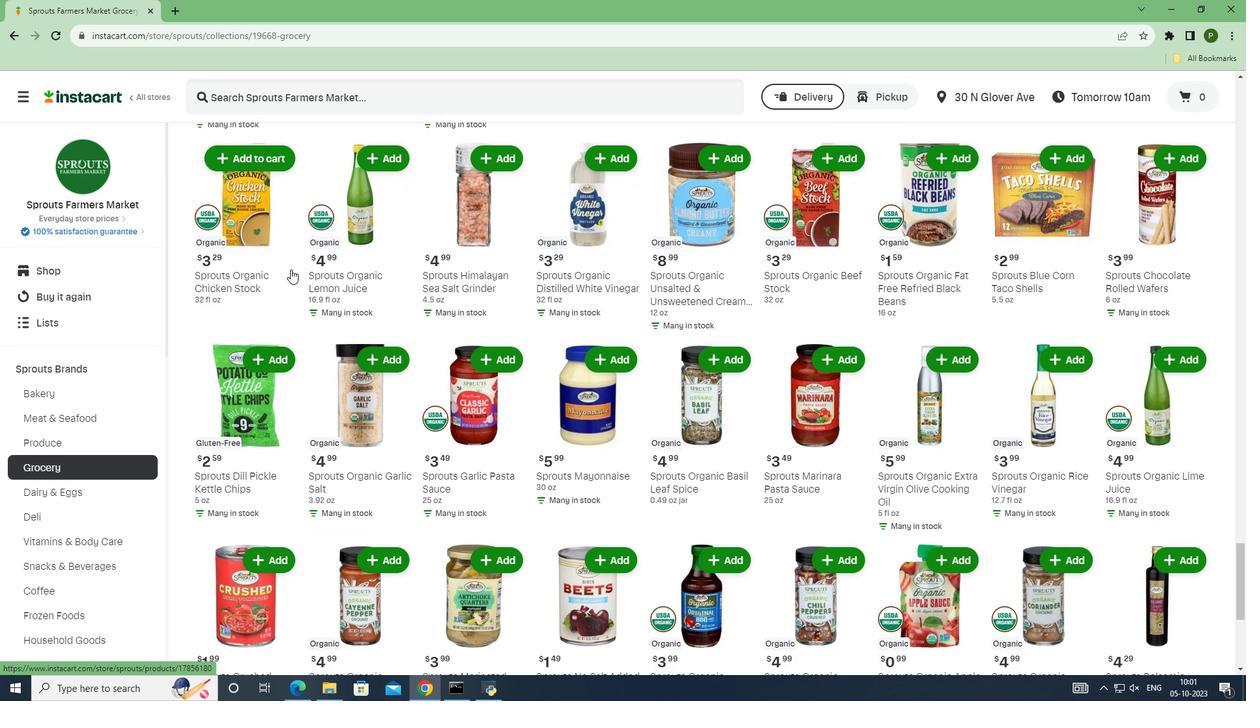 
Action: Mouse scrolled (290, 268) with delta (0, 0)
Screenshot: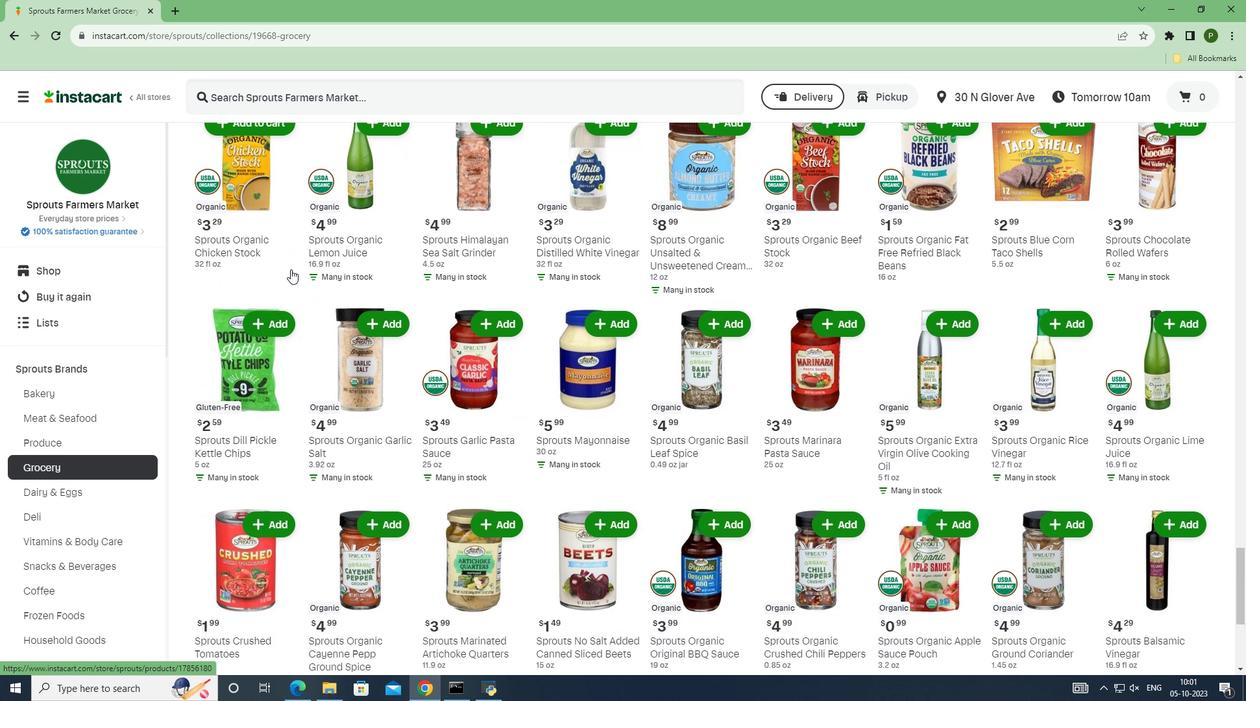 
Action: Mouse scrolled (290, 268) with delta (0, 0)
Screenshot: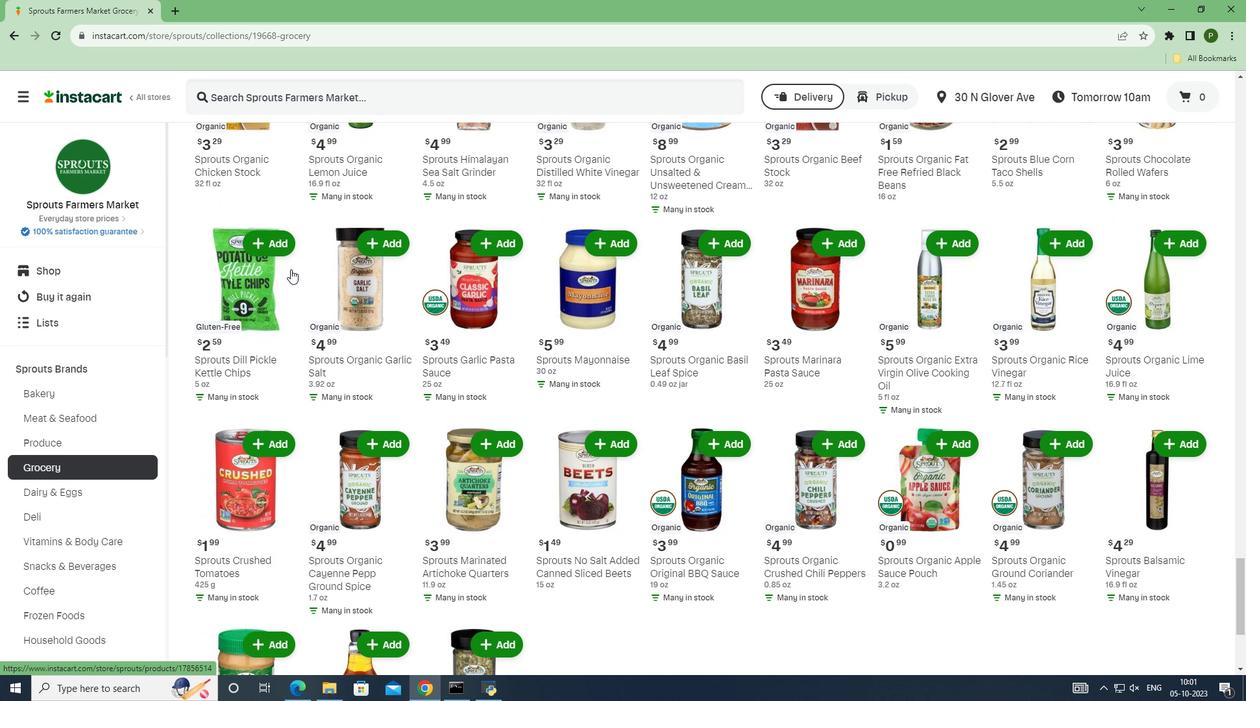
Action: Mouse scrolled (290, 268) with delta (0, 0)
Screenshot: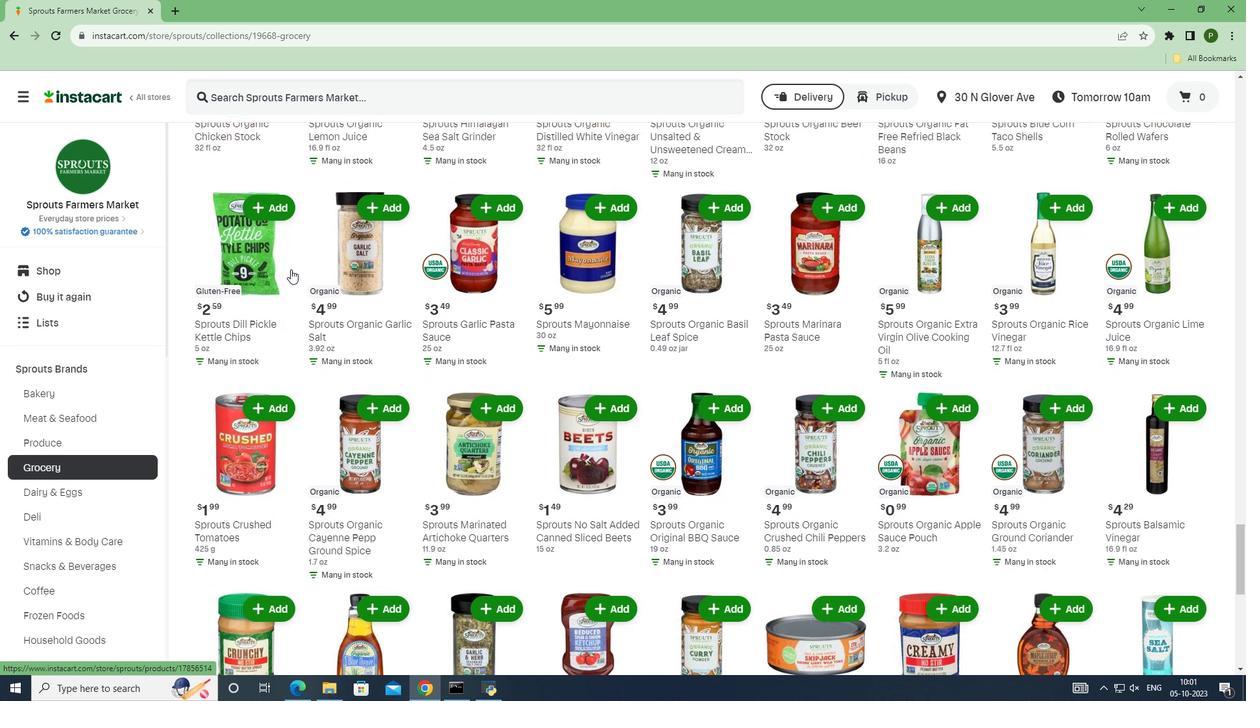 
Action: Mouse scrolled (290, 268) with delta (0, 0)
Screenshot: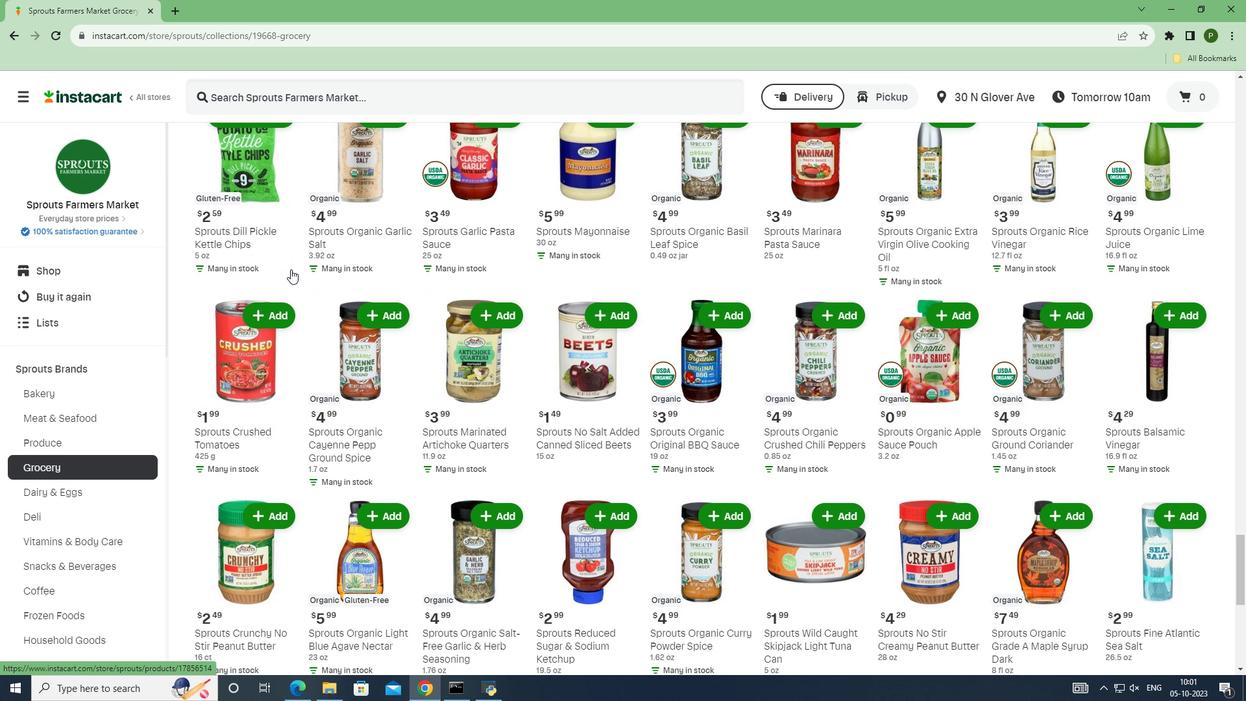 
Action: Mouse scrolled (290, 268) with delta (0, 0)
Screenshot: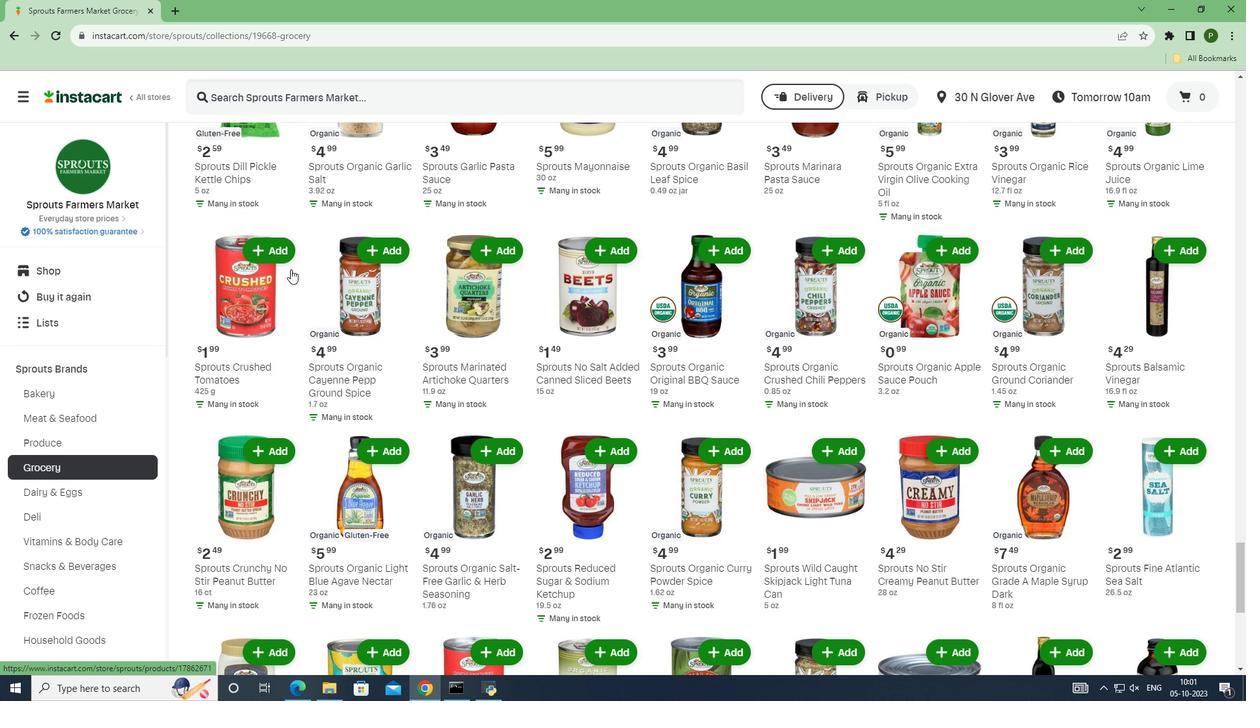 
Action: Mouse scrolled (290, 268) with delta (0, 0)
Screenshot: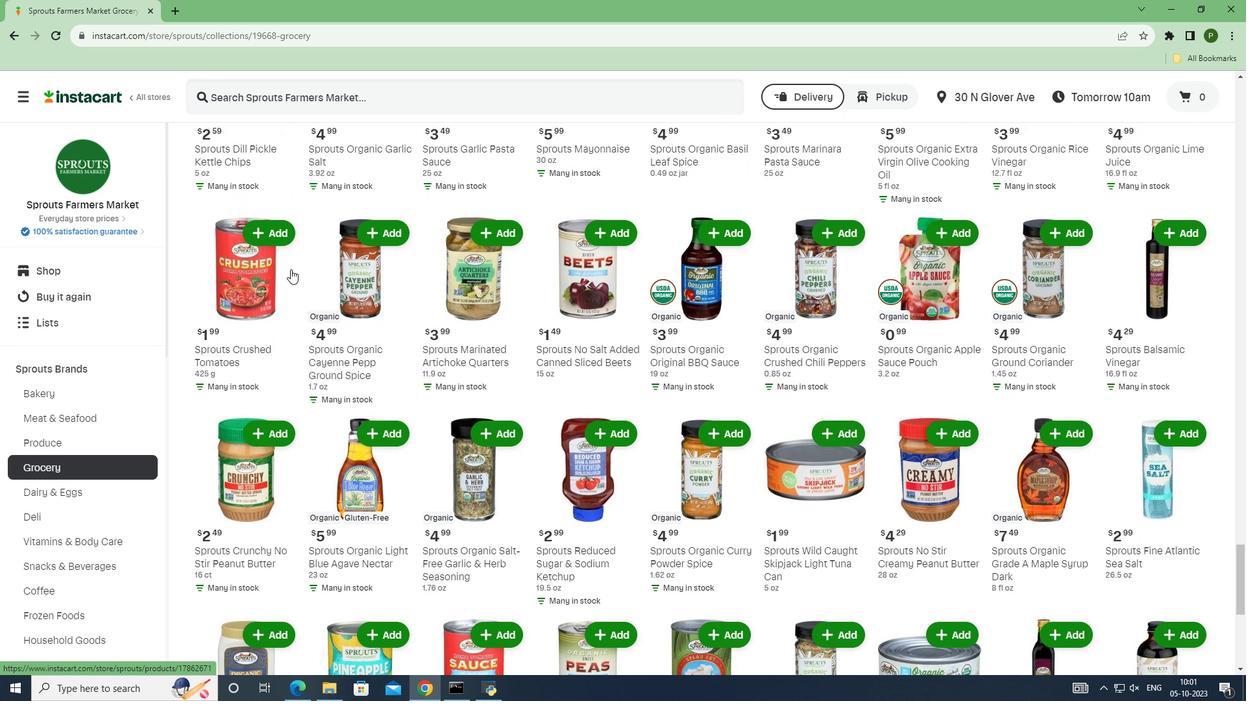 
Action: Mouse scrolled (290, 268) with delta (0, 0)
Screenshot: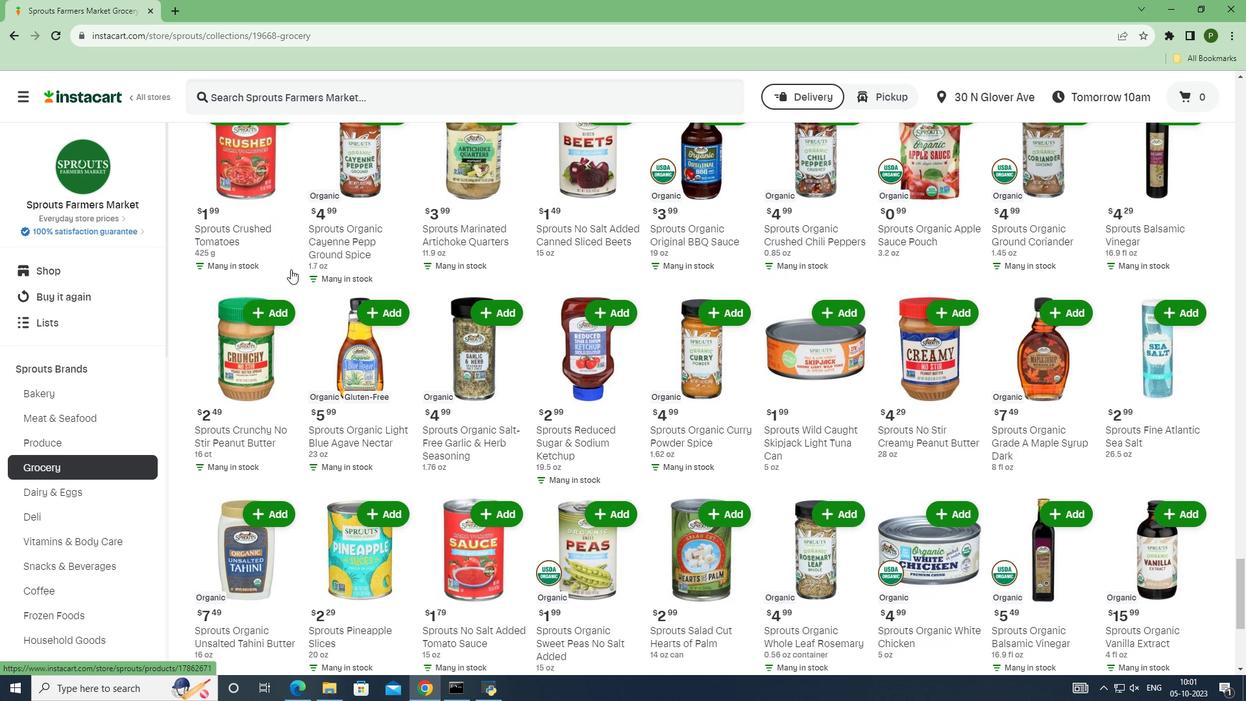 
Action: Mouse scrolled (290, 268) with delta (0, 0)
Screenshot: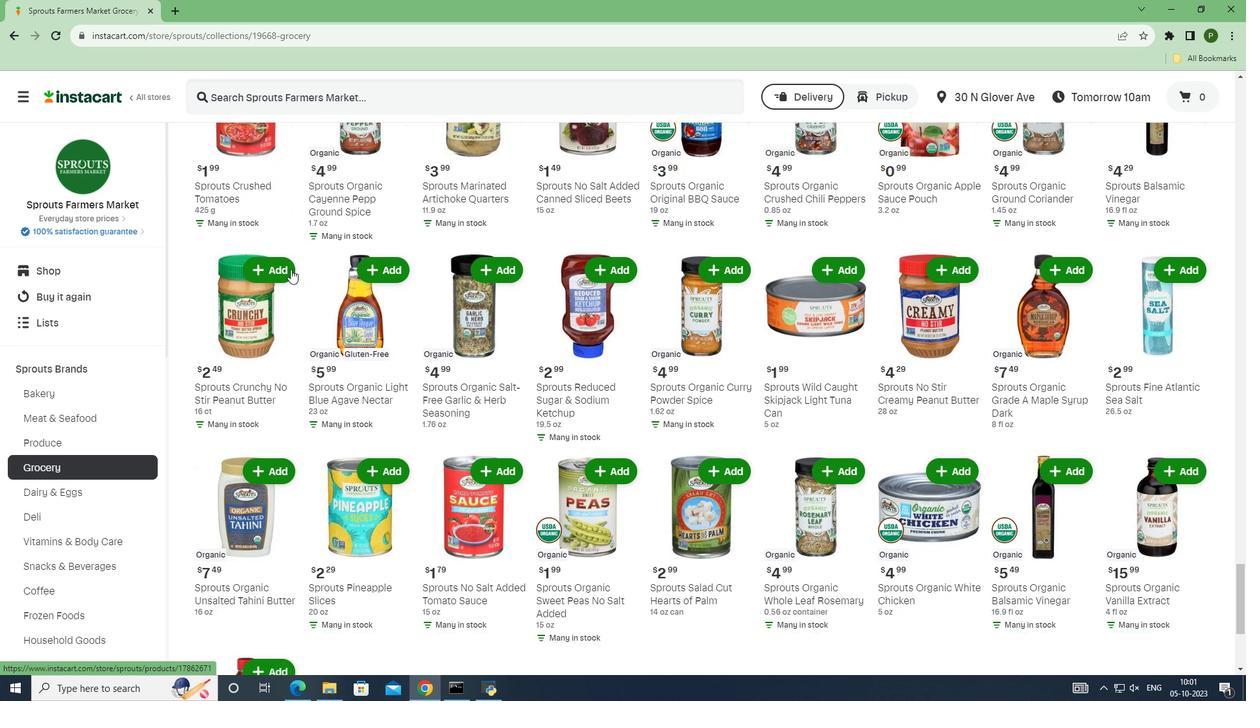 
Action: Mouse scrolled (290, 268) with delta (0, 0)
Screenshot: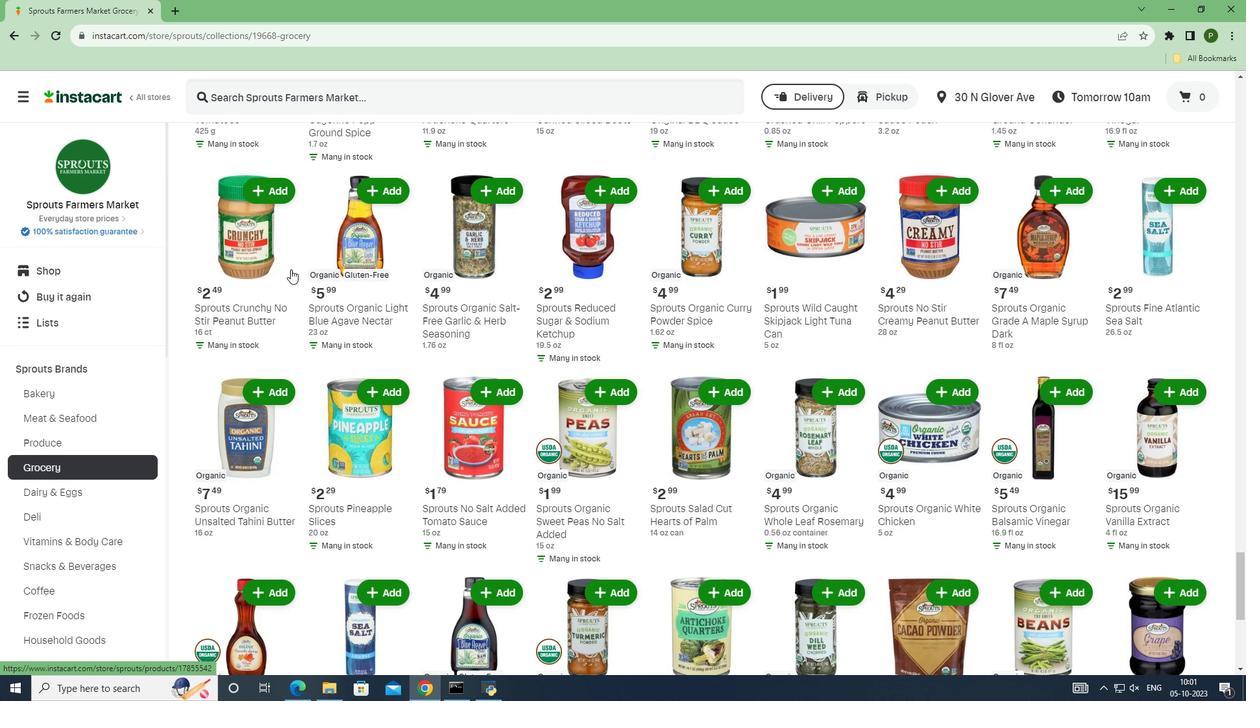 
Action: Mouse scrolled (290, 268) with delta (0, 0)
Screenshot: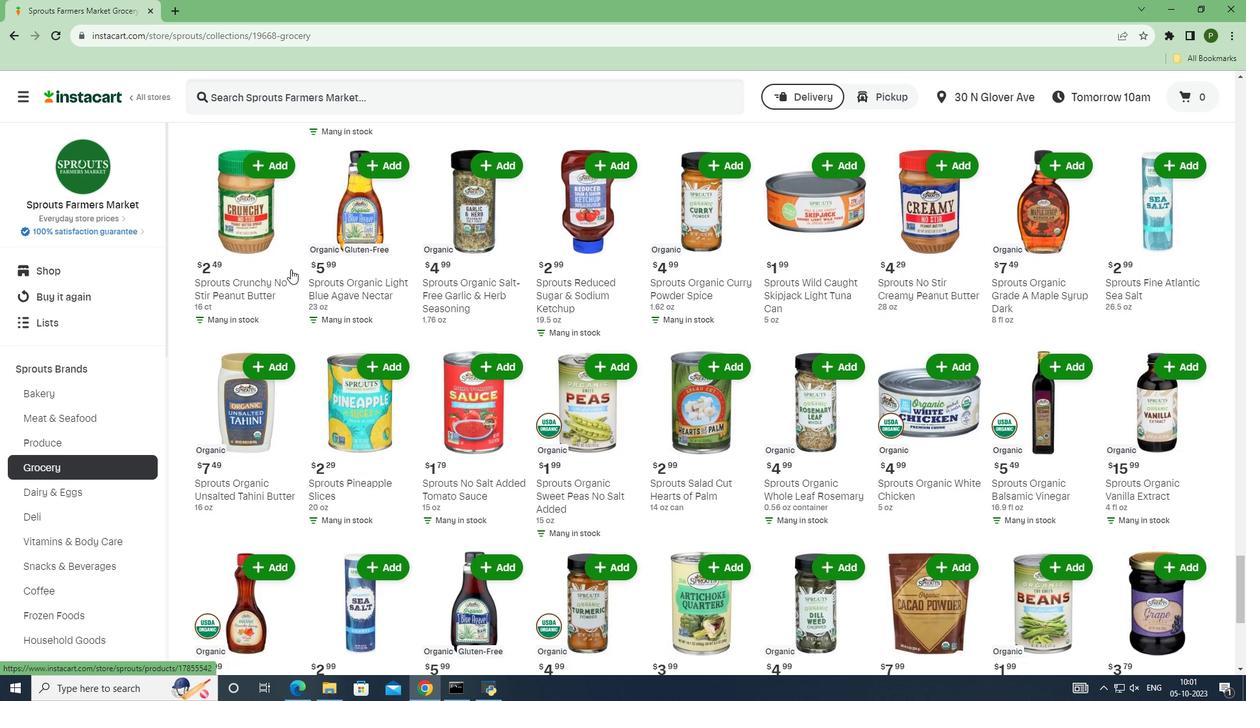 
Action: Mouse scrolled (290, 268) with delta (0, 0)
Screenshot: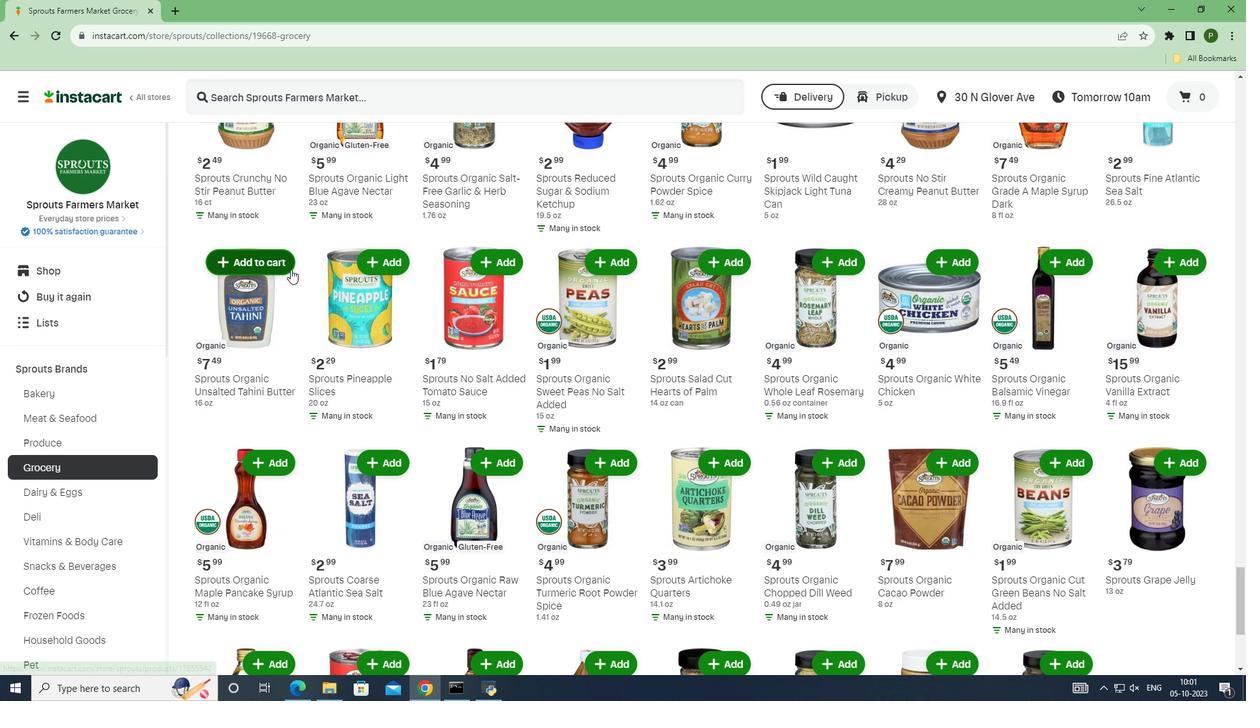 
Action: Mouse scrolled (290, 268) with delta (0, 0)
Screenshot: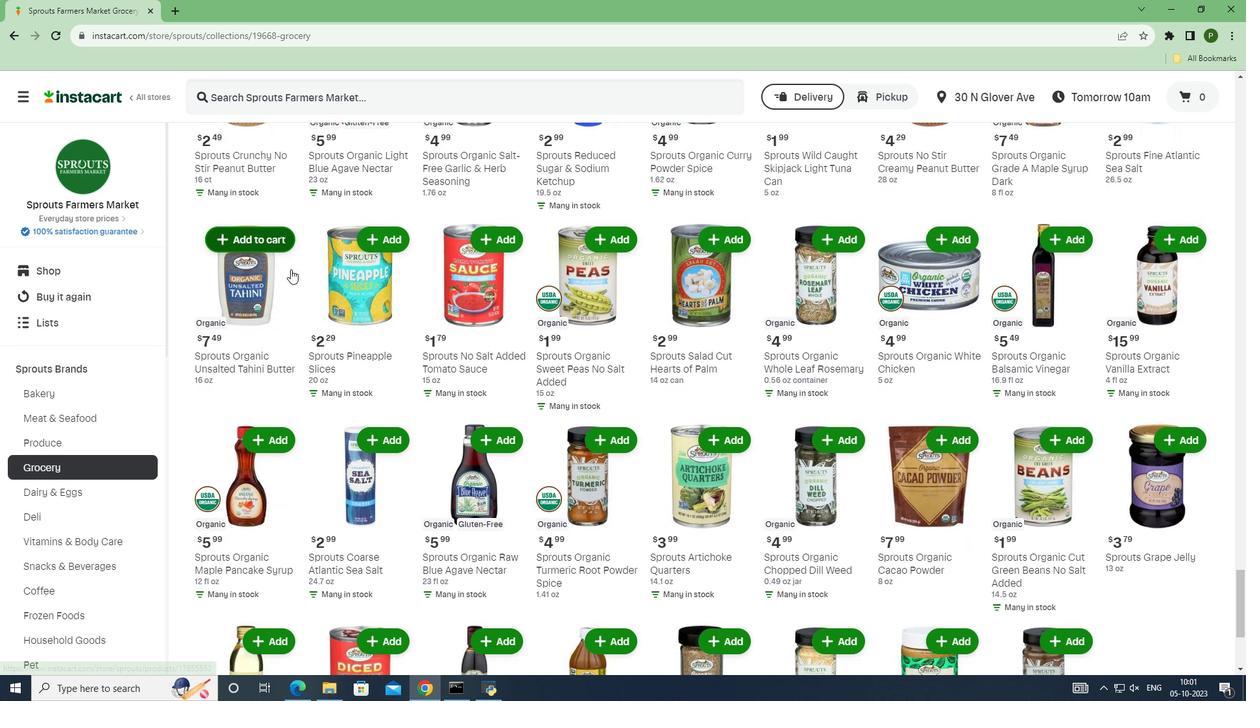 
Action: Mouse scrolled (290, 268) with delta (0, 0)
Screenshot: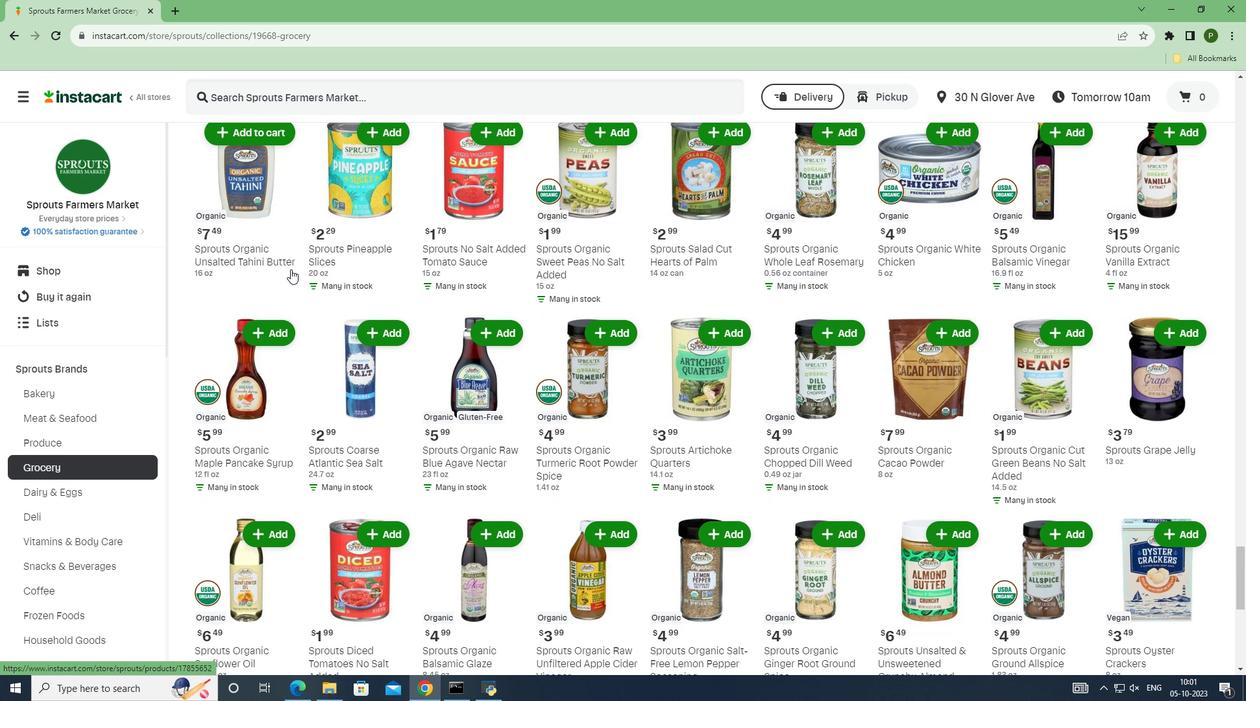 
Action: Mouse scrolled (290, 268) with delta (0, 0)
Screenshot: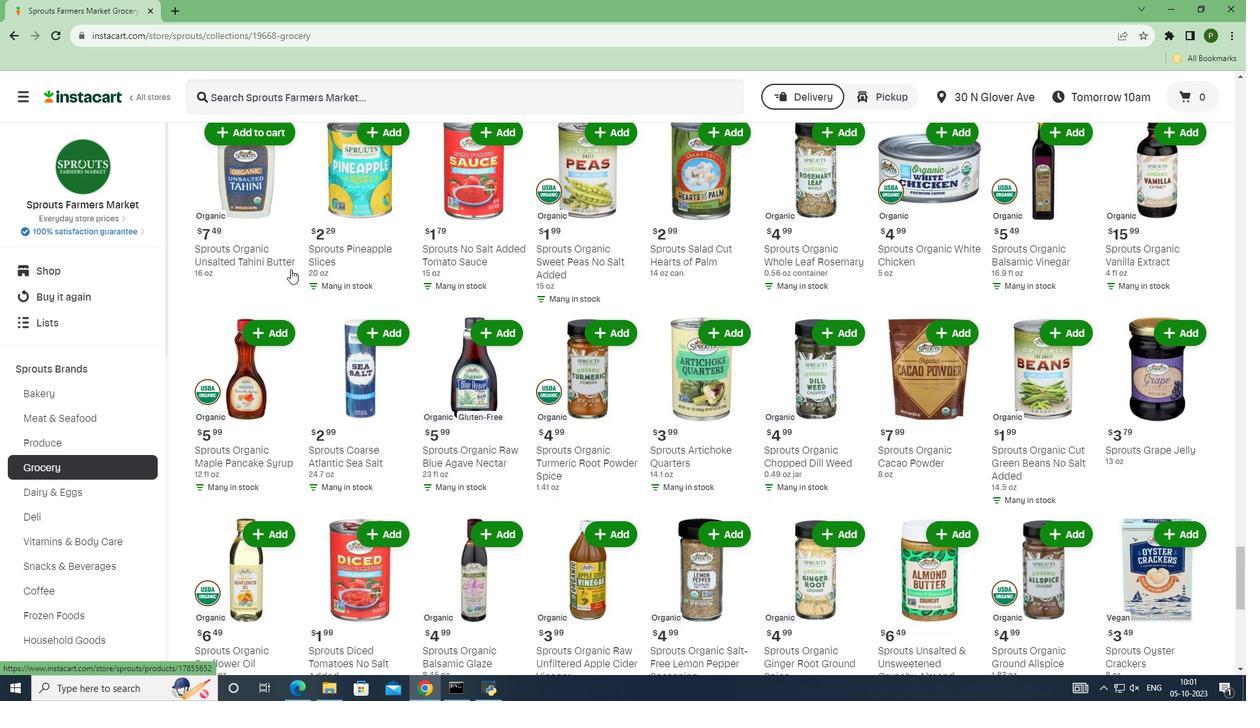 
Action: Mouse scrolled (290, 268) with delta (0, 0)
Screenshot: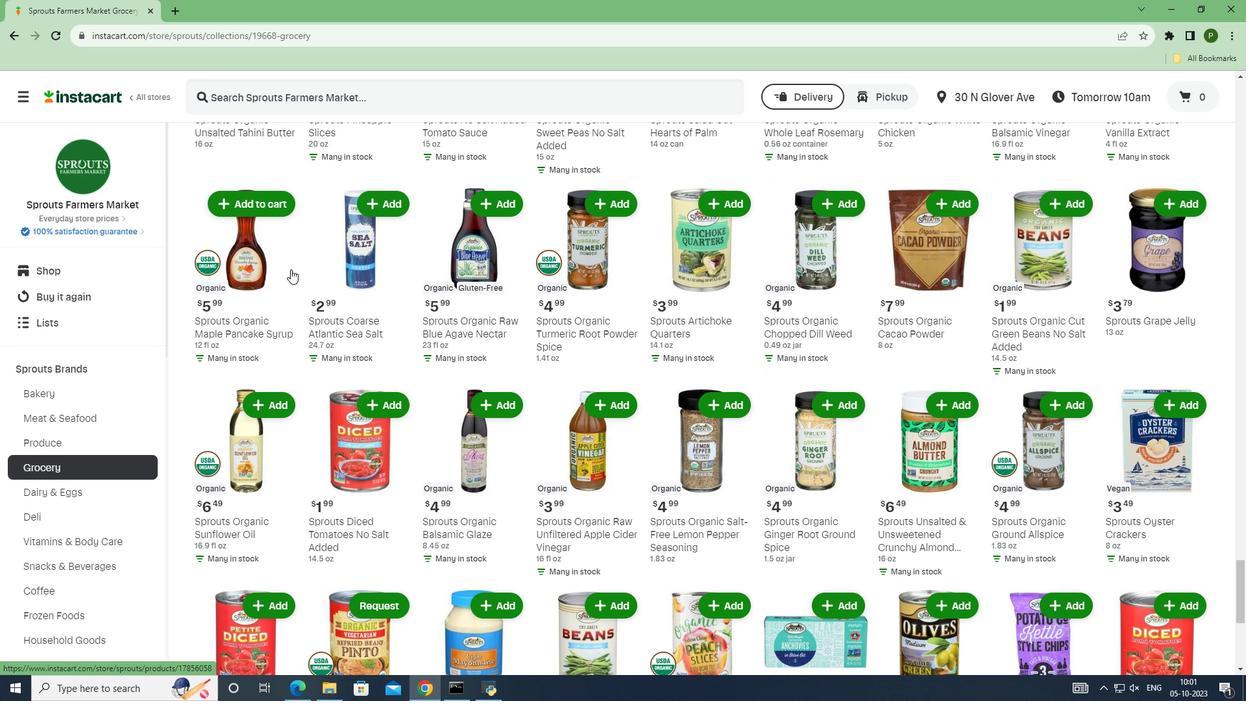 
Action: Mouse moved to (265, 337)
Screenshot: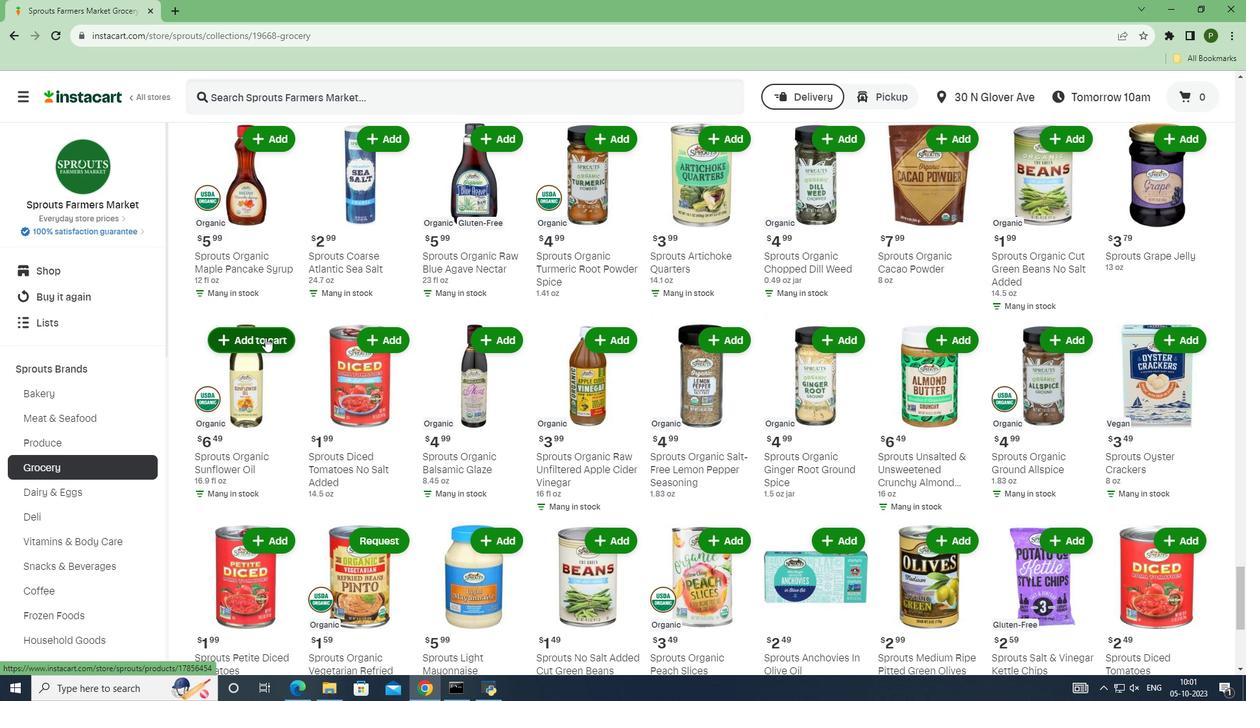 
Action: Mouse pressed left at (265, 337)
Screenshot: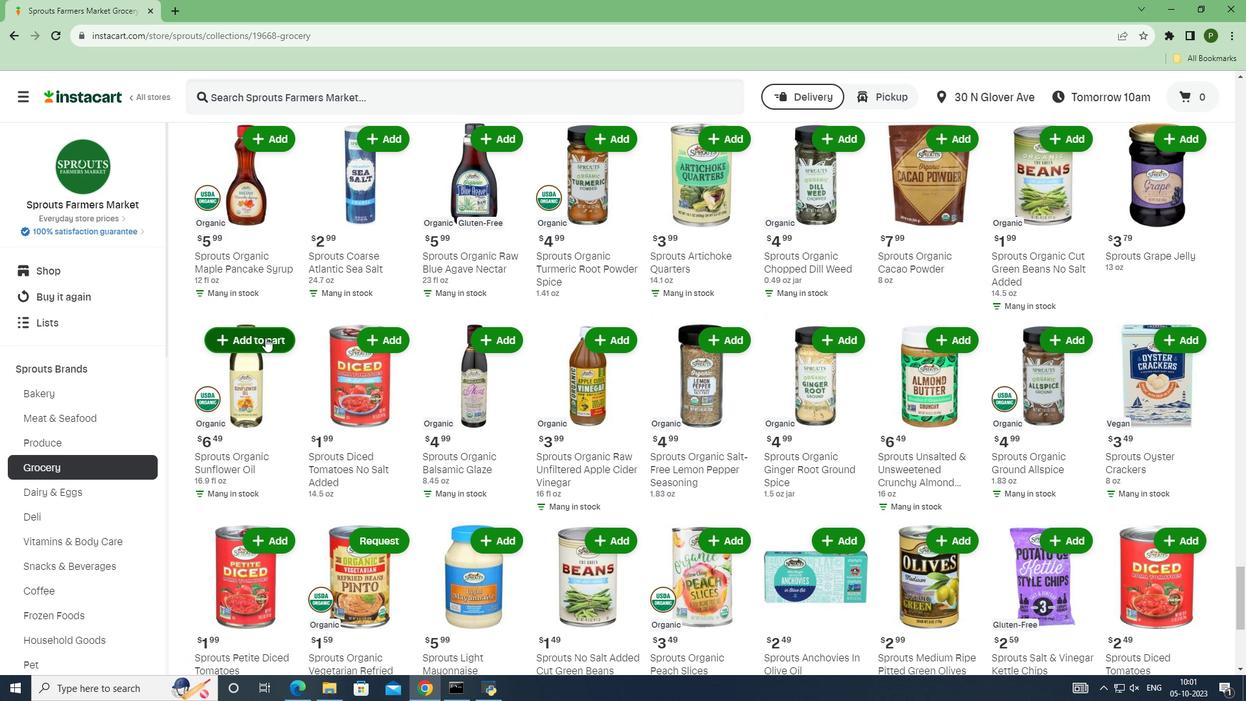 
